 Task: Find connections with filter location Sumpango with filter topic #Startupcompanywith filter profile language English with filter current company Citi with filter school University of Engineering & Management (UEM) with filter industry IT System Design Services with filter service category Growth Marketing with filter keywords title Columnist
Action: Mouse moved to (520, 85)
Screenshot: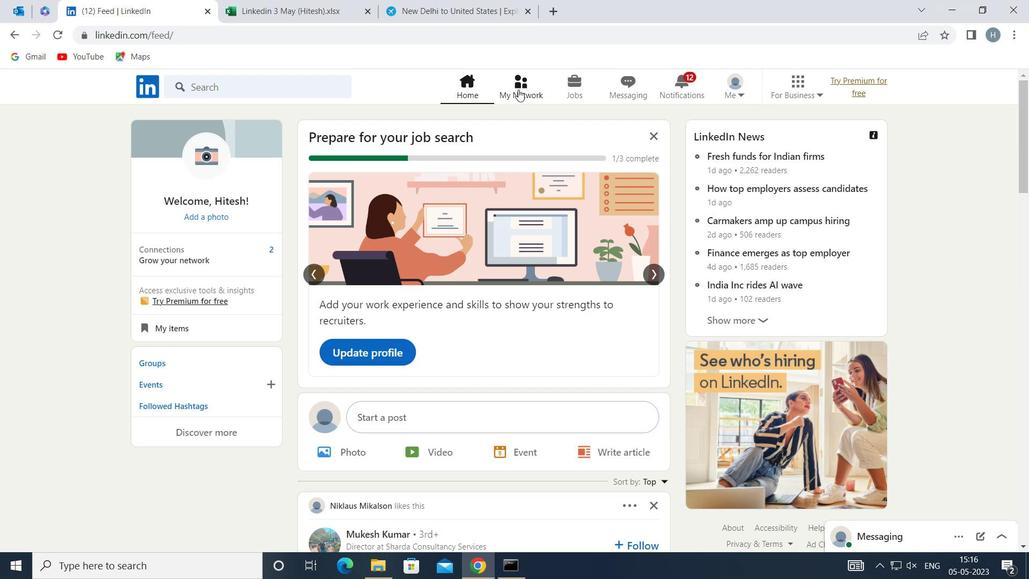 
Action: Mouse pressed left at (520, 85)
Screenshot: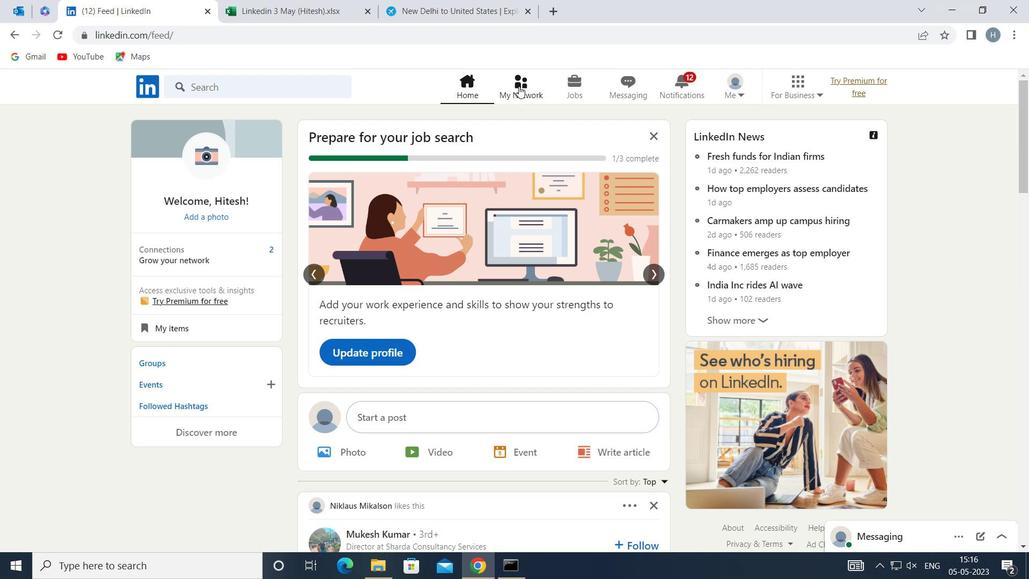 
Action: Mouse moved to (257, 155)
Screenshot: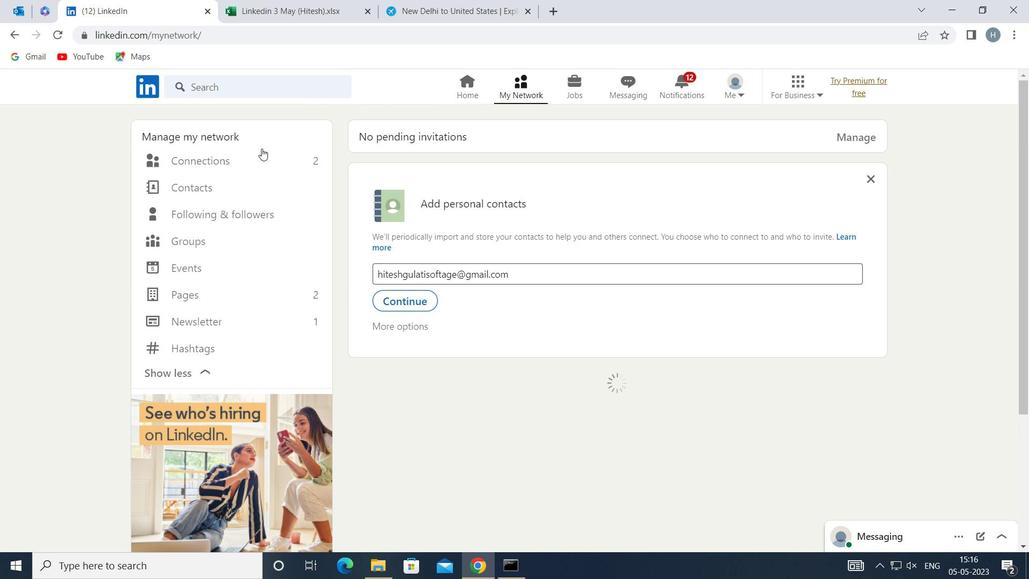 
Action: Mouse pressed left at (257, 155)
Screenshot: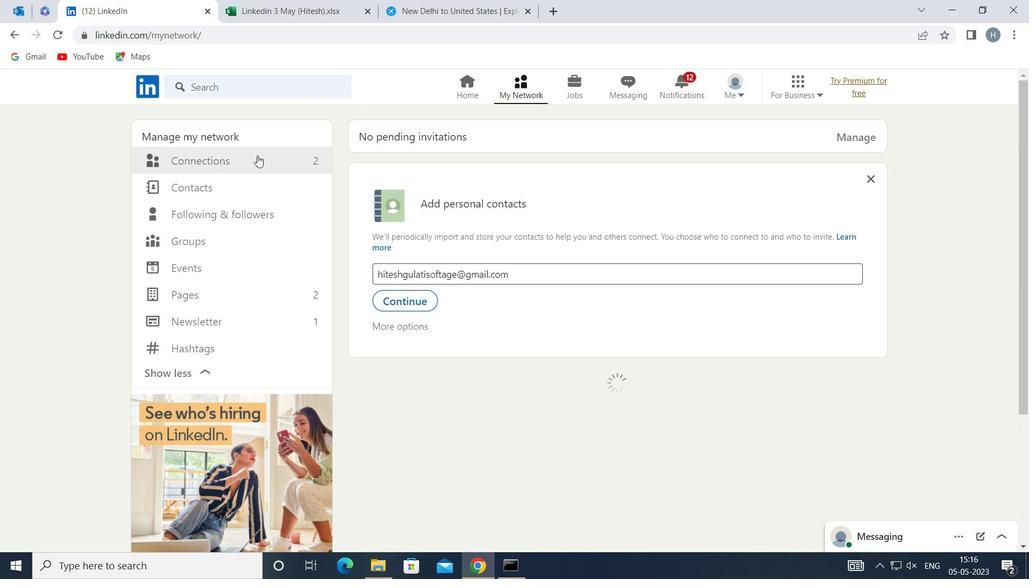 
Action: Mouse moved to (609, 161)
Screenshot: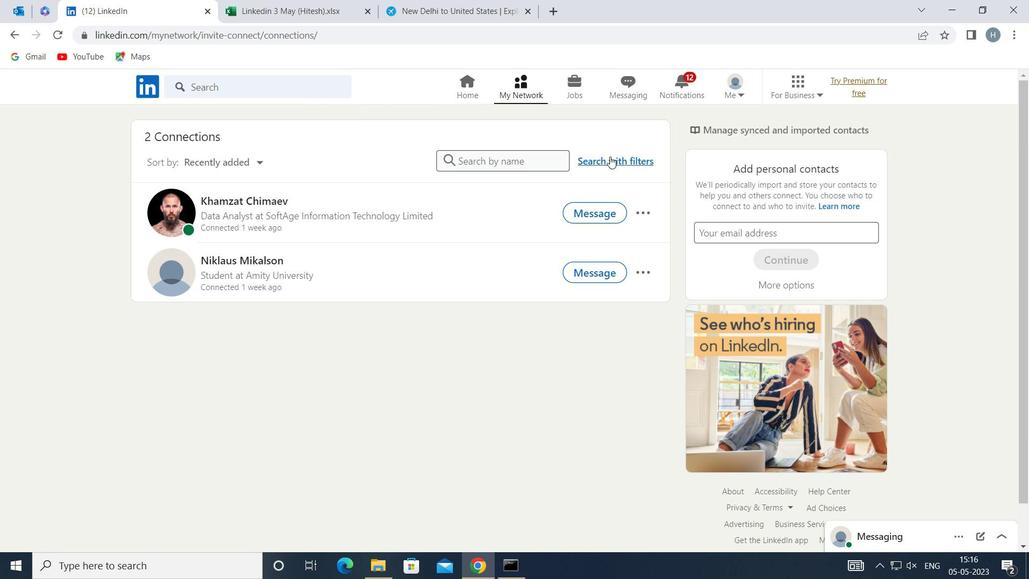 
Action: Mouse pressed left at (609, 161)
Screenshot: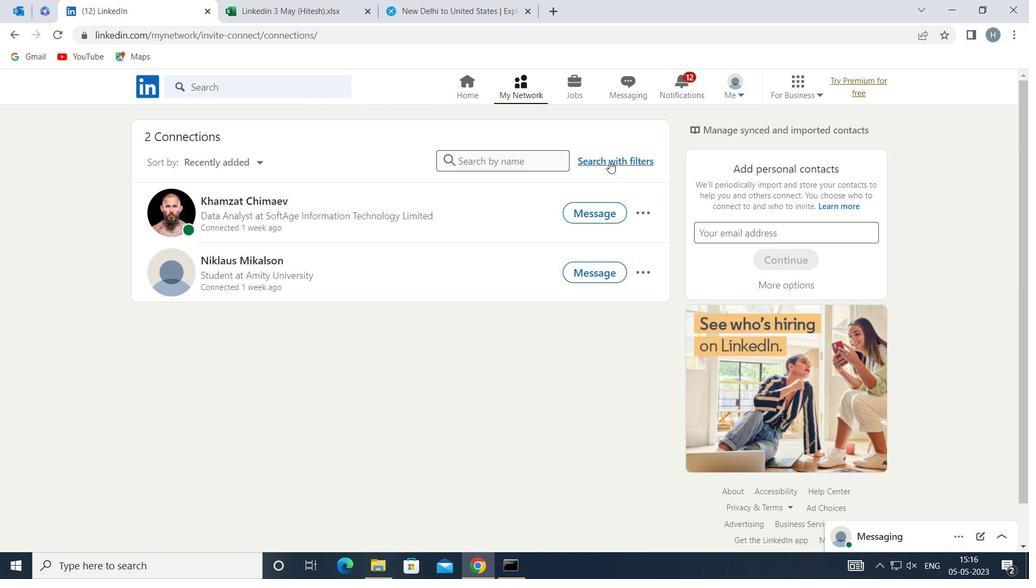 
Action: Mouse moved to (558, 126)
Screenshot: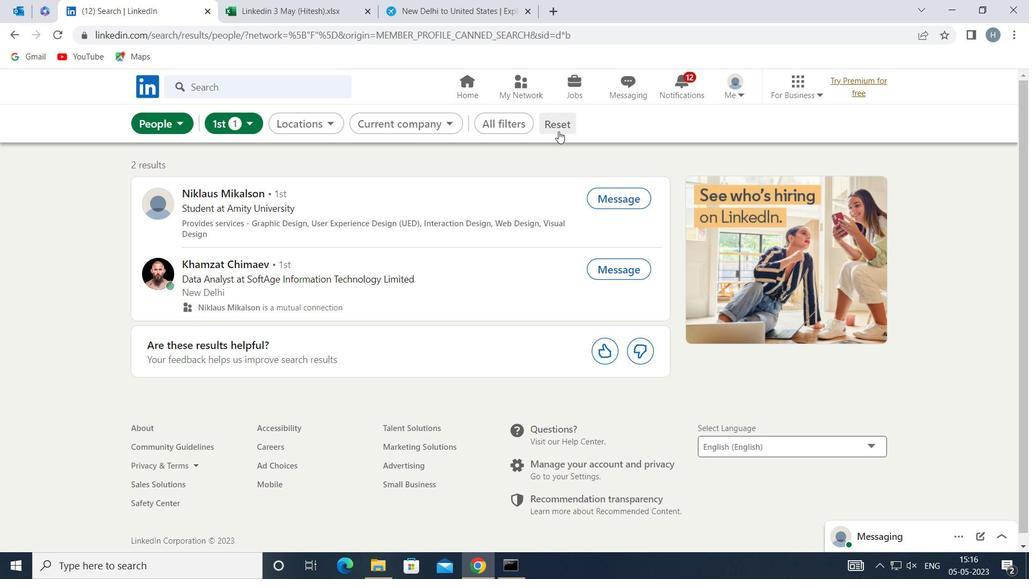 
Action: Mouse pressed left at (558, 126)
Screenshot: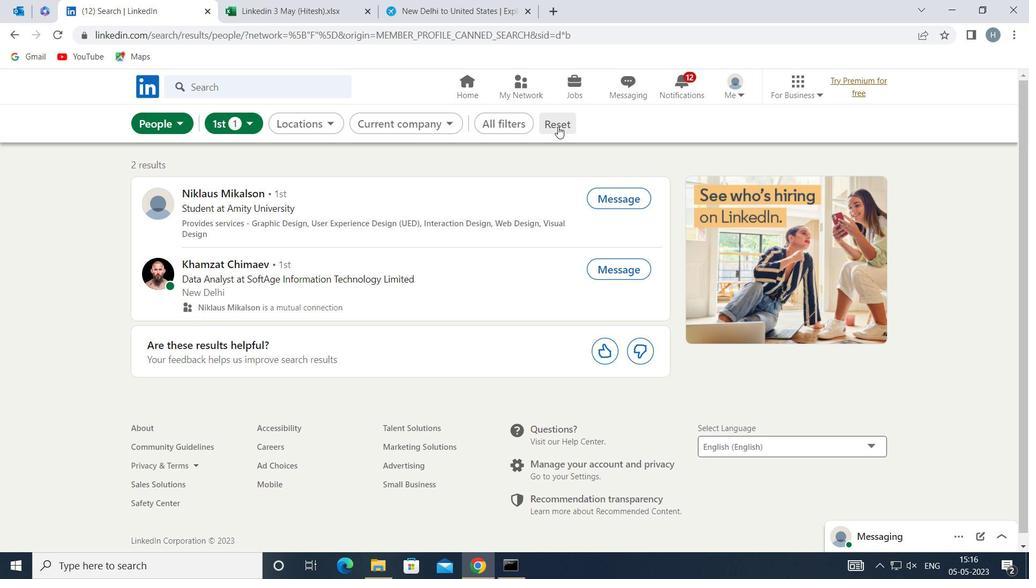 
Action: Mouse moved to (548, 125)
Screenshot: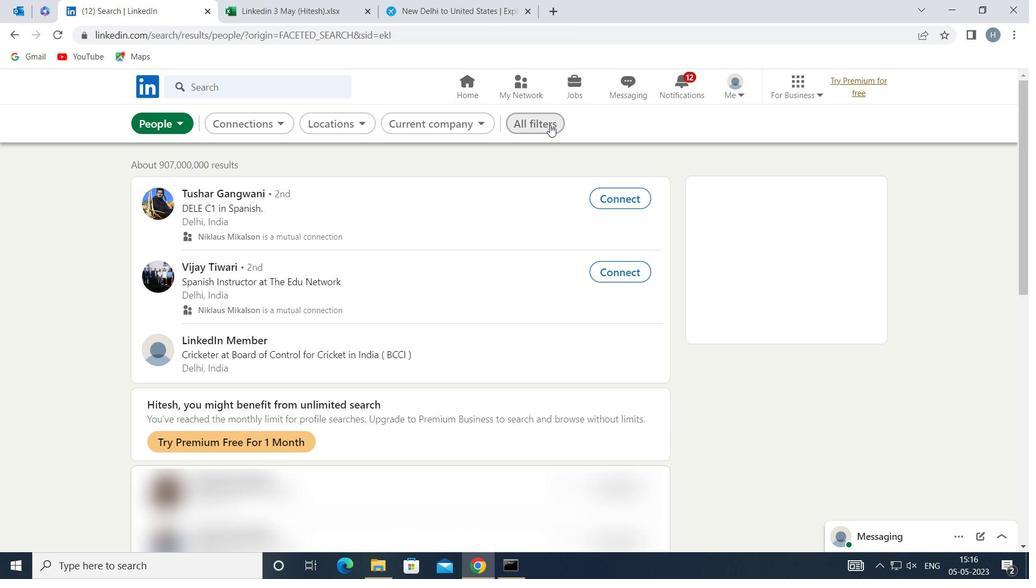 
Action: Mouse pressed left at (548, 125)
Screenshot: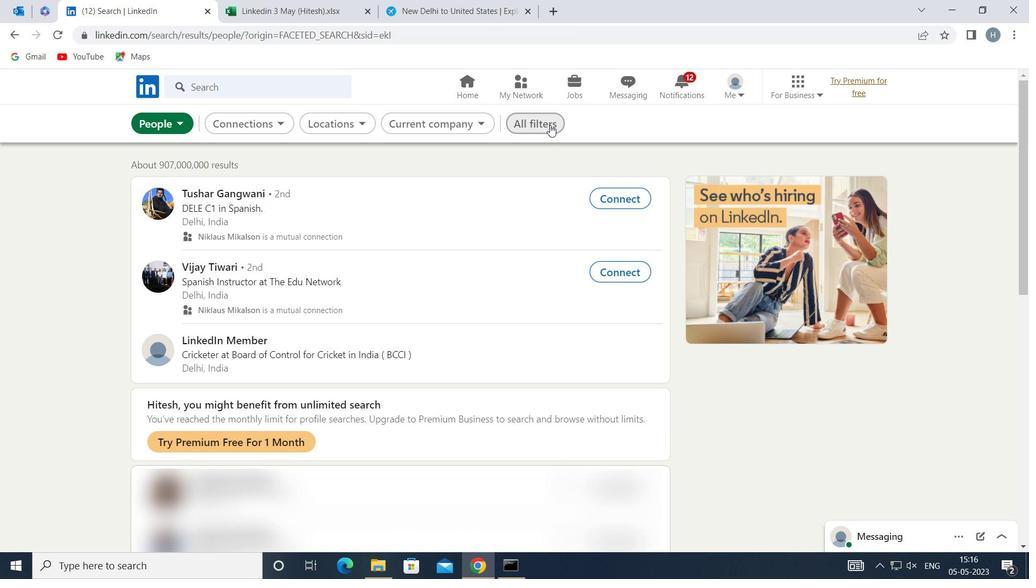 
Action: Mouse moved to (741, 331)
Screenshot: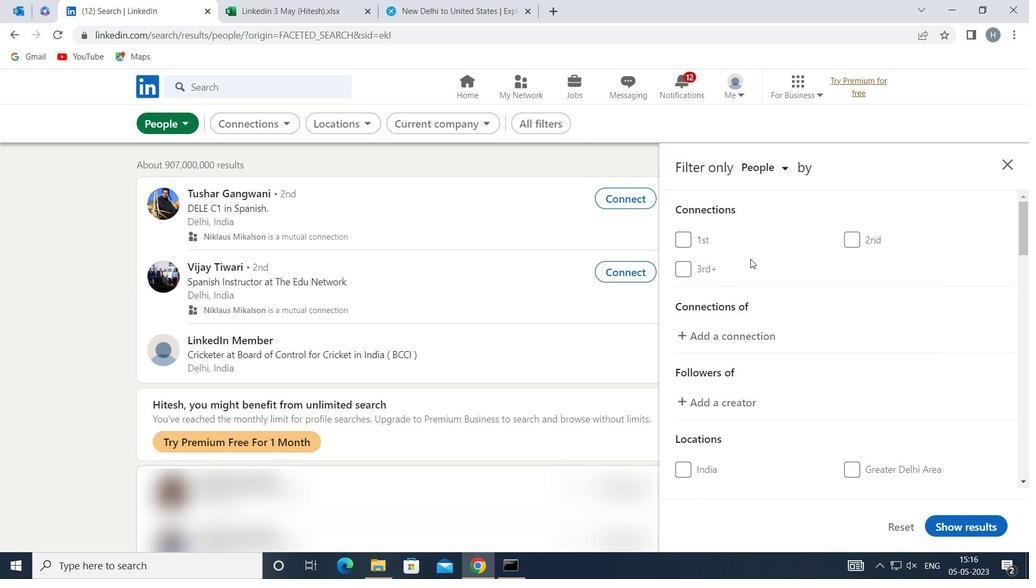 
Action: Mouse scrolled (741, 330) with delta (0, 0)
Screenshot: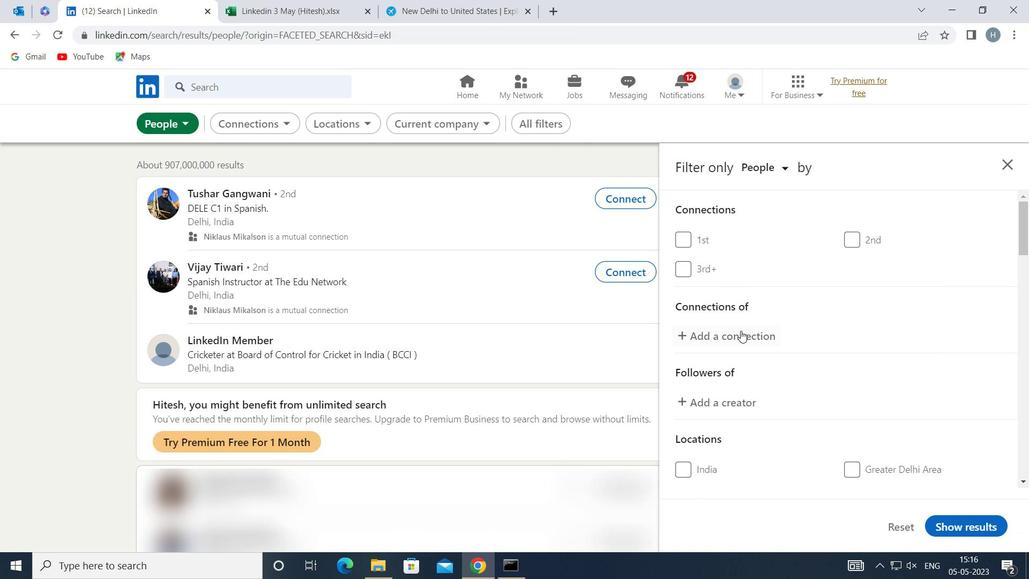 
Action: Mouse moved to (744, 334)
Screenshot: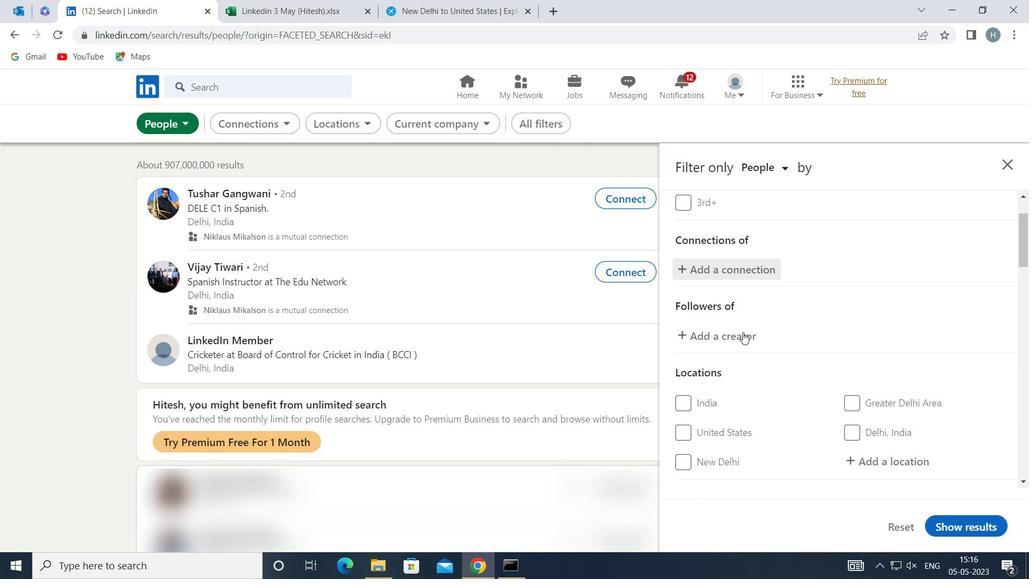 
Action: Mouse scrolled (744, 333) with delta (0, 0)
Screenshot: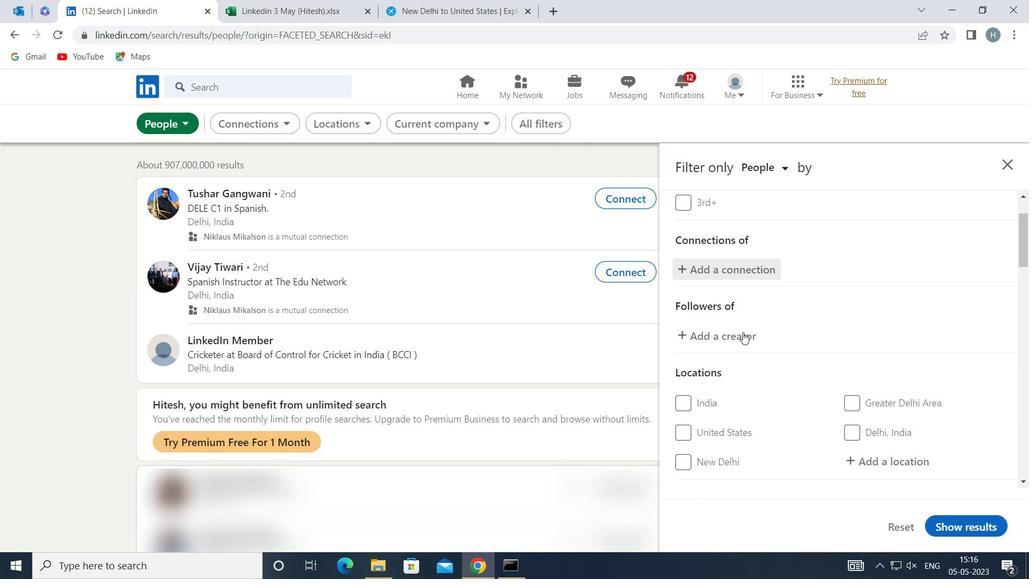 
Action: Mouse moved to (872, 391)
Screenshot: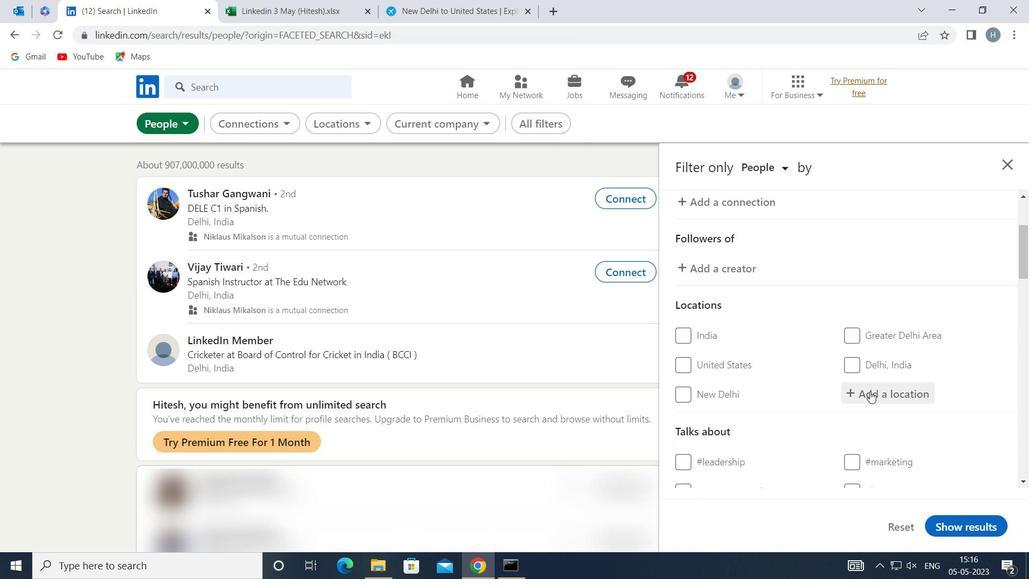 
Action: Mouse pressed left at (872, 391)
Screenshot: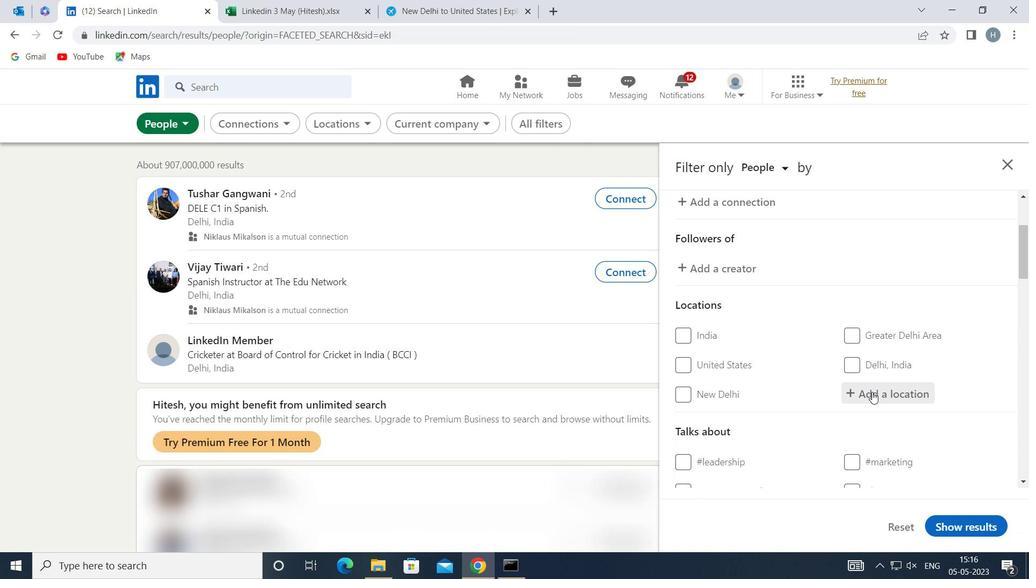 
Action: Mouse moved to (873, 391)
Screenshot: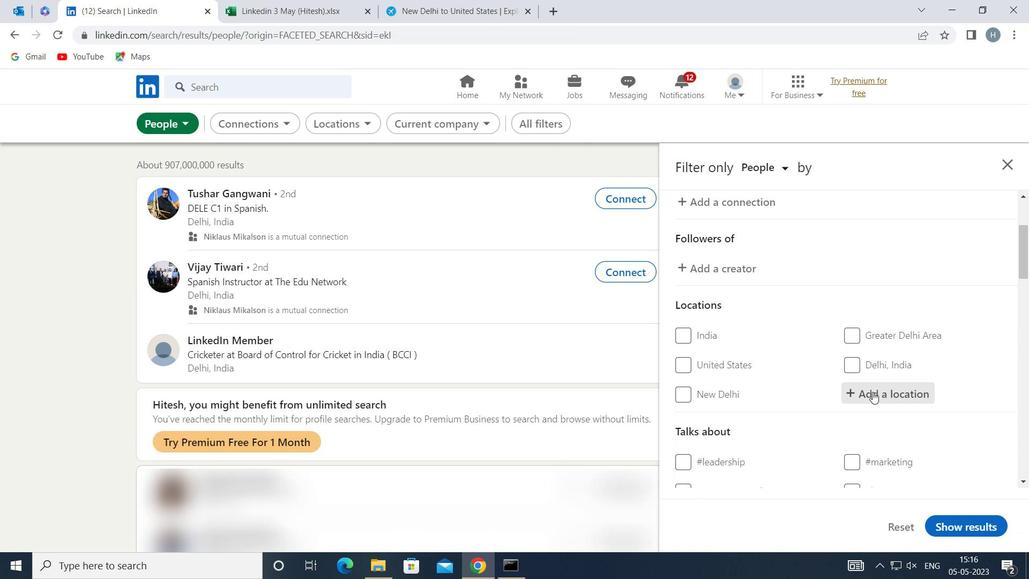
Action: Key pressed <Key.shift>SUMPANGO
Screenshot: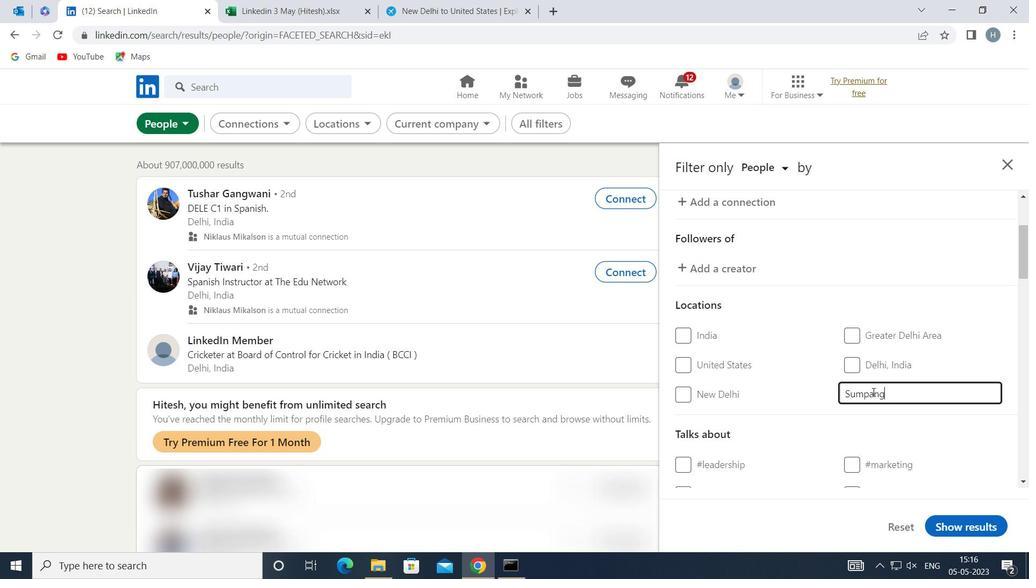 
Action: Mouse moved to (898, 417)
Screenshot: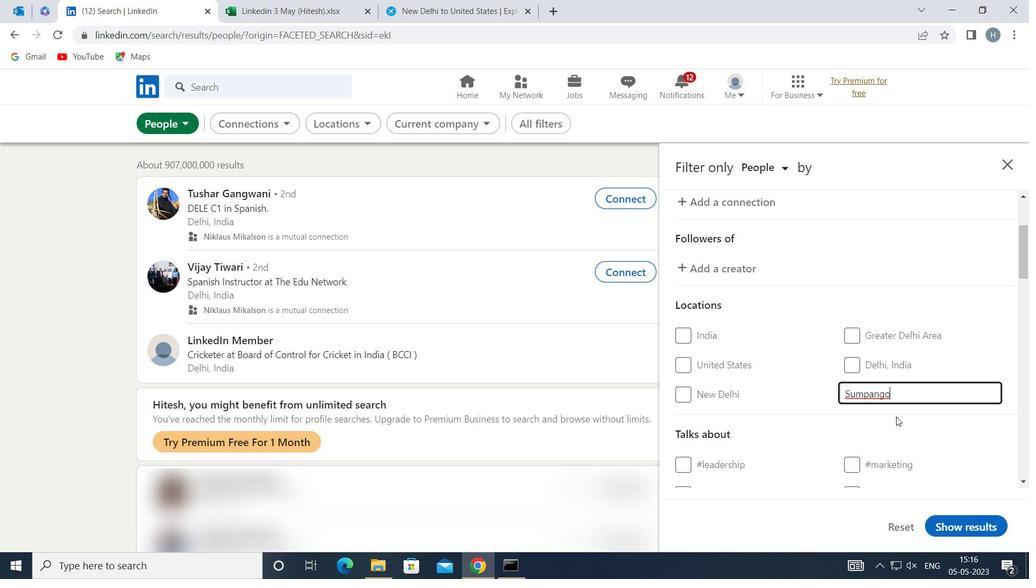 
Action: Mouse pressed left at (898, 417)
Screenshot: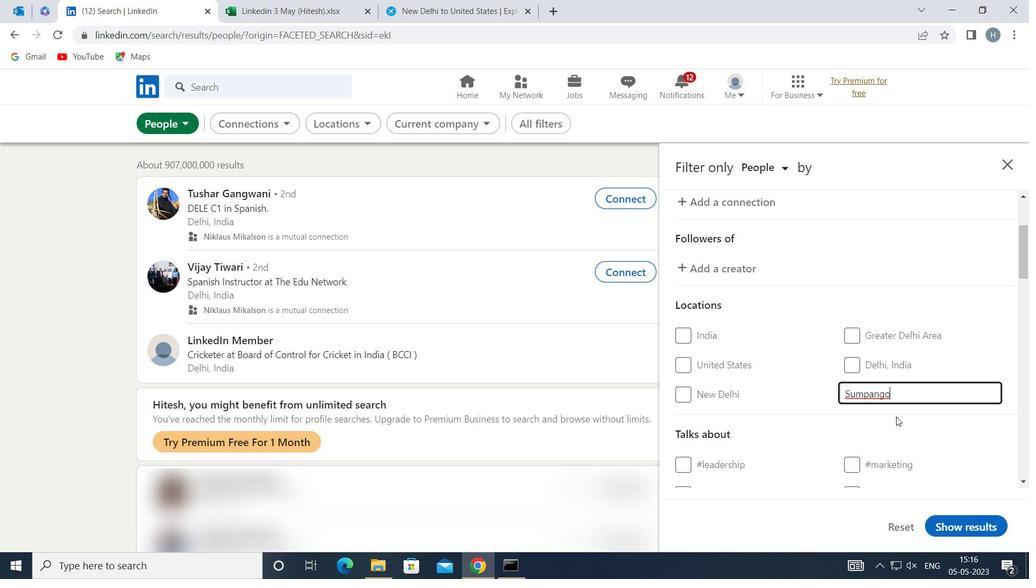 
Action: Mouse moved to (895, 397)
Screenshot: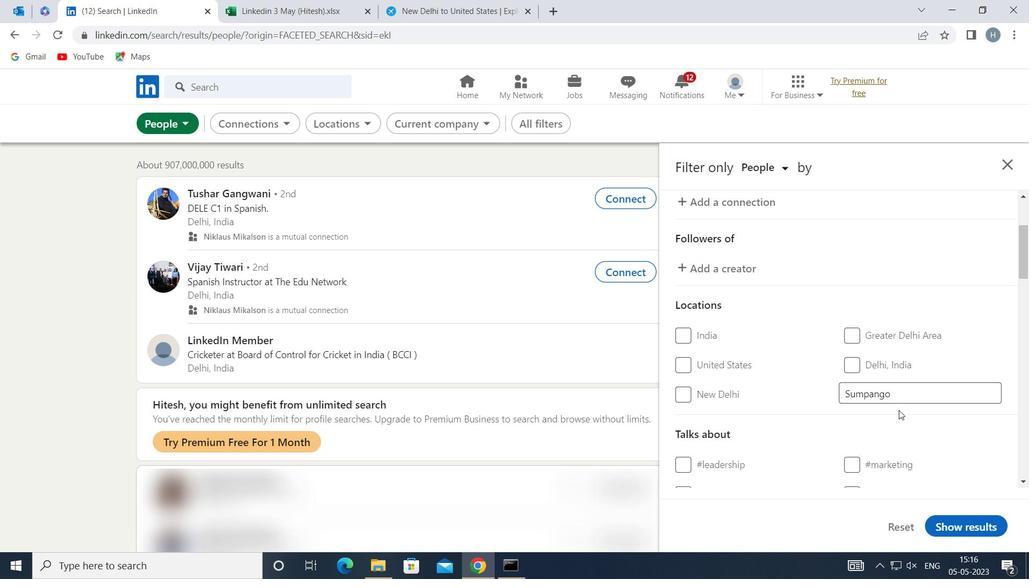 
Action: Mouse scrolled (895, 396) with delta (0, 0)
Screenshot: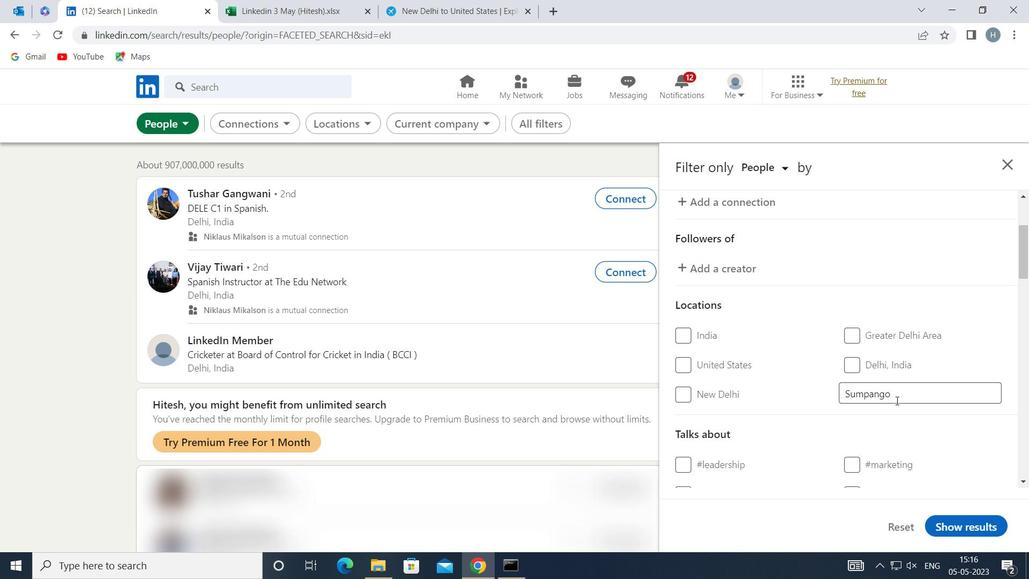 
Action: Mouse scrolled (895, 396) with delta (0, 0)
Screenshot: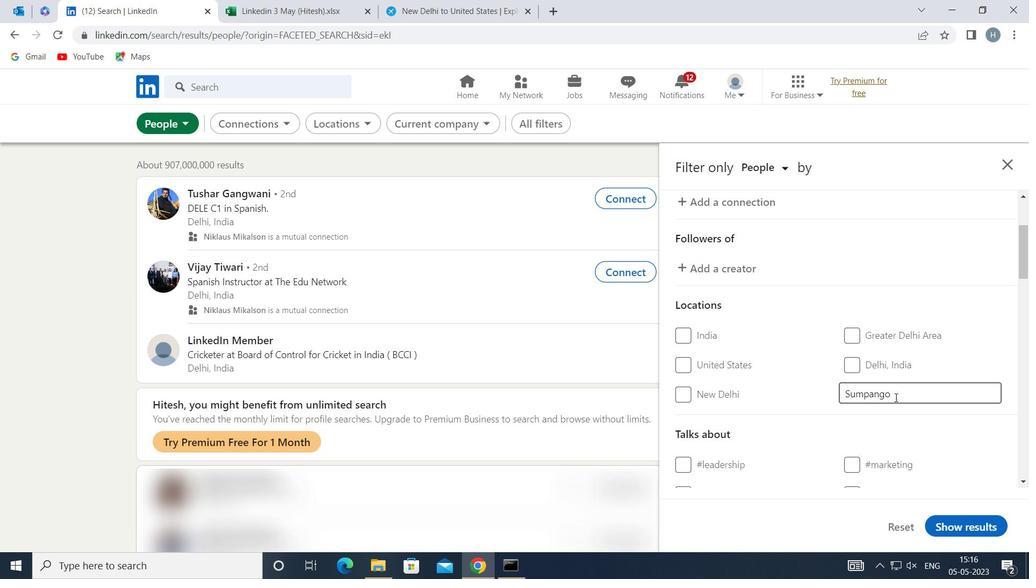 
Action: Mouse moved to (885, 385)
Screenshot: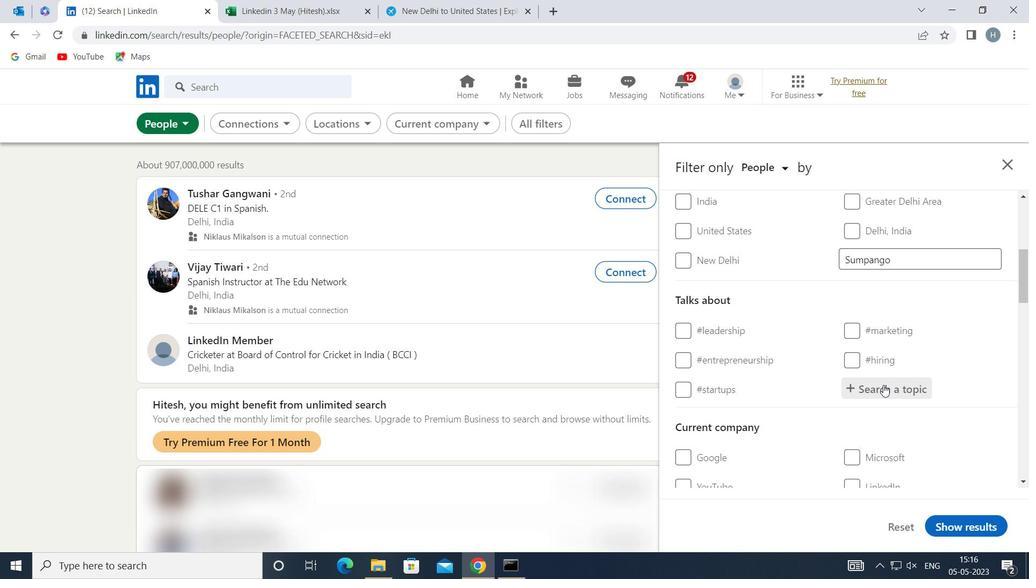 
Action: Mouse pressed left at (885, 385)
Screenshot: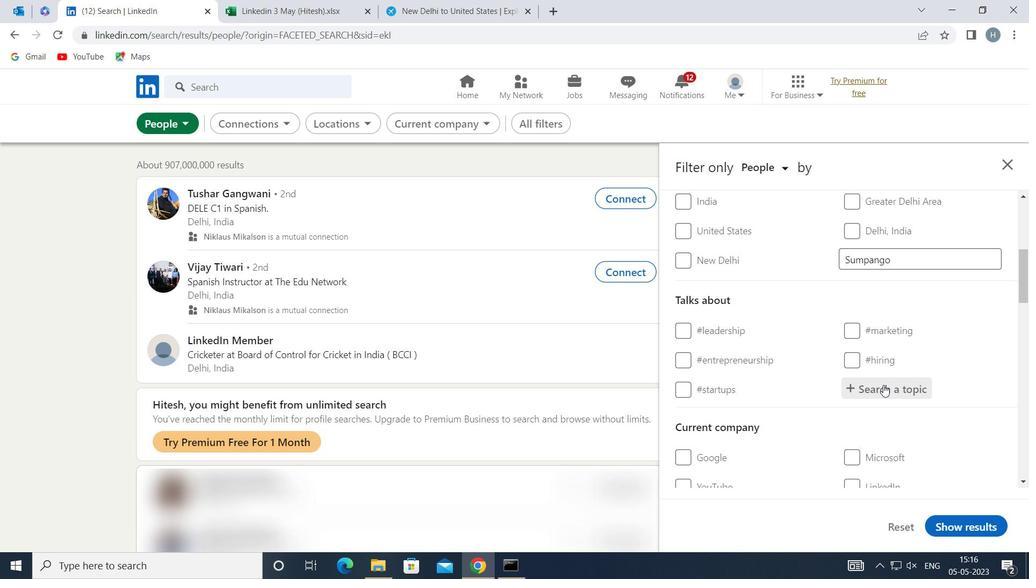 
Action: Key pressed <Key.shift>STARTUPCOMPANY
Screenshot: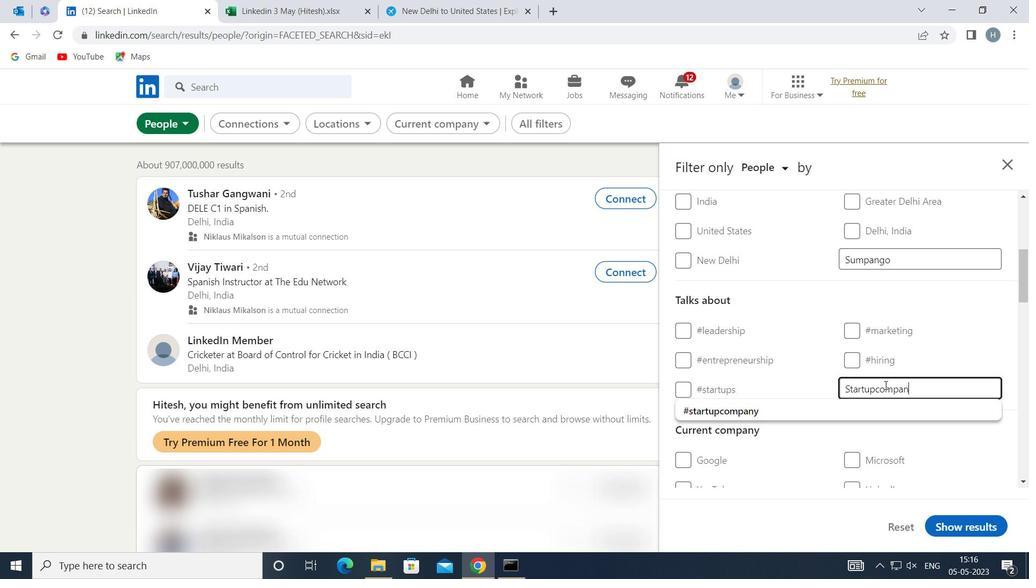 
Action: Mouse moved to (840, 411)
Screenshot: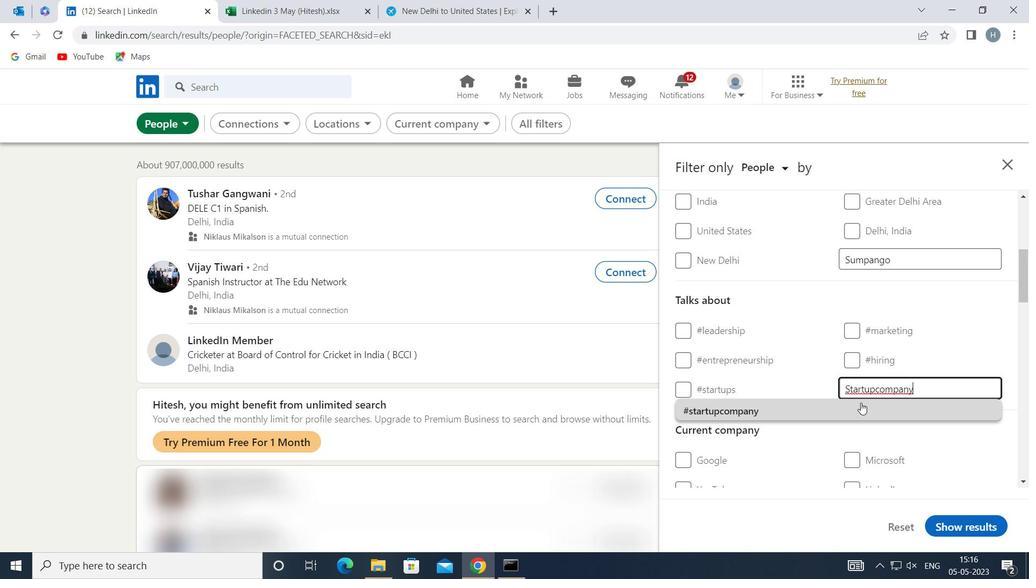 
Action: Mouse pressed left at (840, 411)
Screenshot: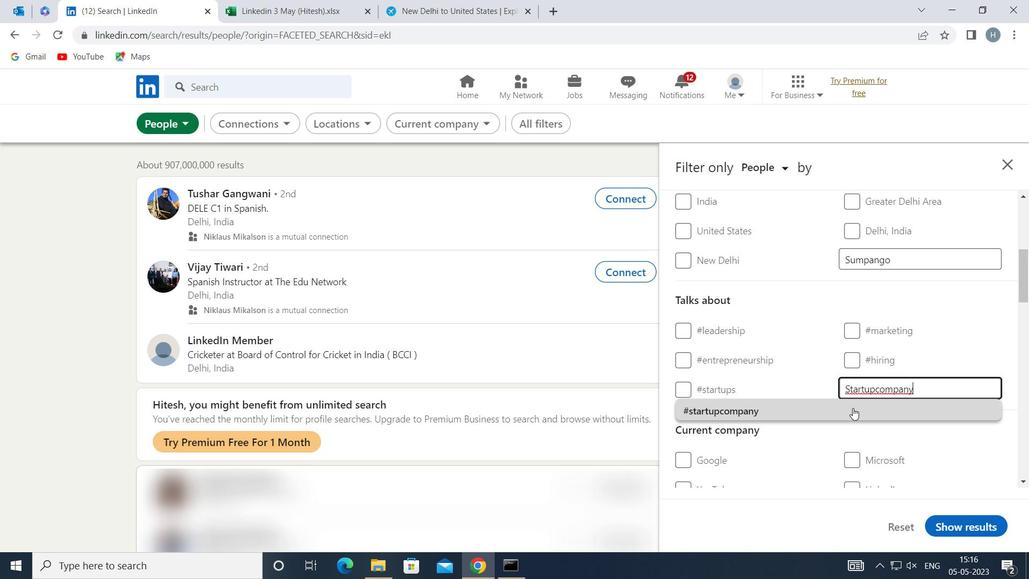 
Action: Mouse moved to (808, 379)
Screenshot: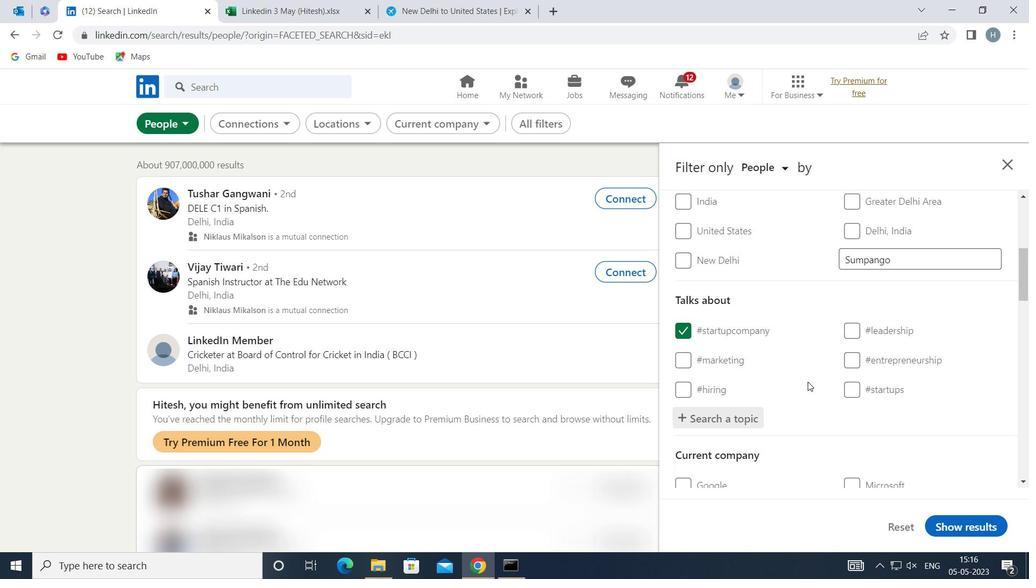 
Action: Mouse scrolled (808, 378) with delta (0, 0)
Screenshot: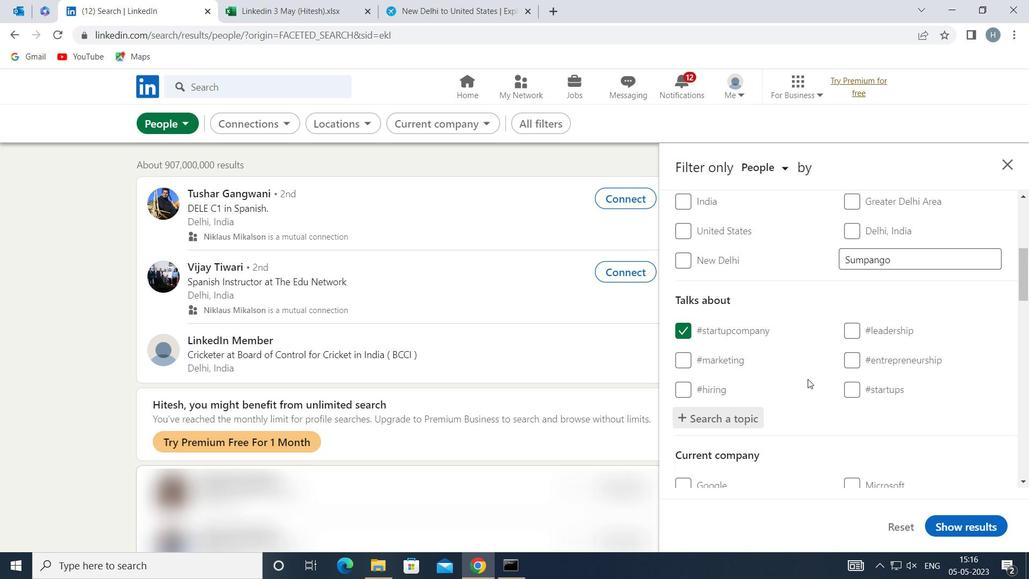 
Action: Mouse moved to (807, 377)
Screenshot: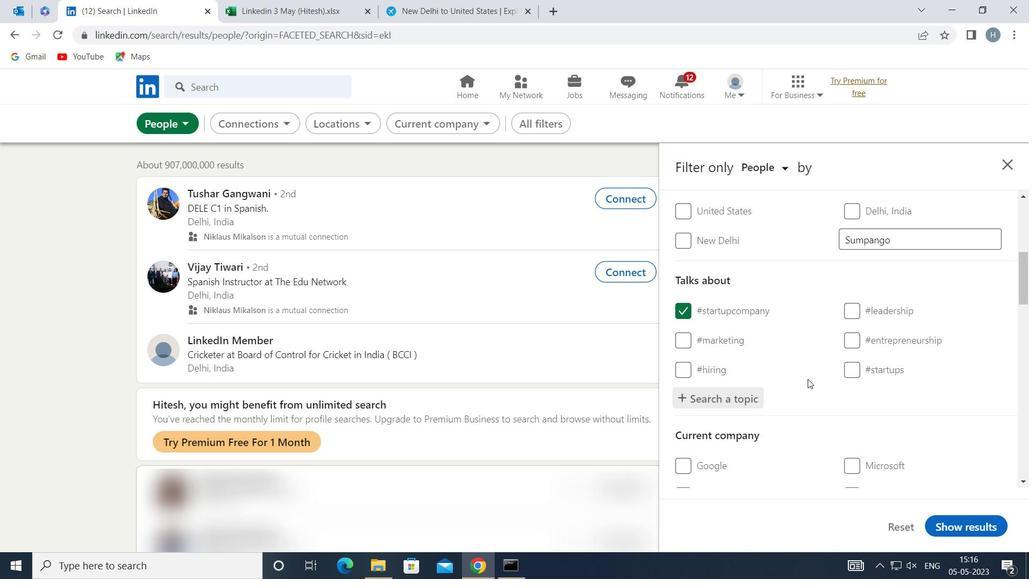 
Action: Mouse scrolled (807, 376) with delta (0, 0)
Screenshot: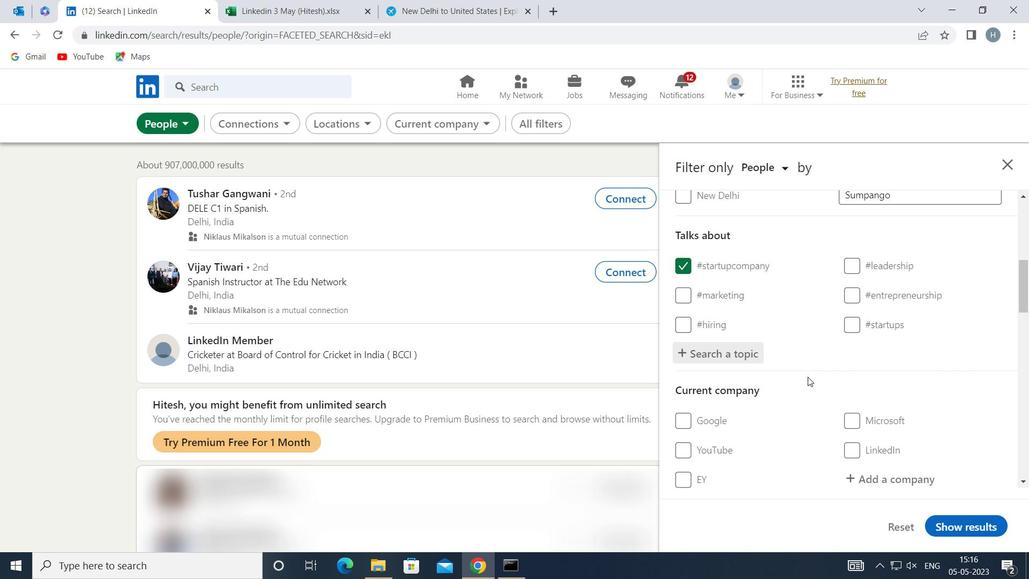 
Action: Mouse moved to (807, 375)
Screenshot: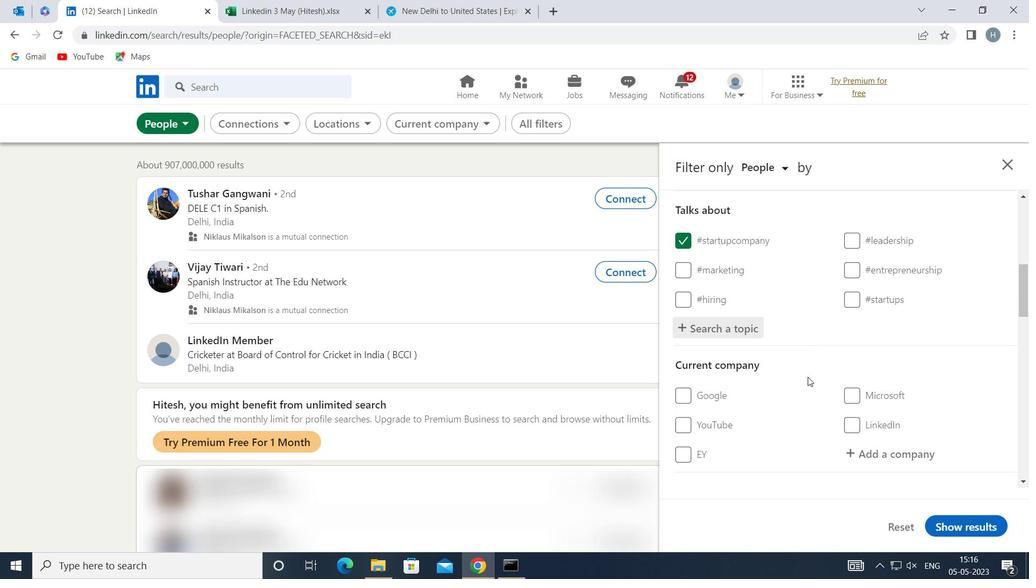 
Action: Mouse scrolled (807, 375) with delta (0, 0)
Screenshot: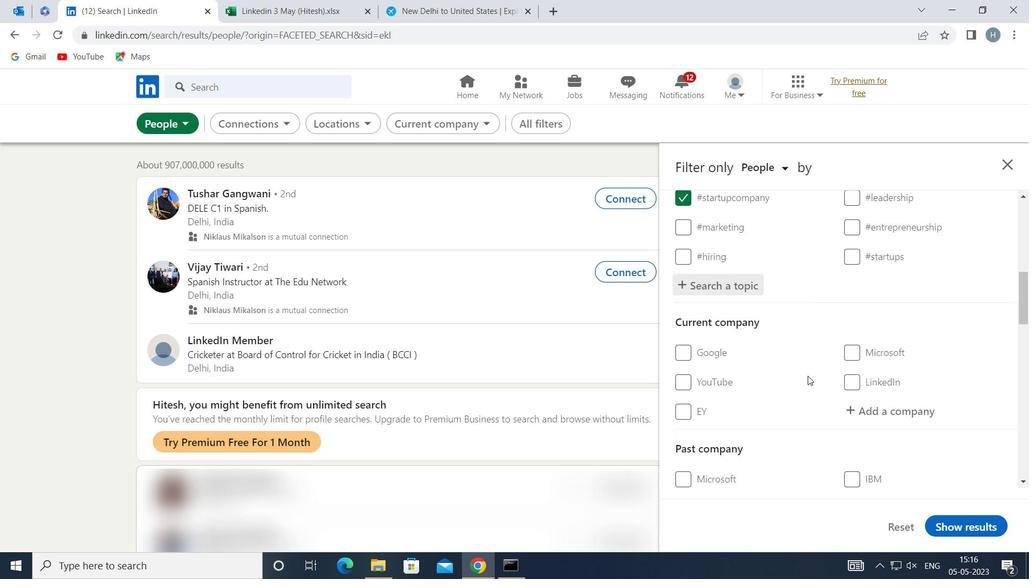 
Action: Mouse moved to (807, 375)
Screenshot: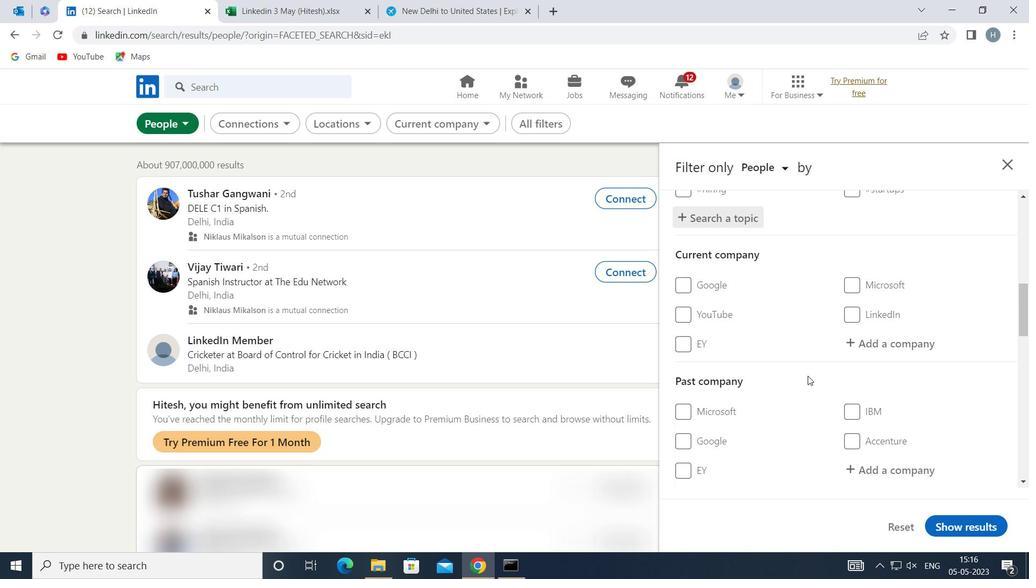 
Action: Mouse scrolled (807, 374) with delta (0, 0)
Screenshot: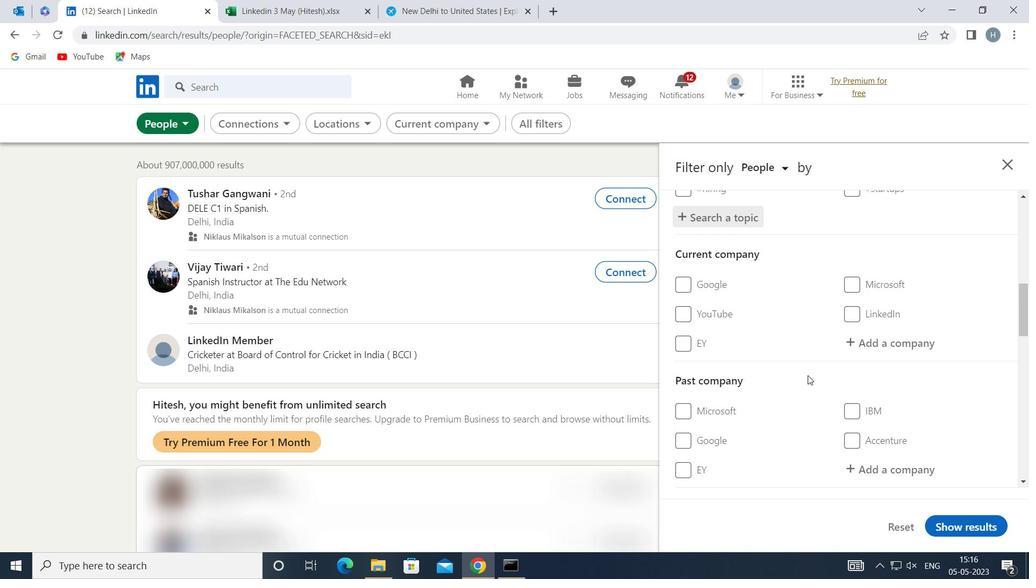 
Action: Mouse moved to (819, 361)
Screenshot: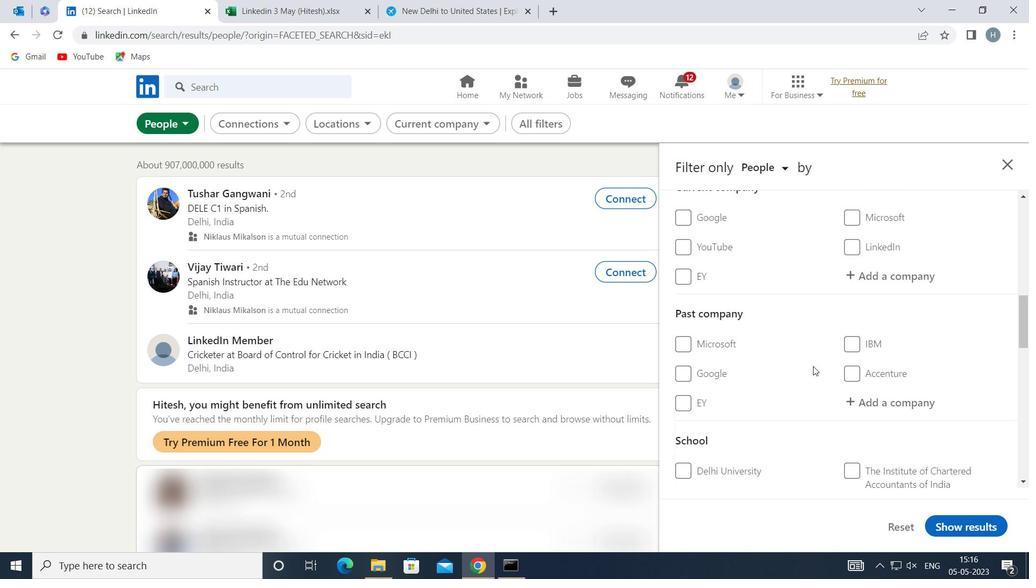 
Action: Mouse scrolled (819, 360) with delta (0, 0)
Screenshot: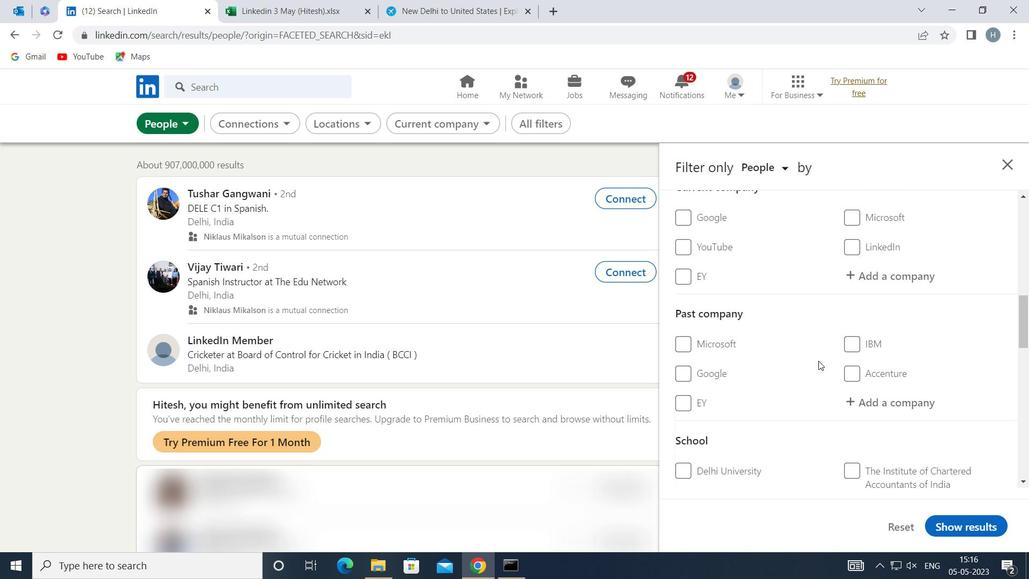 
Action: Mouse moved to (819, 360)
Screenshot: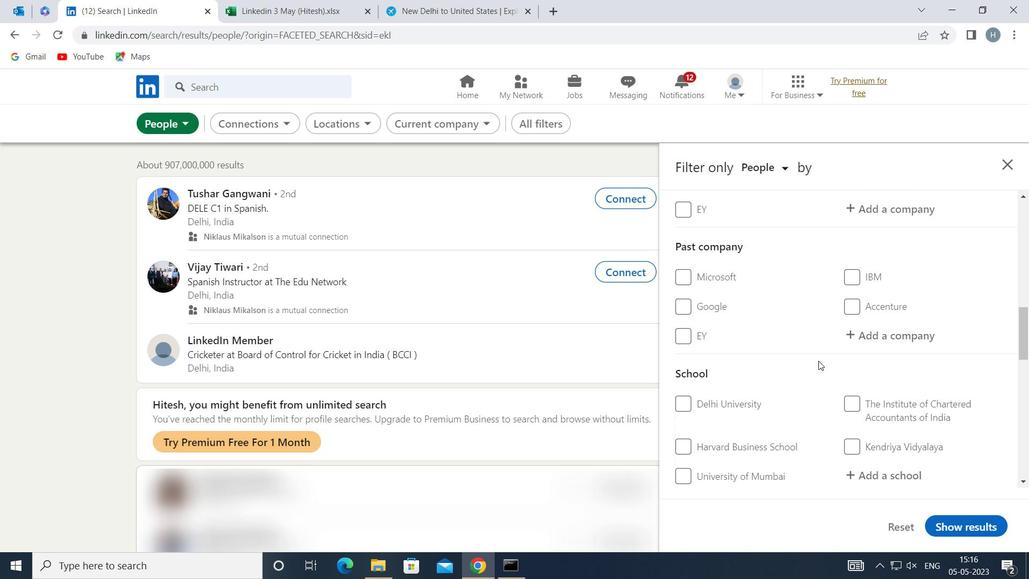 
Action: Mouse scrolled (819, 360) with delta (0, 0)
Screenshot: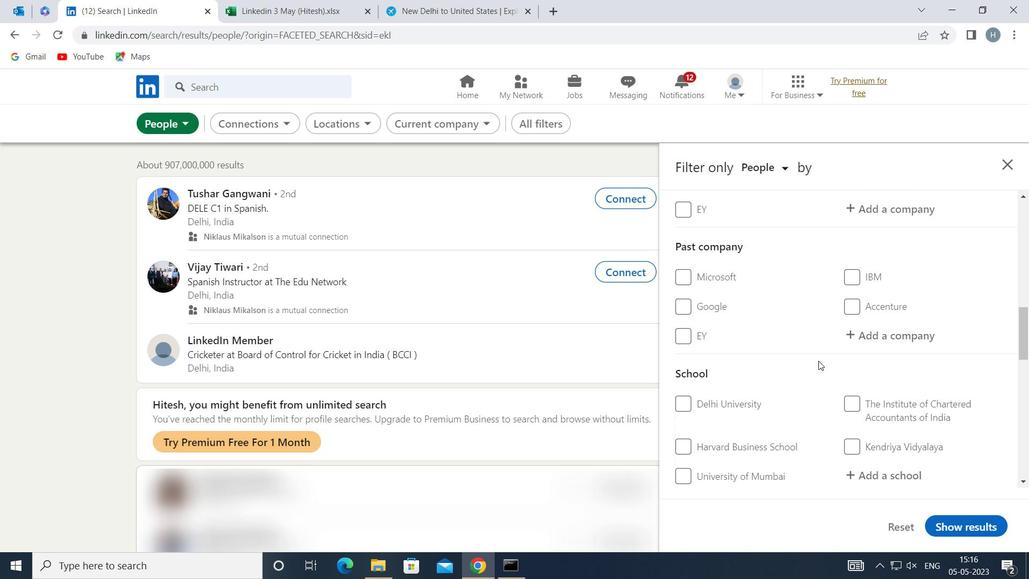 
Action: Mouse moved to (819, 358)
Screenshot: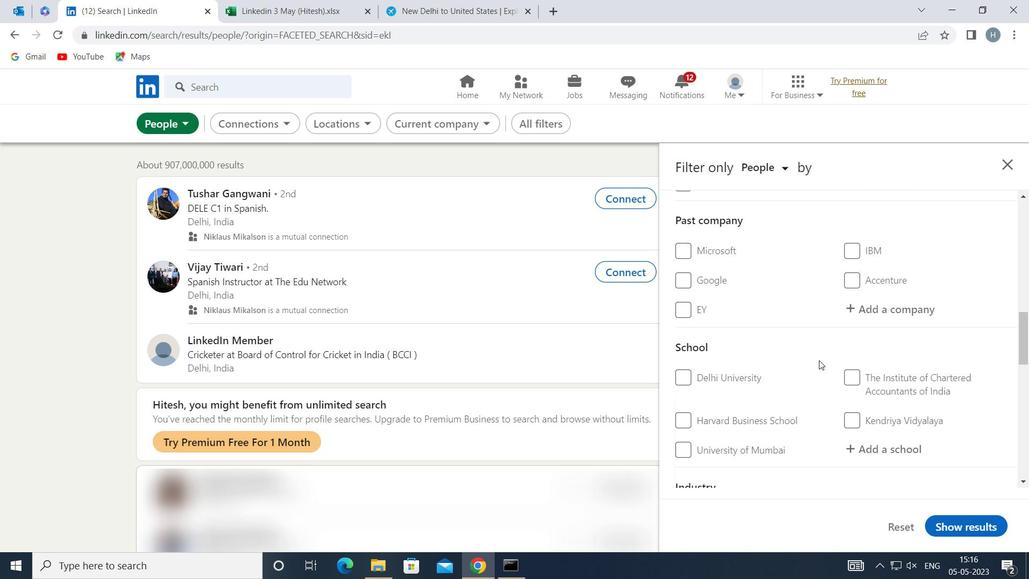 
Action: Mouse scrolled (819, 357) with delta (0, 0)
Screenshot: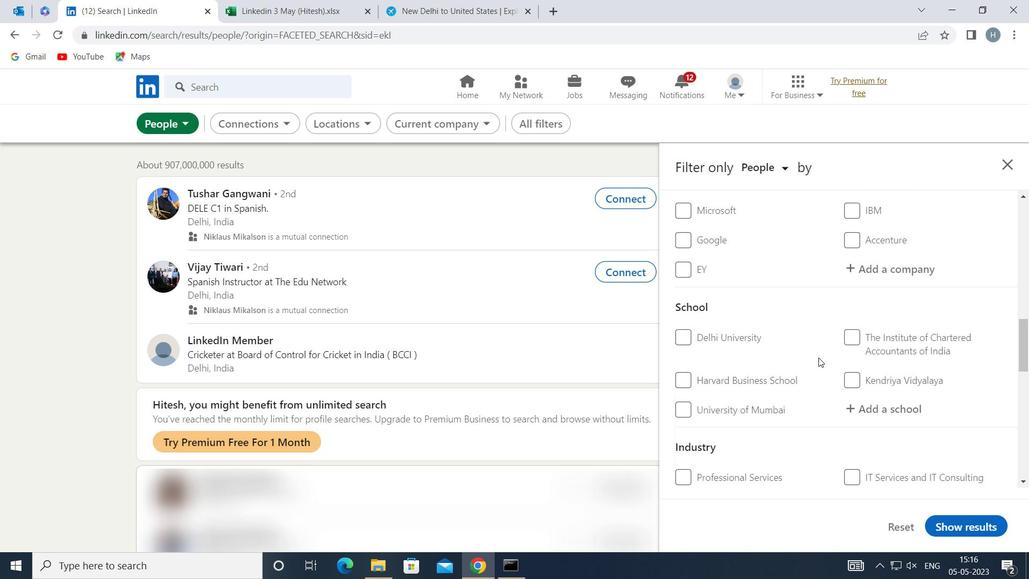 
Action: Mouse moved to (817, 357)
Screenshot: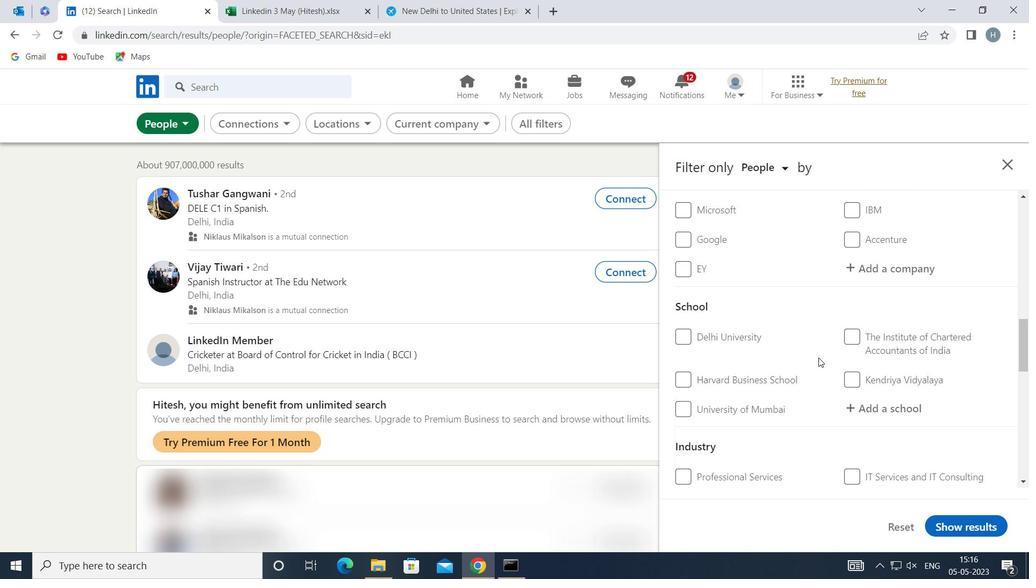 
Action: Mouse scrolled (817, 356) with delta (0, 0)
Screenshot: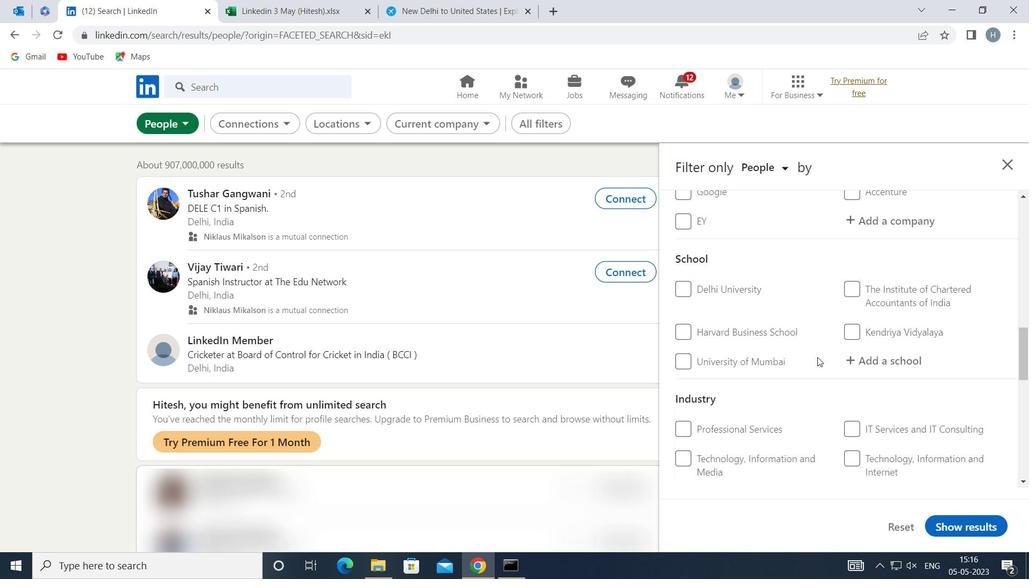 
Action: Mouse moved to (815, 357)
Screenshot: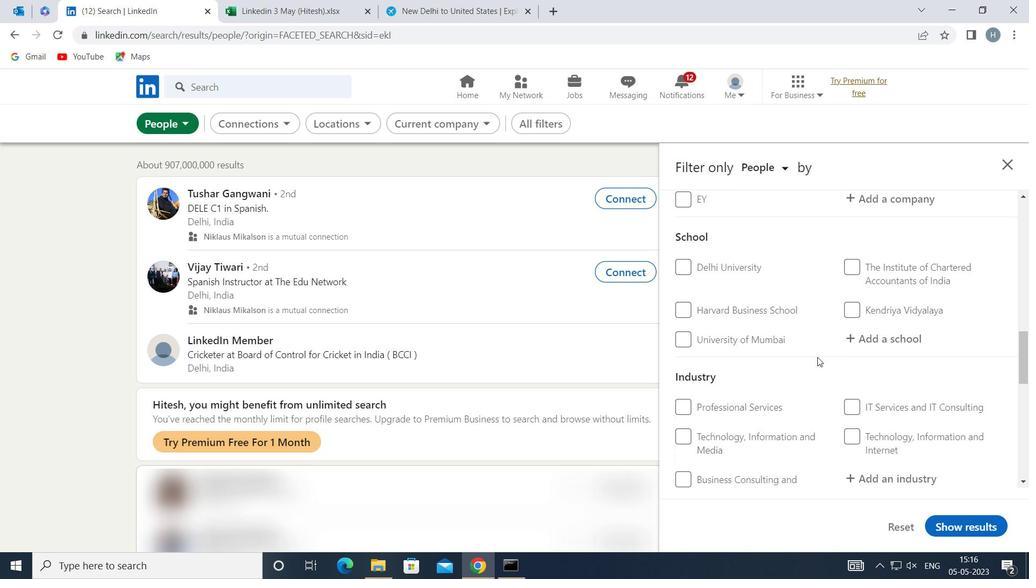 
Action: Mouse scrolled (815, 356) with delta (0, 0)
Screenshot: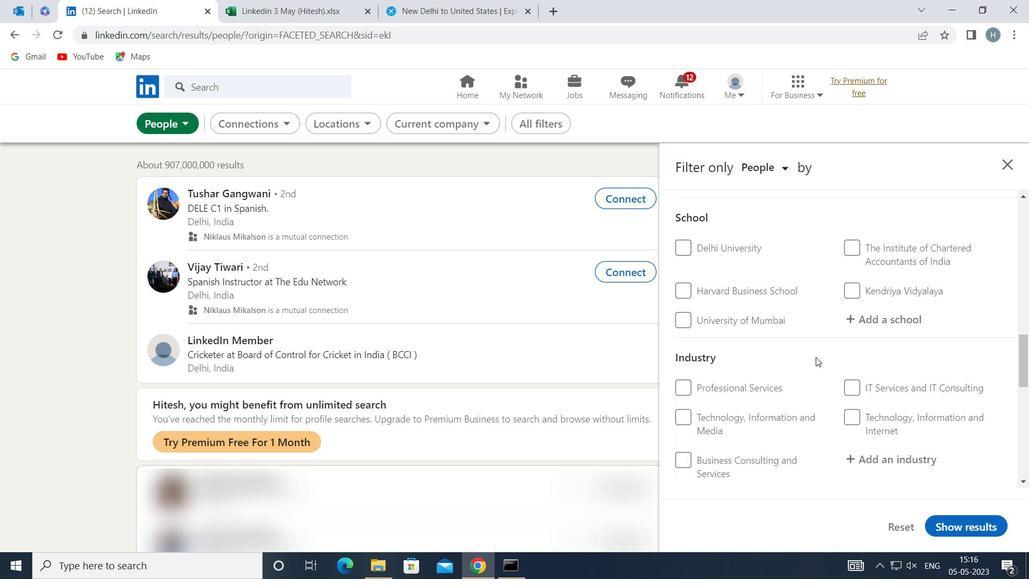 
Action: Mouse scrolled (815, 356) with delta (0, 0)
Screenshot: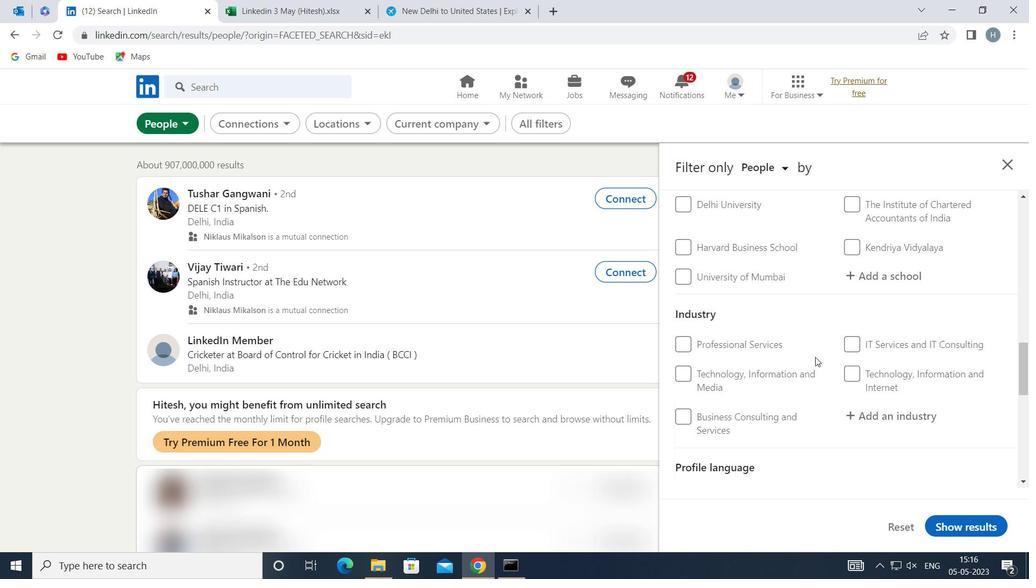 
Action: Mouse moved to (718, 359)
Screenshot: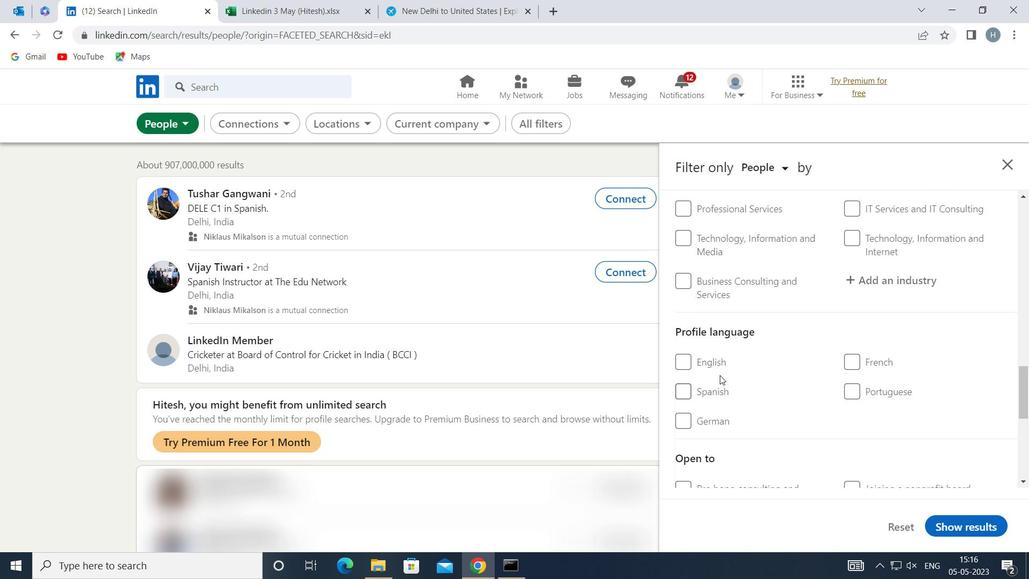 
Action: Mouse pressed left at (718, 359)
Screenshot: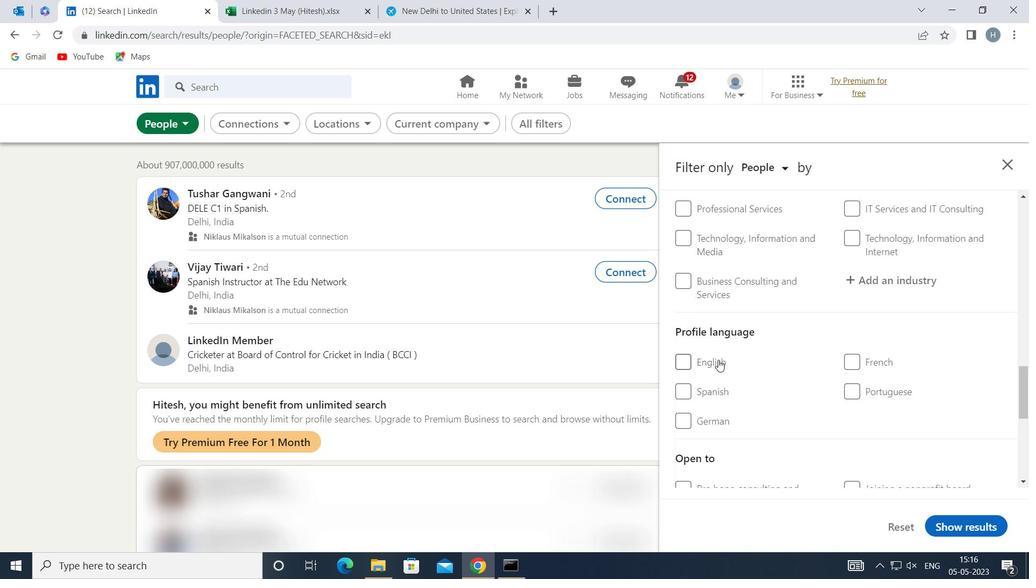 
Action: Mouse moved to (809, 374)
Screenshot: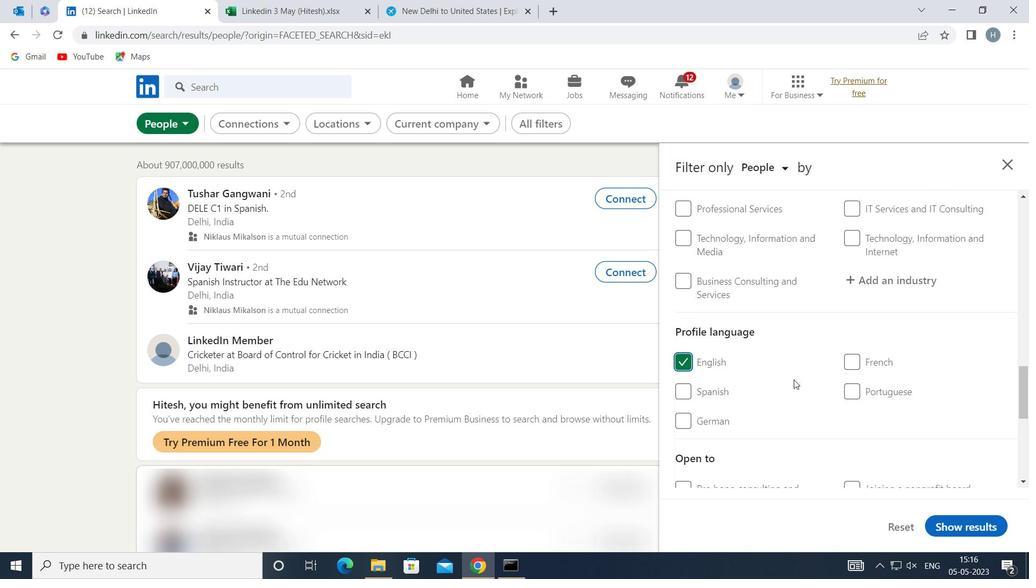 
Action: Mouse scrolled (809, 374) with delta (0, 0)
Screenshot: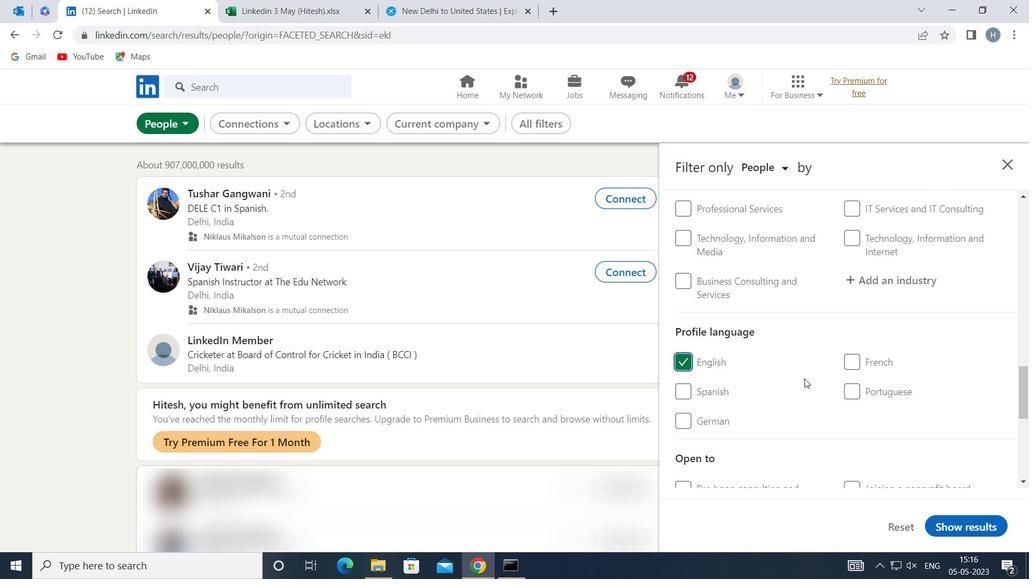 
Action: Mouse moved to (818, 367)
Screenshot: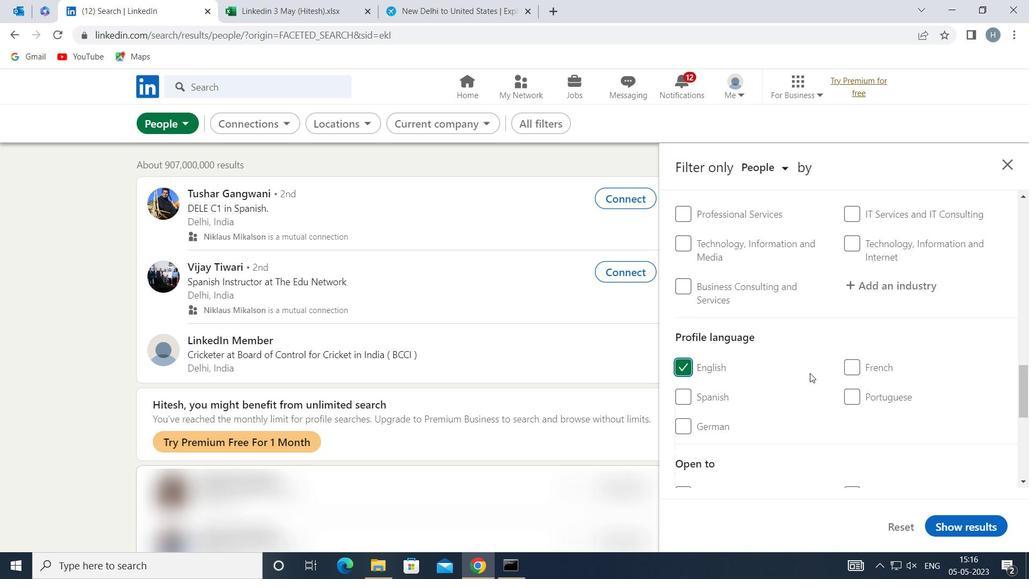 
Action: Mouse scrolled (818, 367) with delta (0, 0)
Screenshot: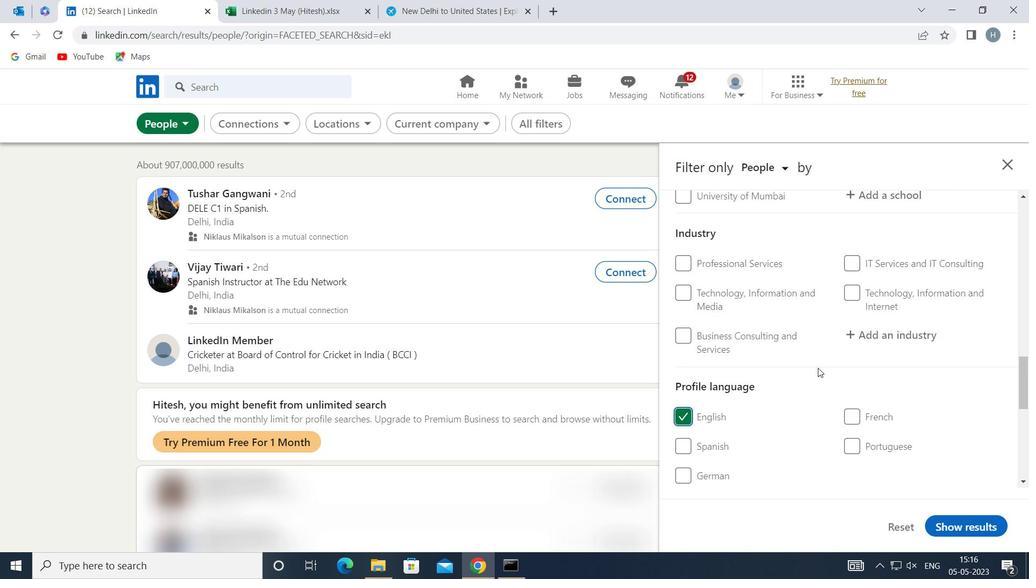 
Action: Mouse scrolled (818, 367) with delta (0, 0)
Screenshot: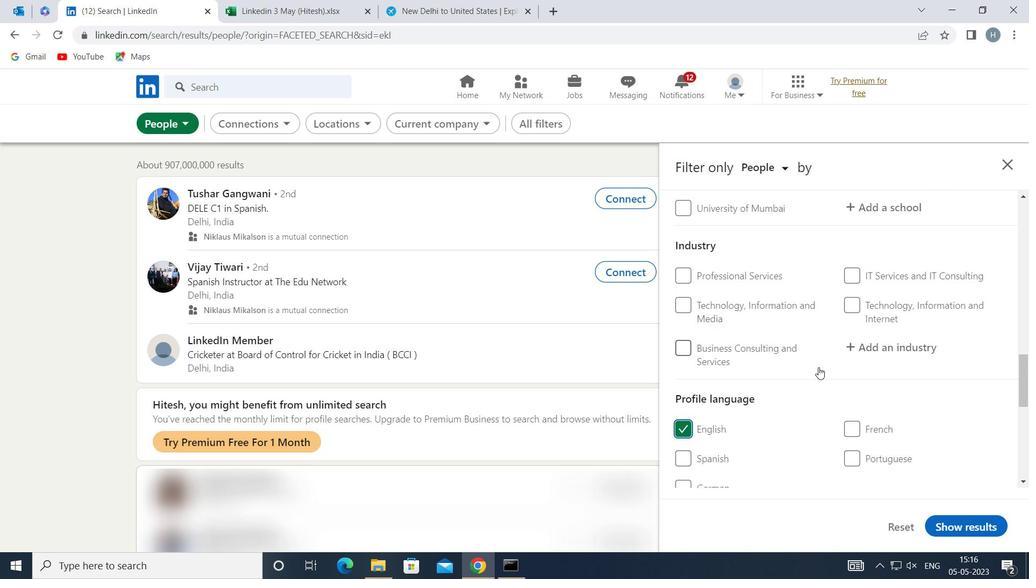 
Action: Mouse scrolled (818, 367) with delta (0, 0)
Screenshot: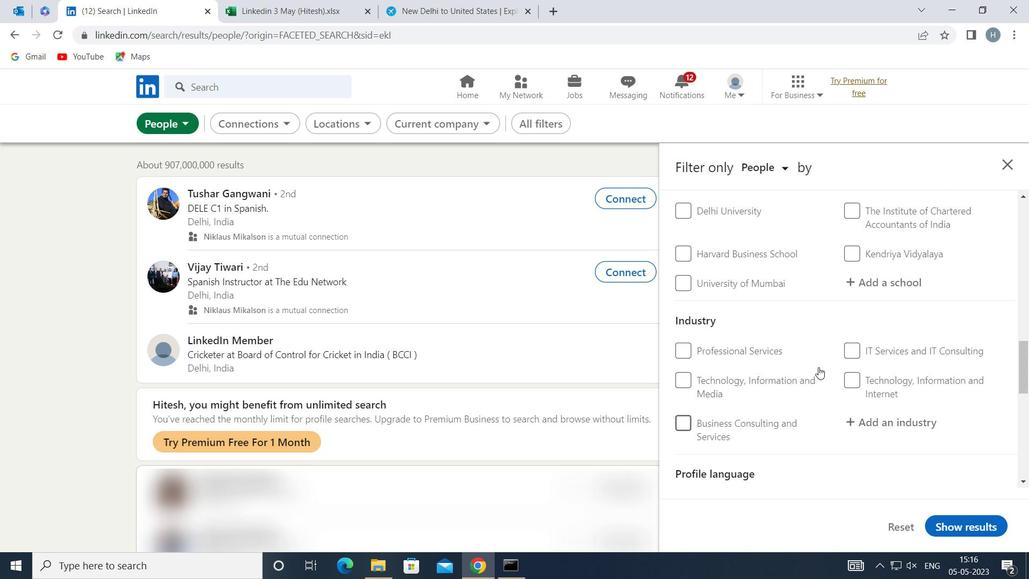 
Action: Mouse scrolled (818, 367) with delta (0, 0)
Screenshot: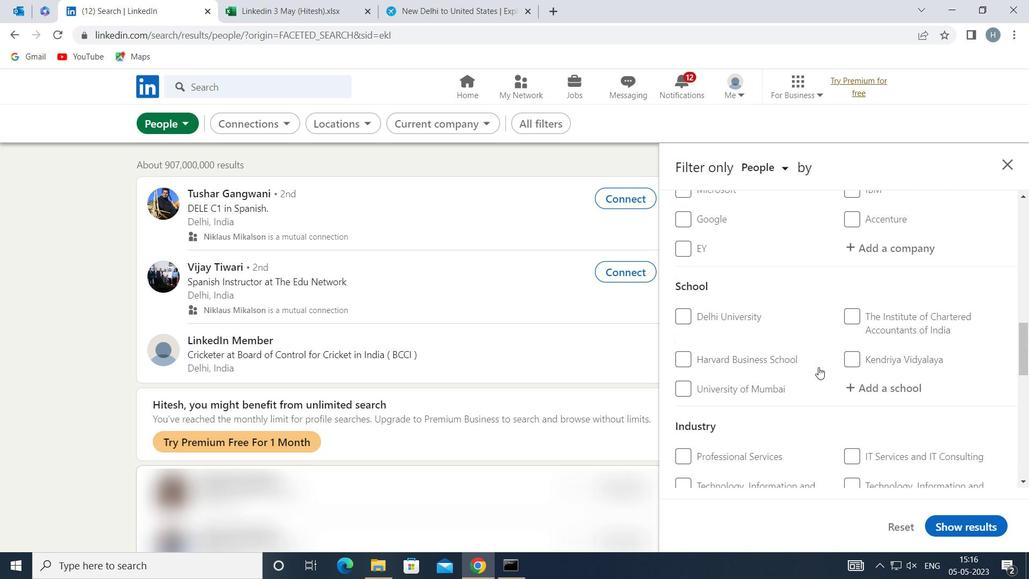 
Action: Mouse scrolled (818, 367) with delta (0, 0)
Screenshot: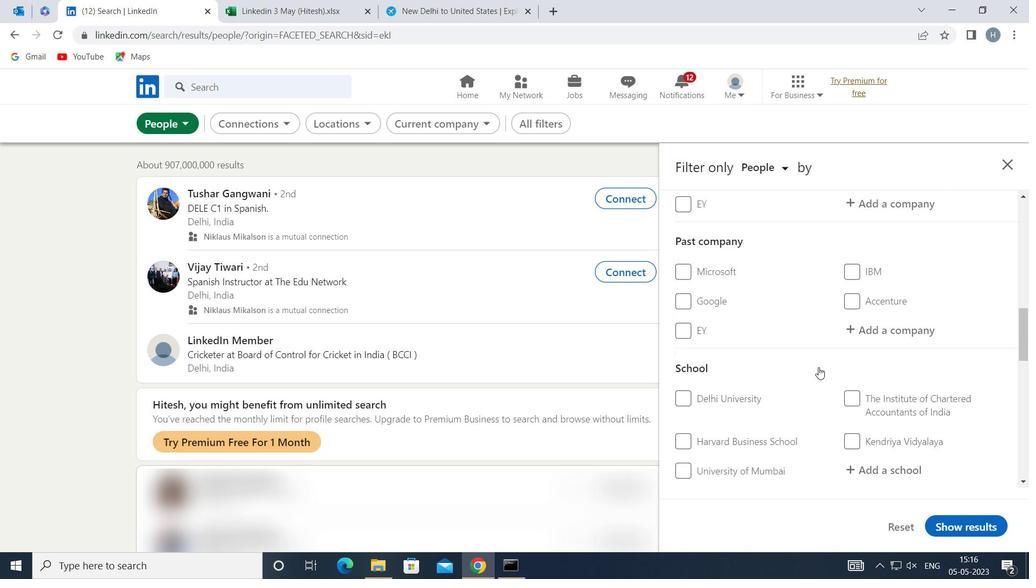 
Action: Mouse moved to (819, 367)
Screenshot: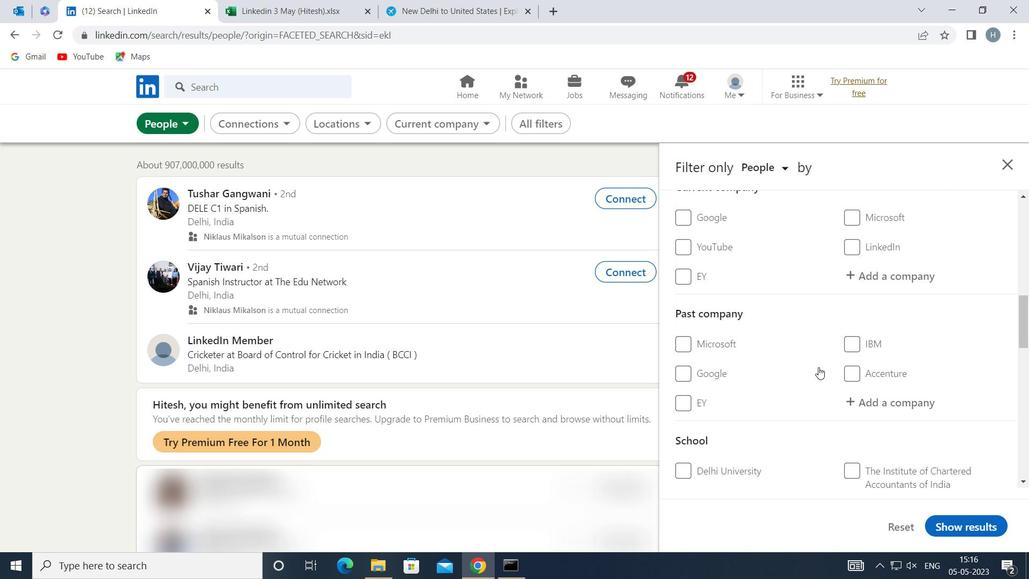 
Action: Mouse scrolled (819, 366) with delta (0, 0)
Screenshot: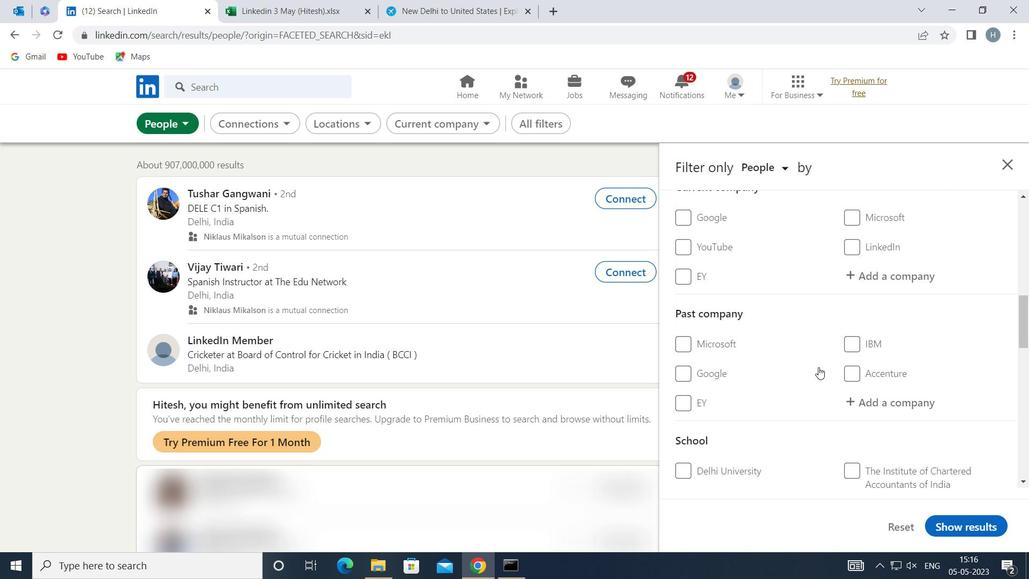 
Action: Mouse scrolled (819, 367) with delta (0, 0)
Screenshot: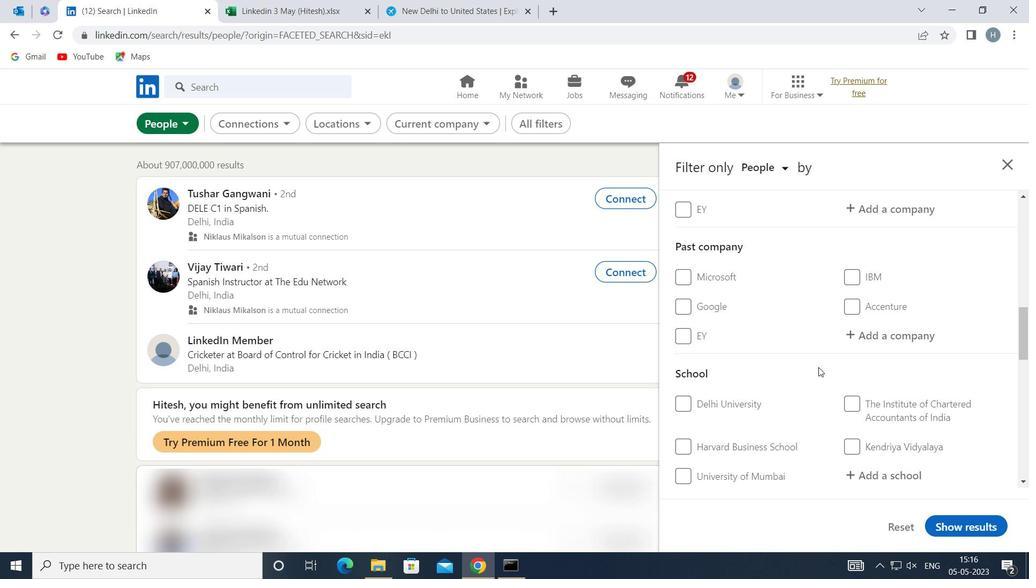 
Action: Mouse scrolled (819, 367) with delta (0, 0)
Screenshot: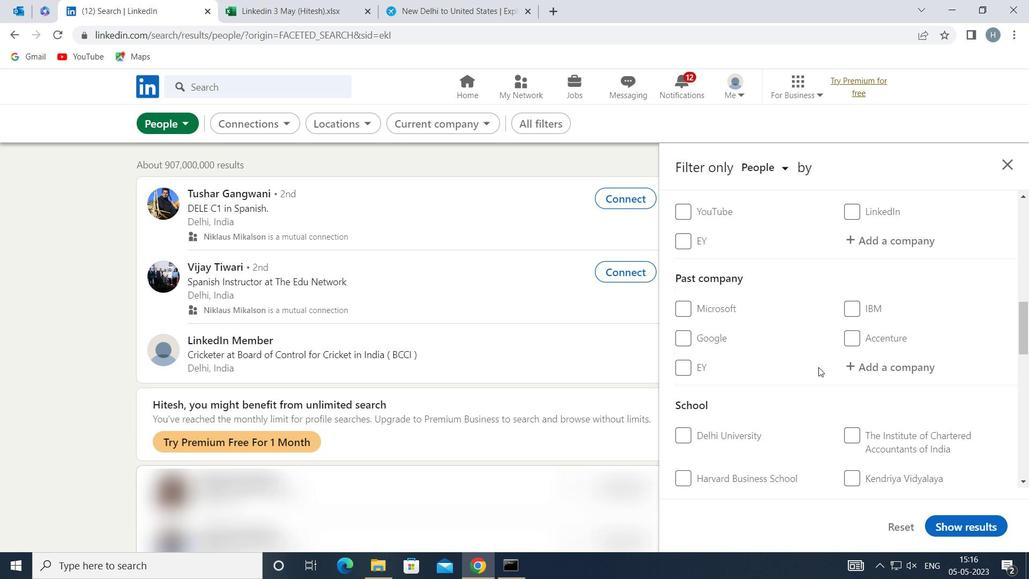 
Action: Mouse moved to (900, 339)
Screenshot: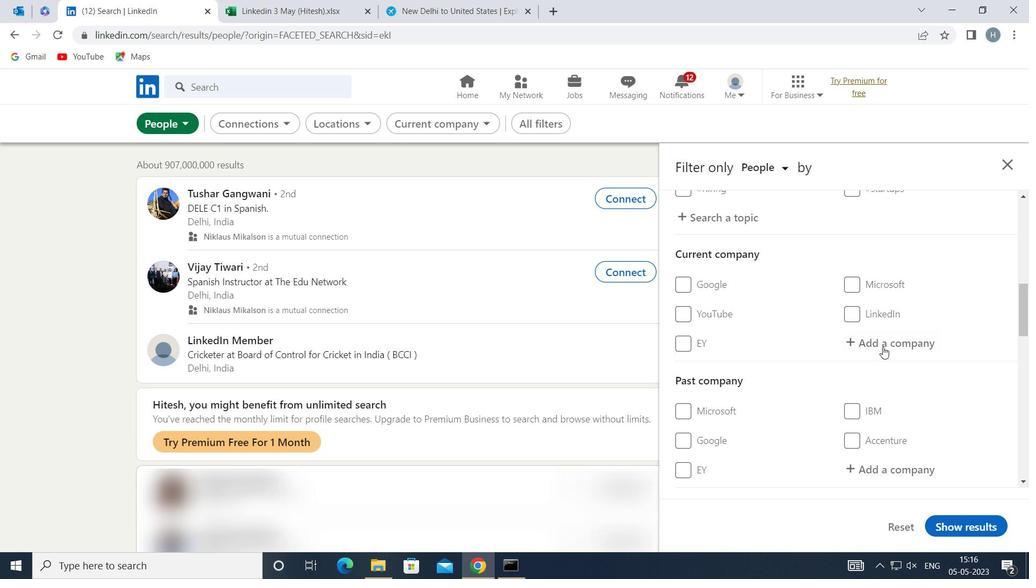 
Action: Mouse pressed left at (900, 339)
Screenshot: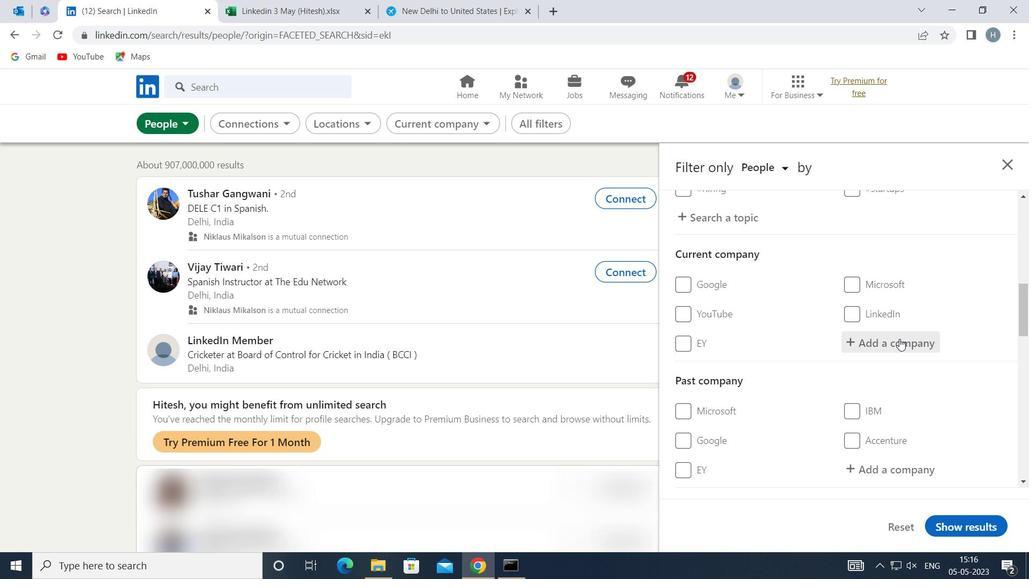 
Action: Key pressed <Key.shift>CITI
Screenshot: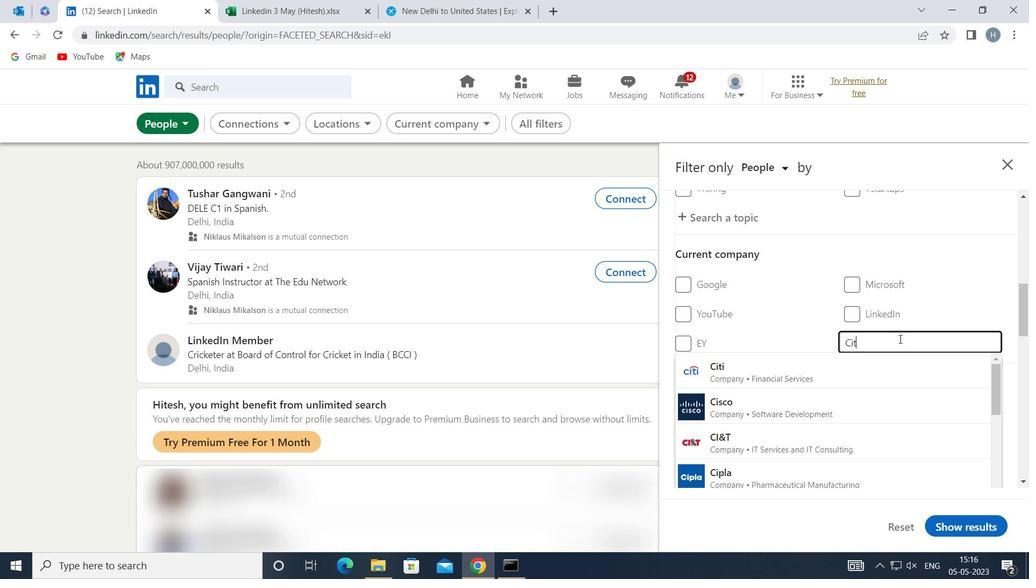 
Action: Mouse moved to (854, 364)
Screenshot: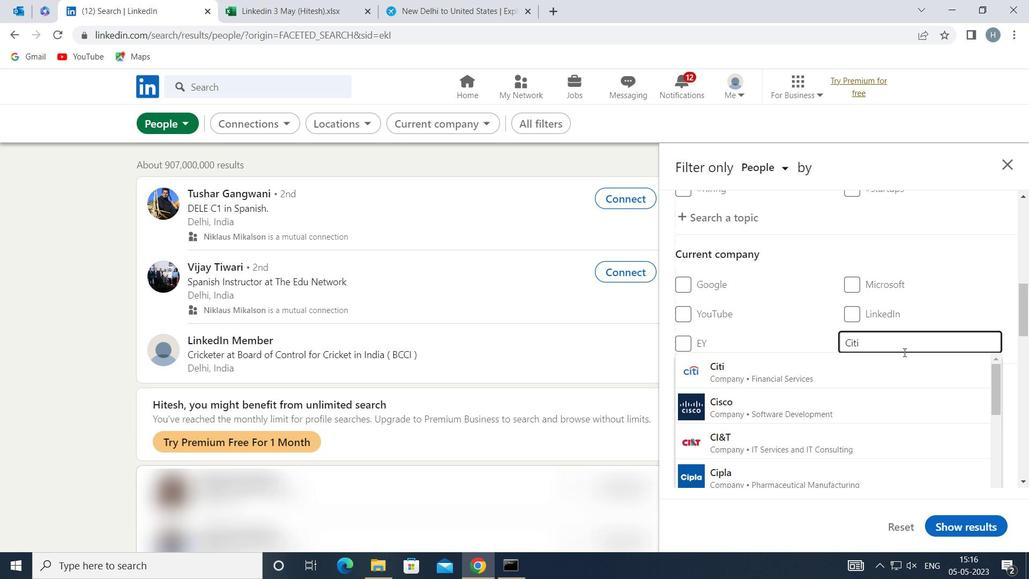 
Action: Mouse pressed left at (854, 364)
Screenshot: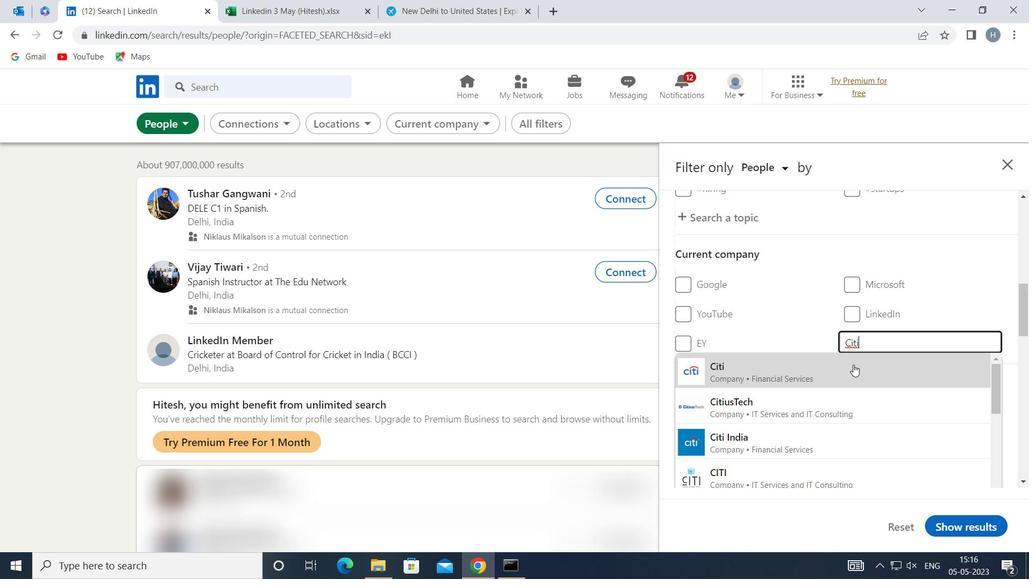 
Action: Mouse moved to (834, 337)
Screenshot: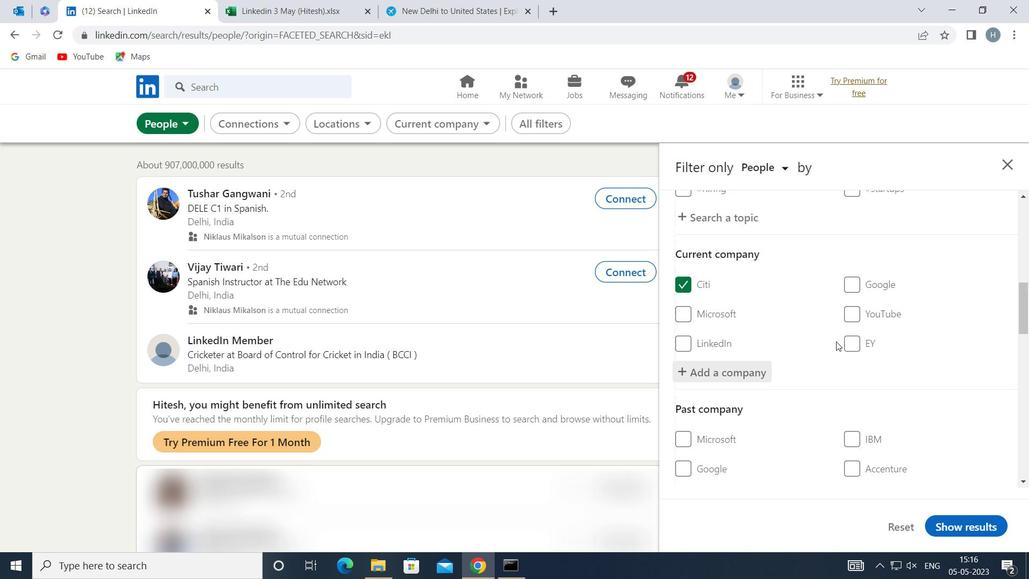 
Action: Mouse scrolled (834, 337) with delta (0, 0)
Screenshot: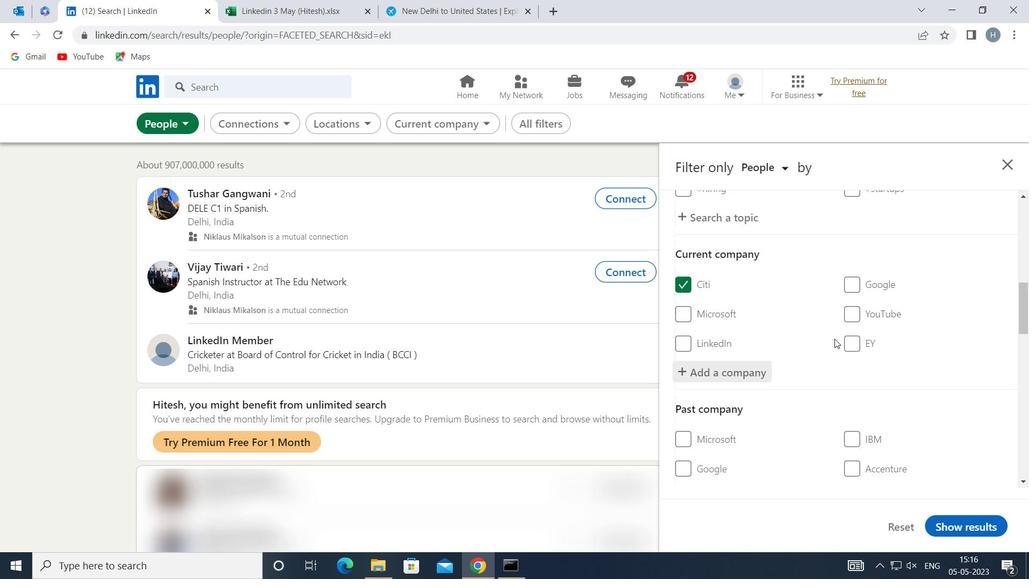 
Action: Mouse scrolled (834, 337) with delta (0, 0)
Screenshot: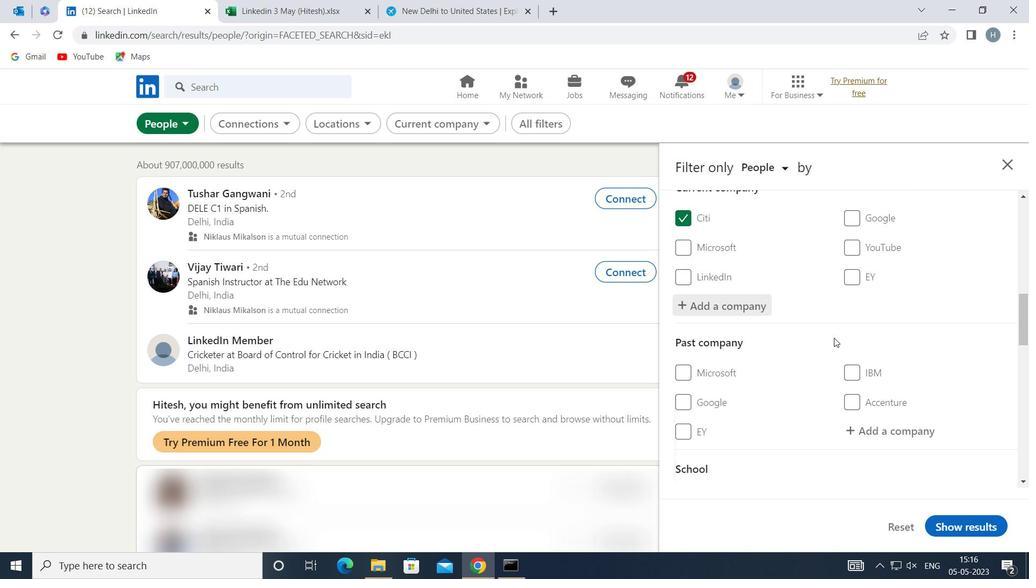 
Action: Mouse scrolled (834, 337) with delta (0, 0)
Screenshot: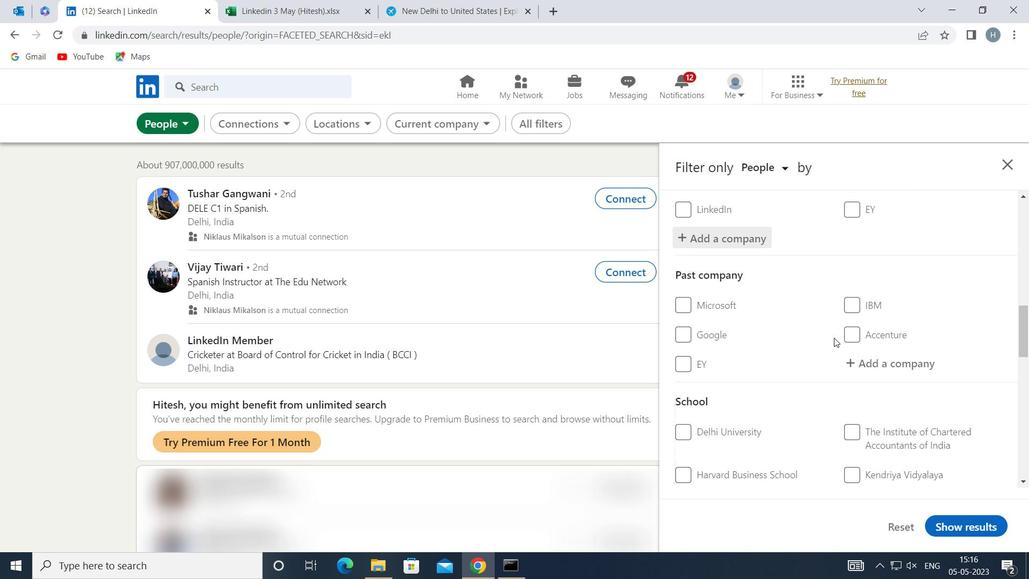 
Action: Mouse scrolled (834, 337) with delta (0, 0)
Screenshot: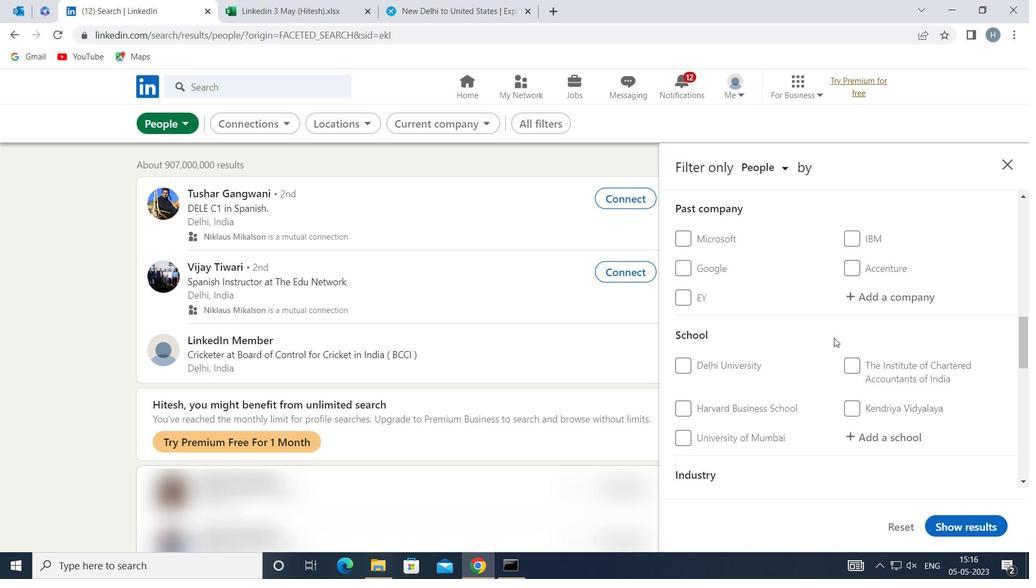 
Action: Mouse moved to (867, 365)
Screenshot: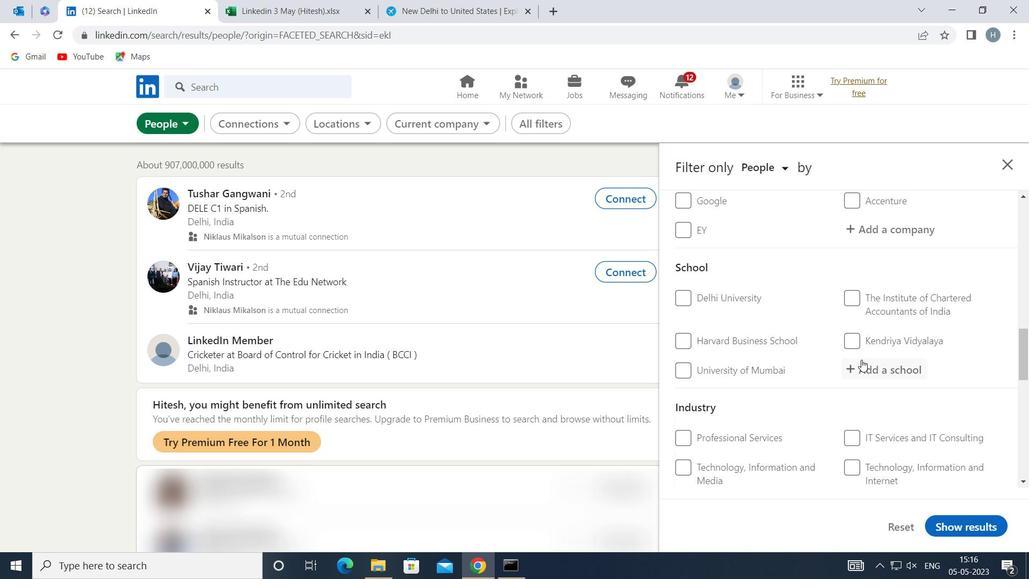 
Action: Mouse pressed left at (867, 365)
Screenshot: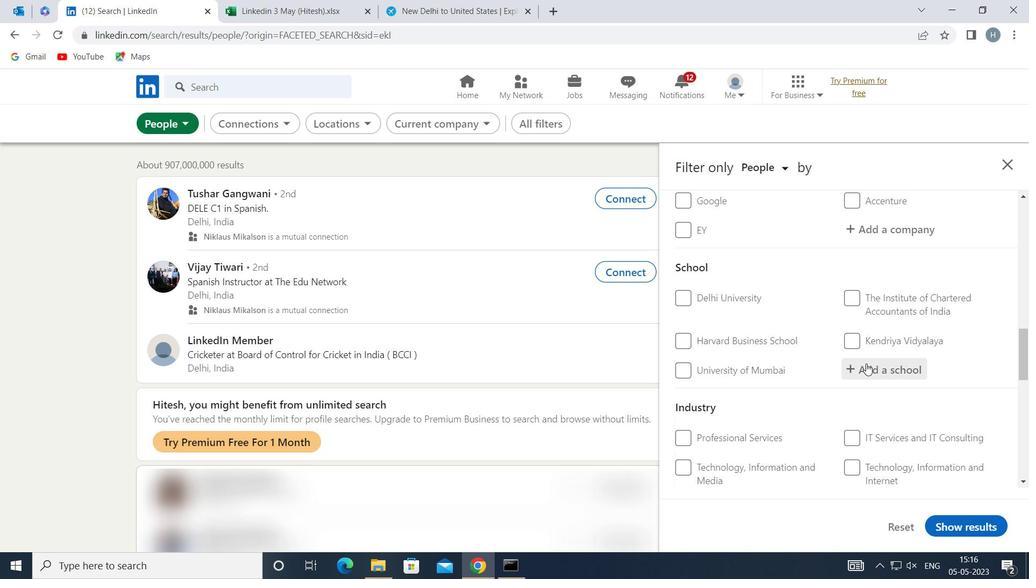 
Action: Mouse moved to (867, 360)
Screenshot: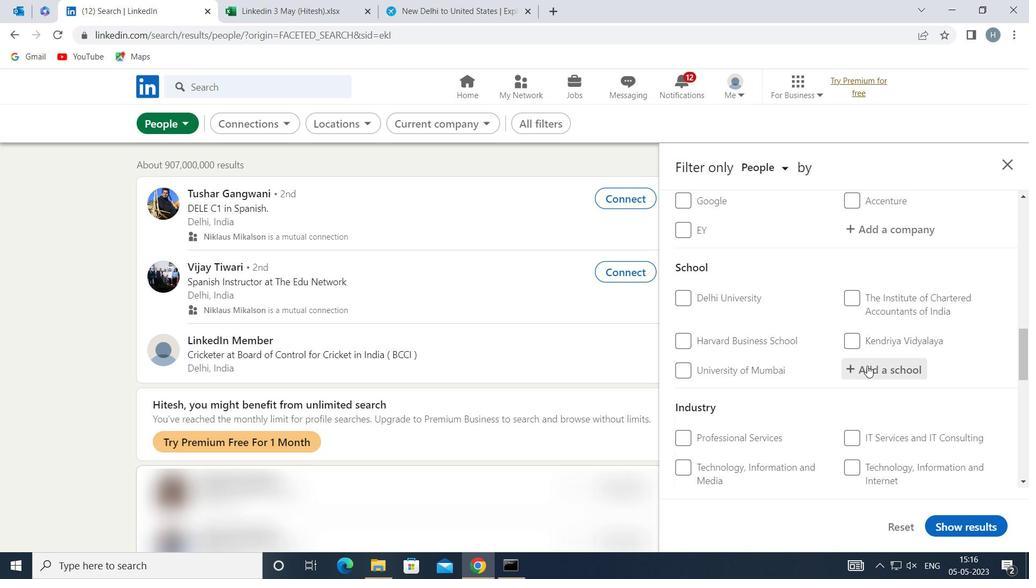 
Action: Key pressed <Key.shift>UNIVERSITY<Key.space>OF<Key.space><Key.shift>R<Key.shift><Key.backspace><Key.shift>ENGINEERING<Key.space><Key.shift>&<Key.space><Key.shift>MAN
Screenshot: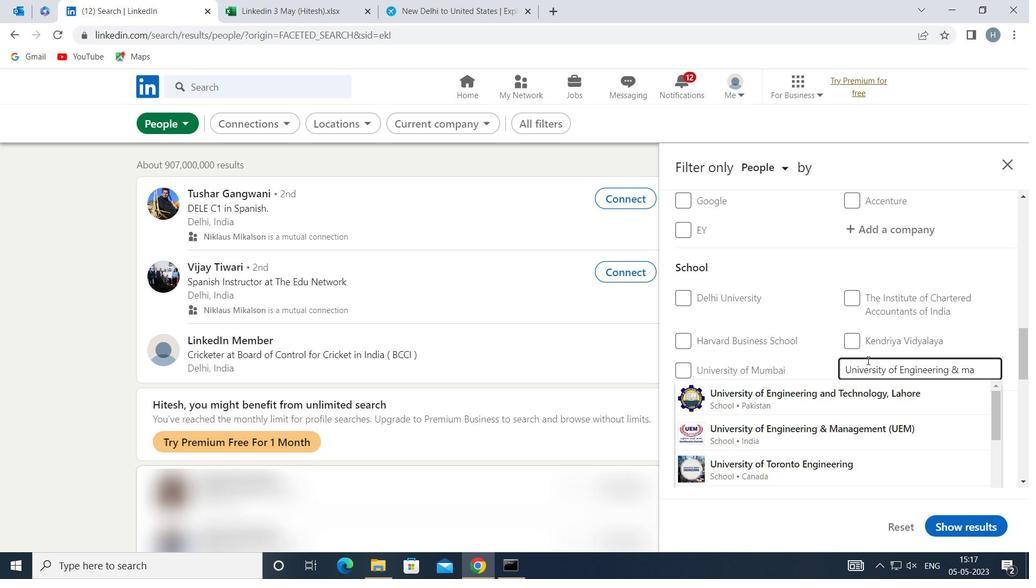
Action: Mouse moved to (864, 394)
Screenshot: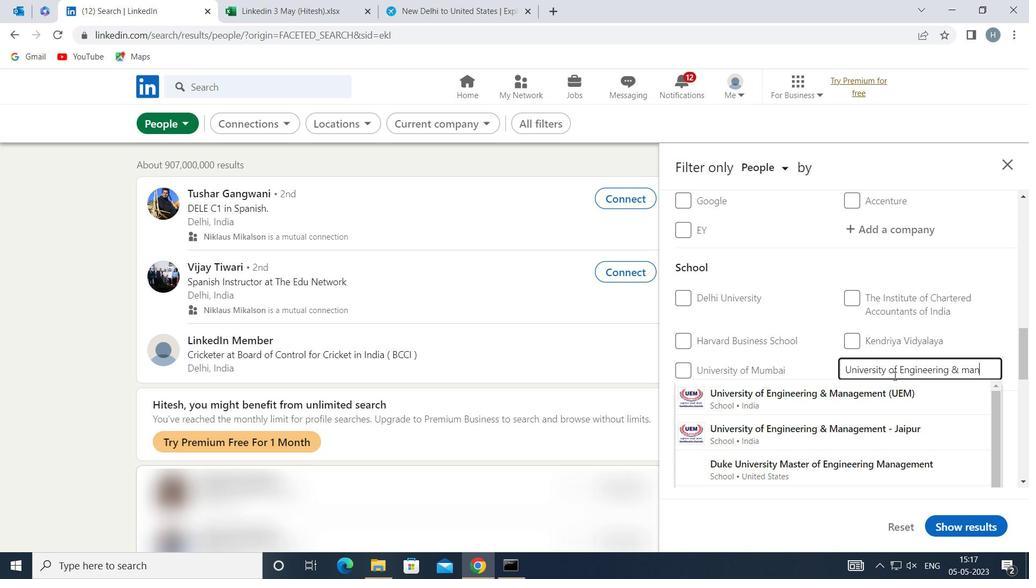 
Action: Mouse pressed left at (864, 394)
Screenshot: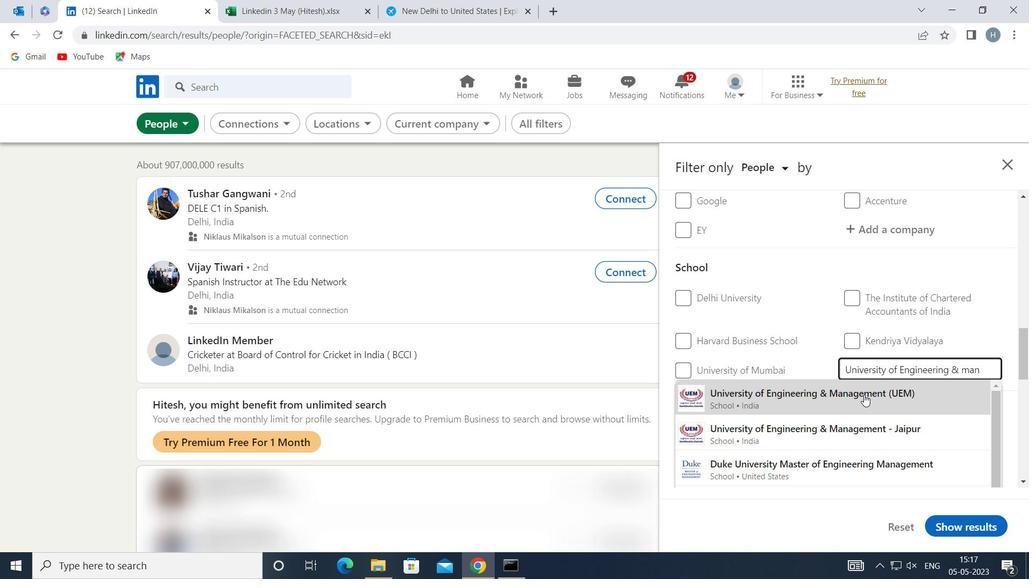 
Action: Mouse moved to (823, 353)
Screenshot: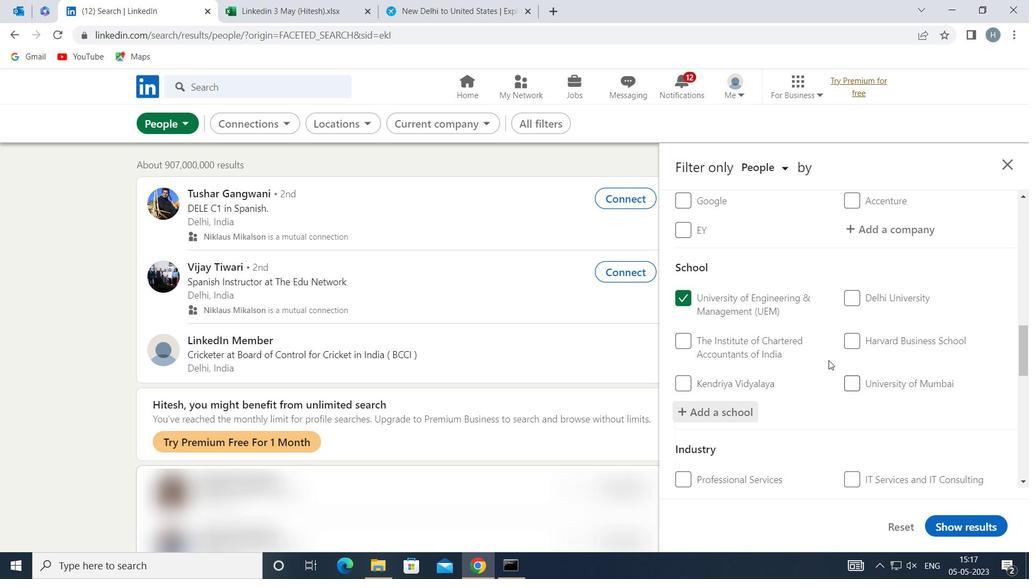 
Action: Mouse scrolled (823, 352) with delta (0, 0)
Screenshot: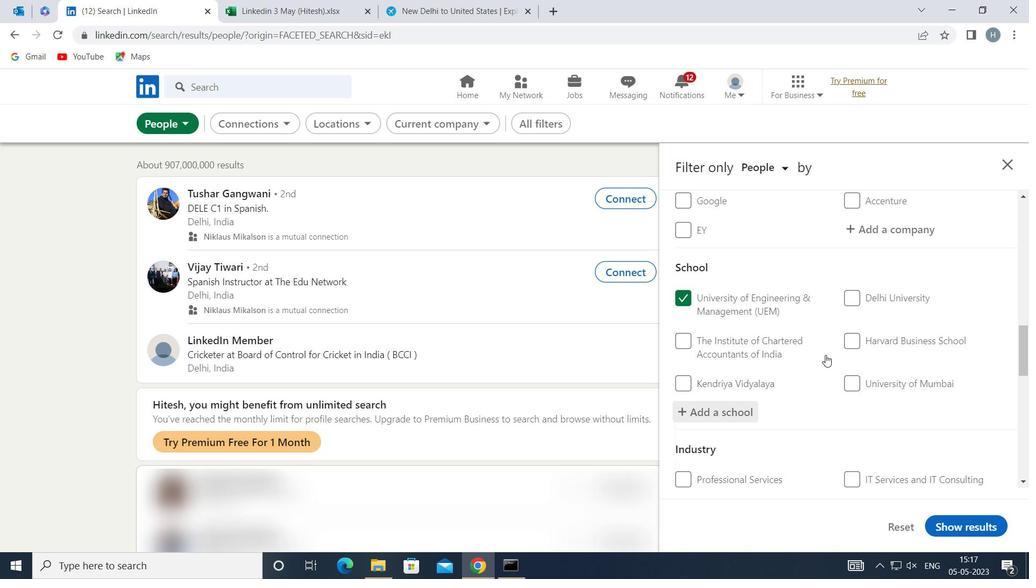 
Action: Mouse scrolled (823, 352) with delta (0, 0)
Screenshot: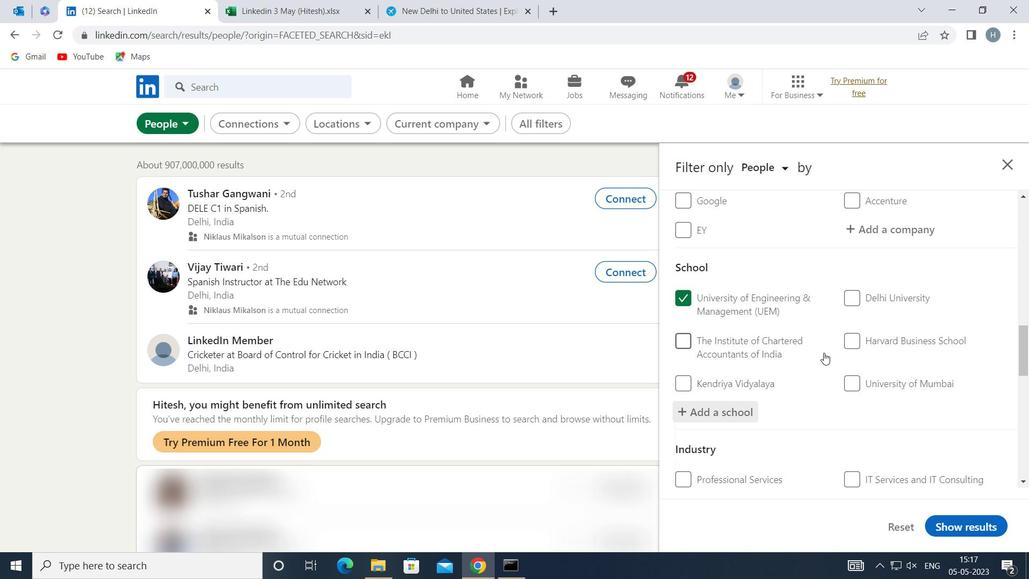 
Action: Mouse moved to (817, 348)
Screenshot: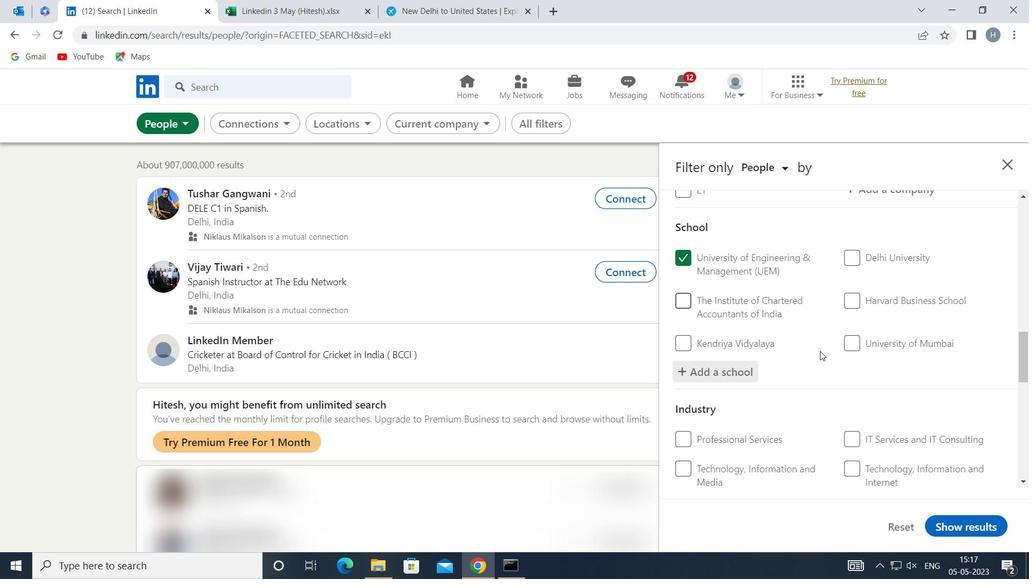 
Action: Mouse scrolled (817, 347) with delta (0, 0)
Screenshot: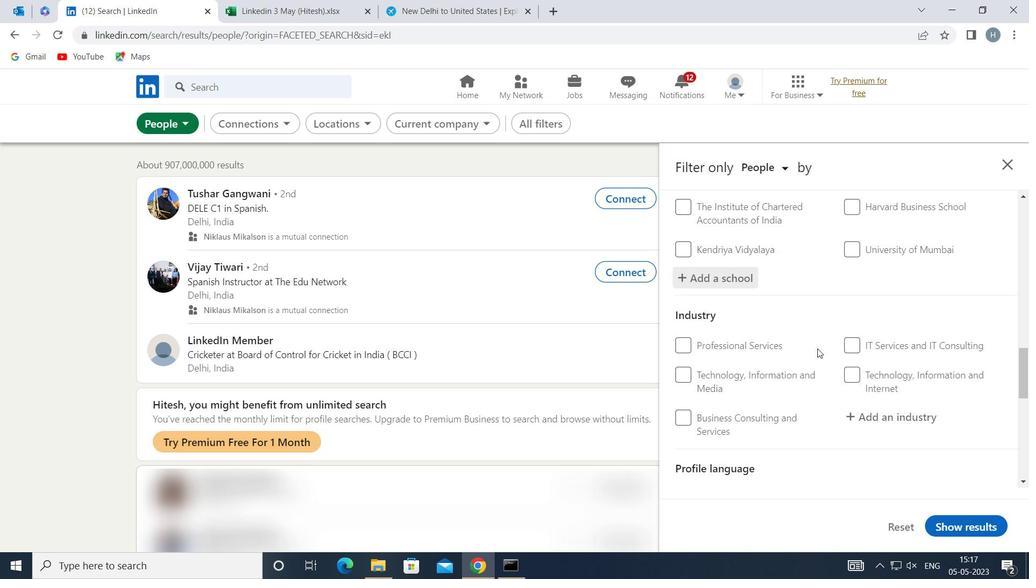 
Action: Mouse moved to (873, 349)
Screenshot: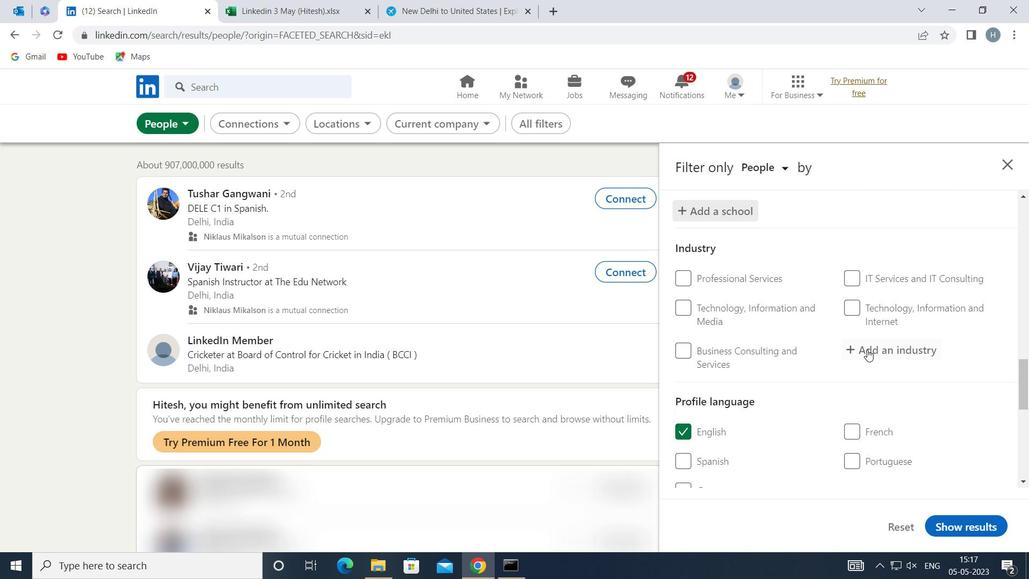 
Action: Mouse pressed left at (873, 349)
Screenshot: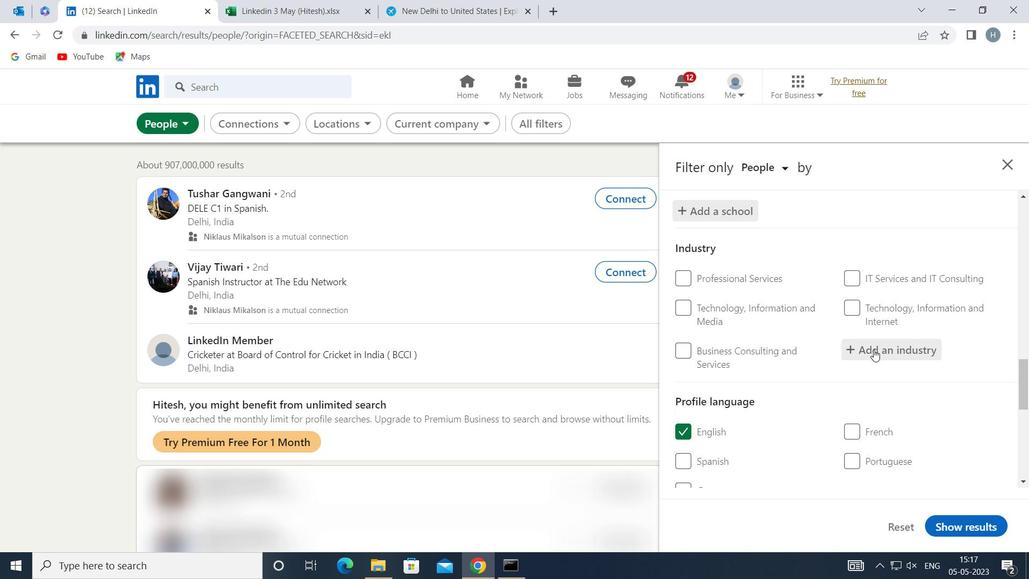 
Action: Mouse moved to (873, 349)
Screenshot: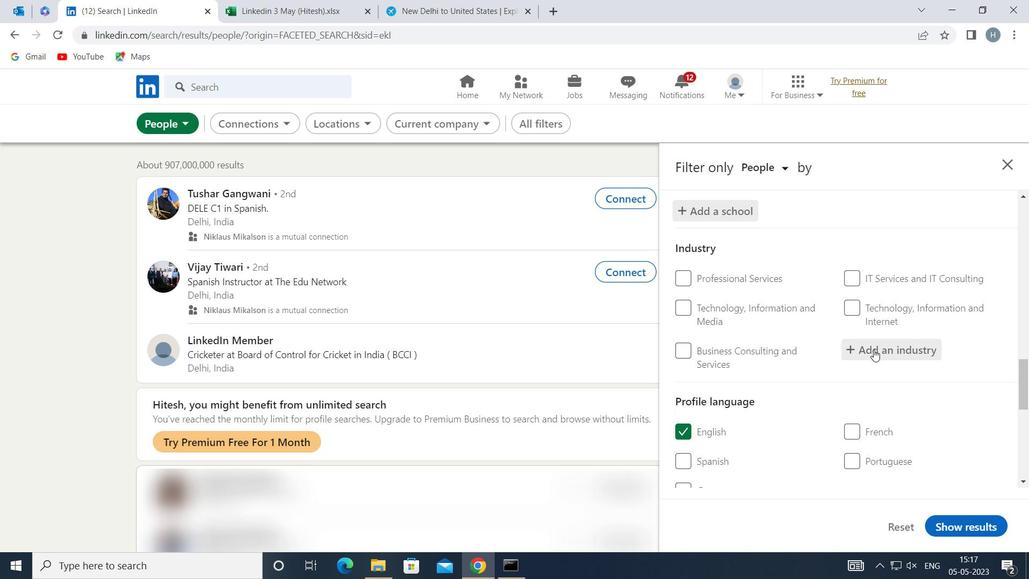 
Action: Key pressed <Key.shift>IT<Key.space><Key.shift>SYSTEM<Key.space><Key.shift>DESIGN<Key.space><Key.shift>SER
Screenshot: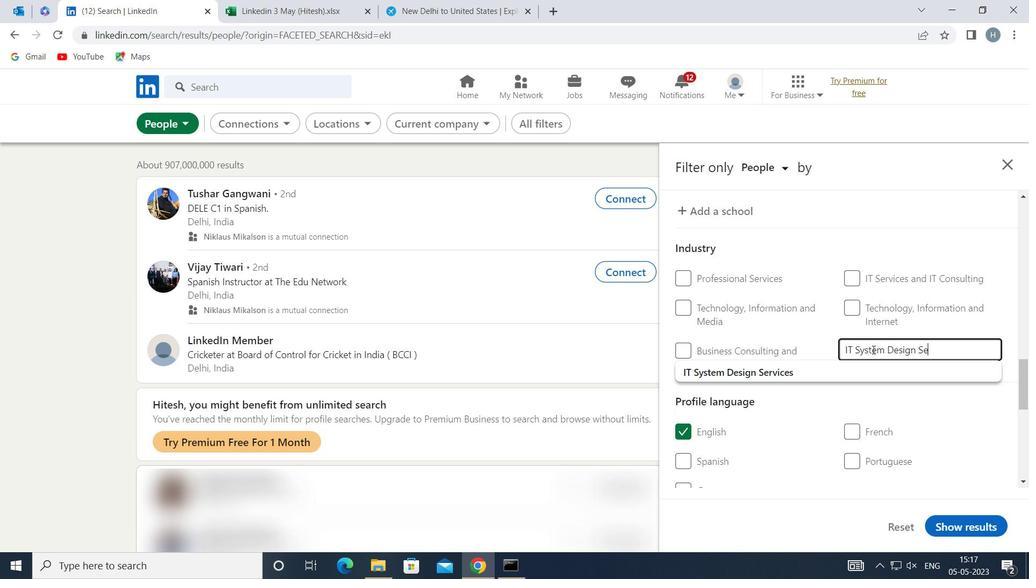 
Action: Mouse moved to (839, 373)
Screenshot: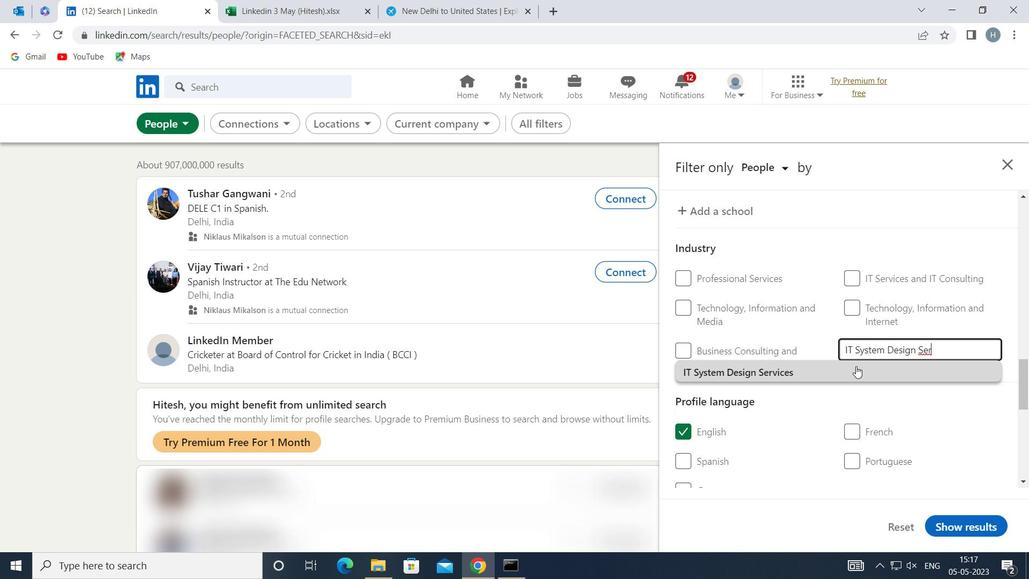 
Action: Mouse pressed left at (839, 373)
Screenshot: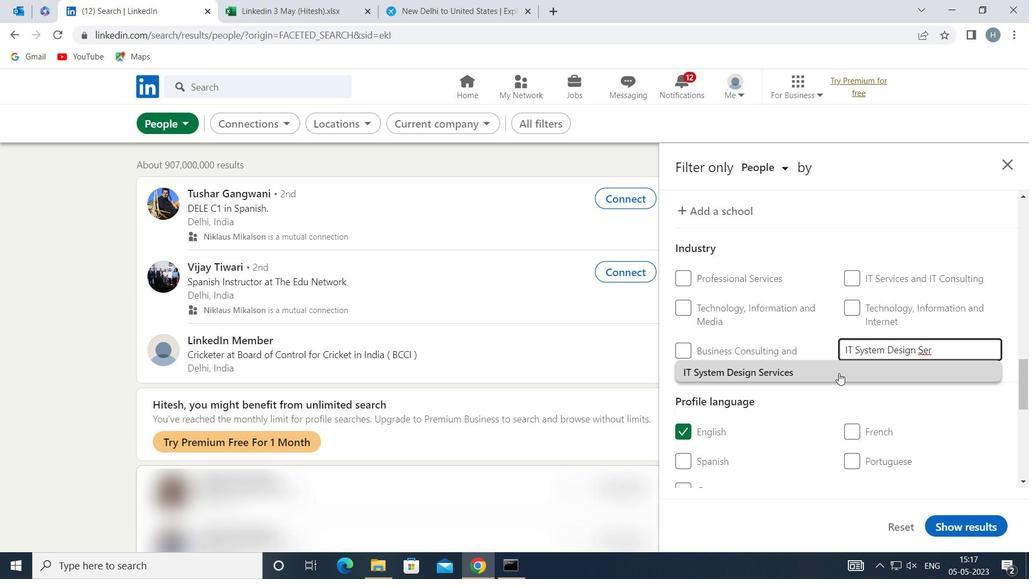
Action: Mouse moved to (818, 387)
Screenshot: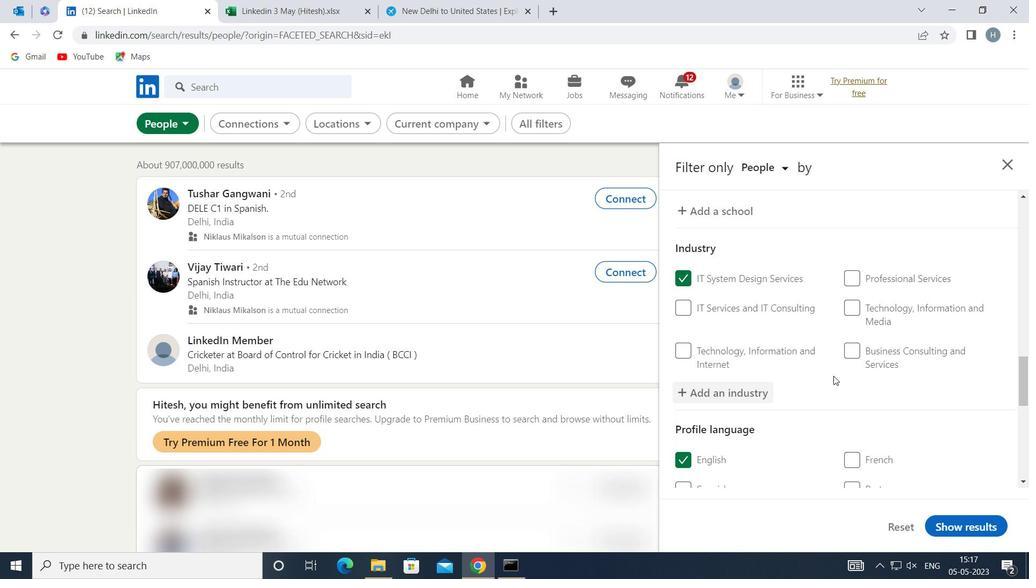 
Action: Mouse scrolled (818, 386) with delta (0, 0)
Screenshot: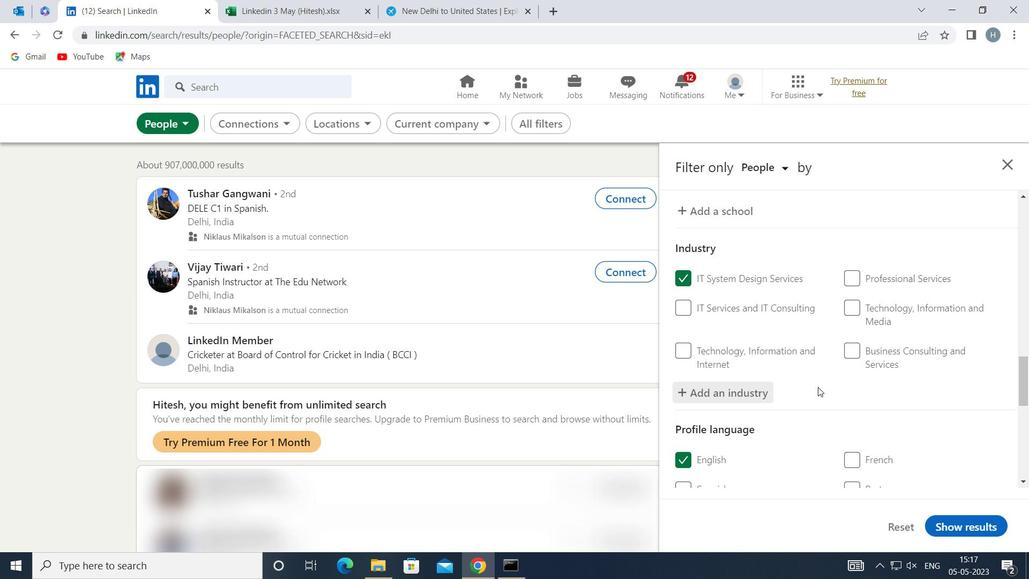 
Action: Mouse moved to (811, 382)
Screenshot: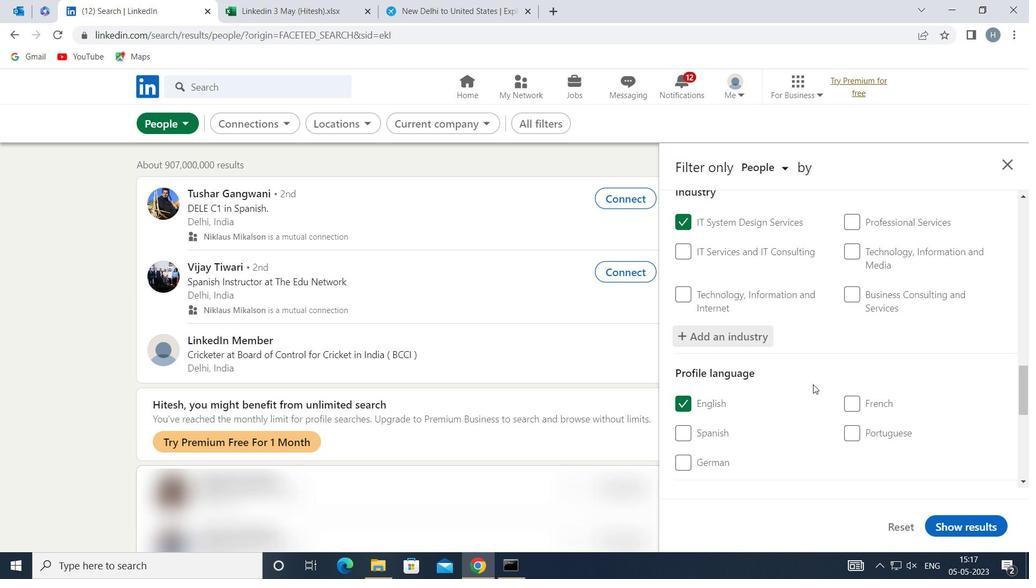 
Action: Mouse scrolled (811, 382) with delta (0, 0)
Screenshot: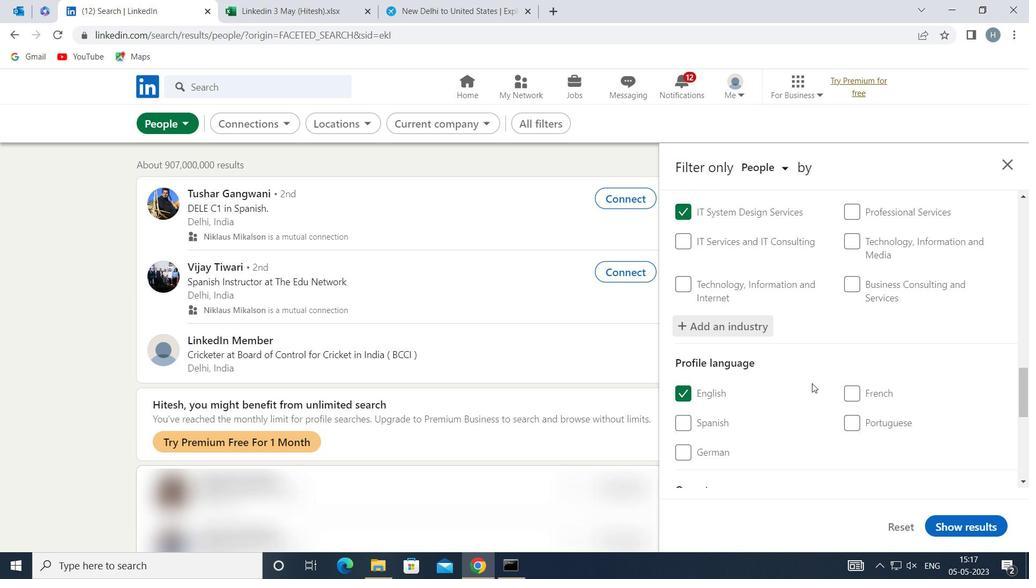 
Action: Mouse scrolled (811, 382) with delta (0, 0)
Screenshot: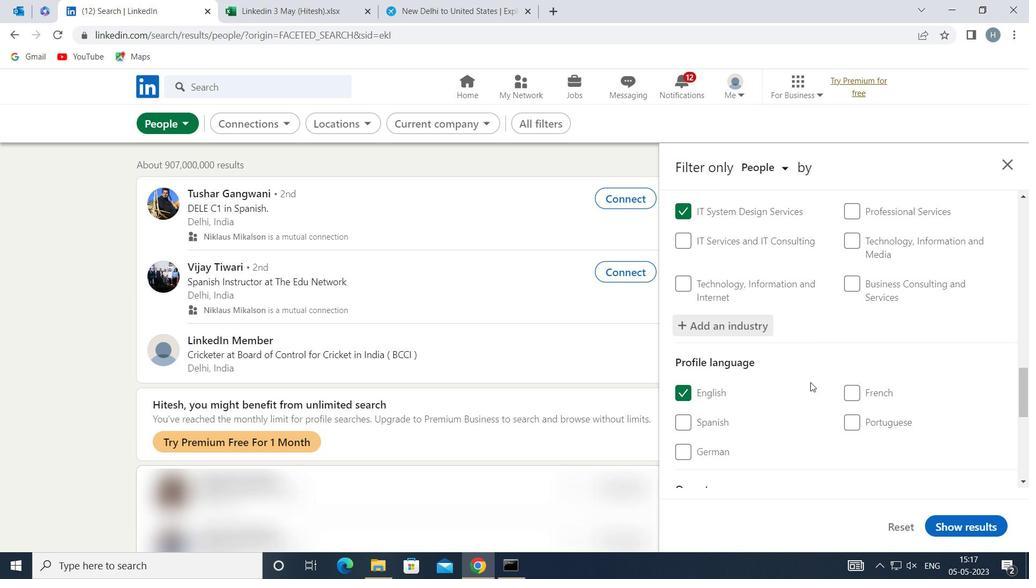 
Action: Mouse moved to (810, 381)
Screenshot: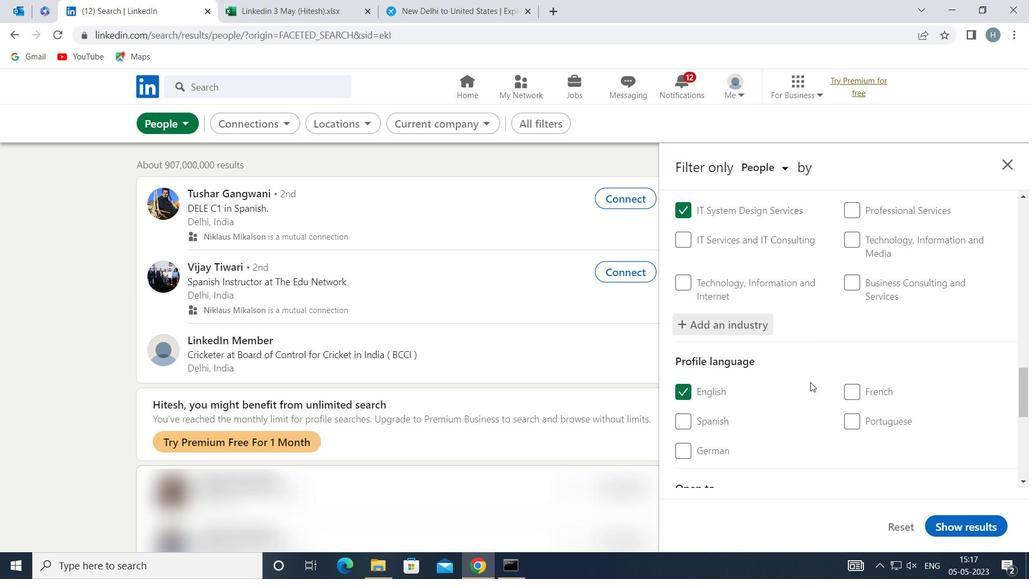 
Action: Mouse scrolled (810, 381) with delta (0, 0)
Screenshot: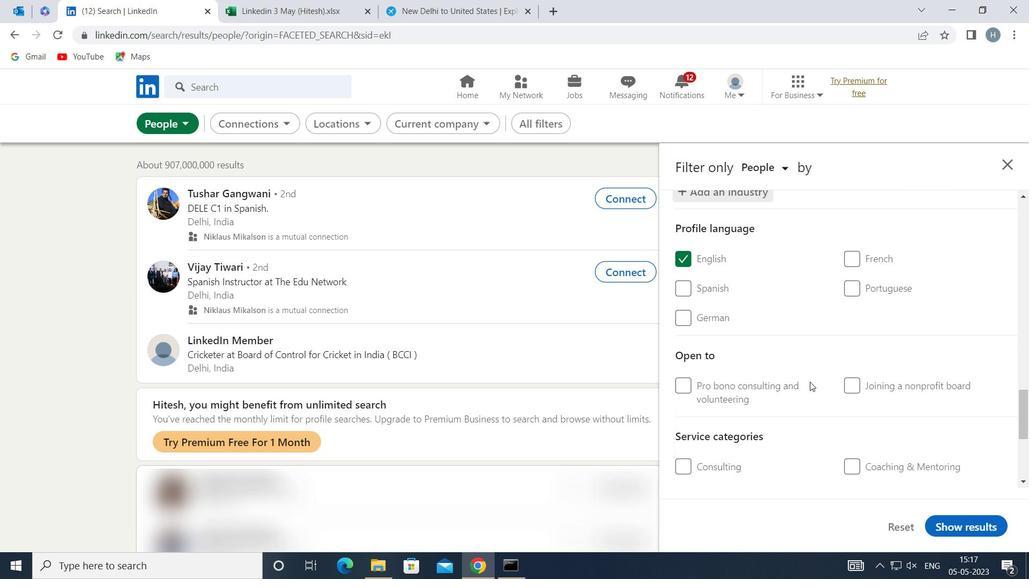 
Action: Mouse scrolled (810, 381) with delta (0, 0)
Screenshot: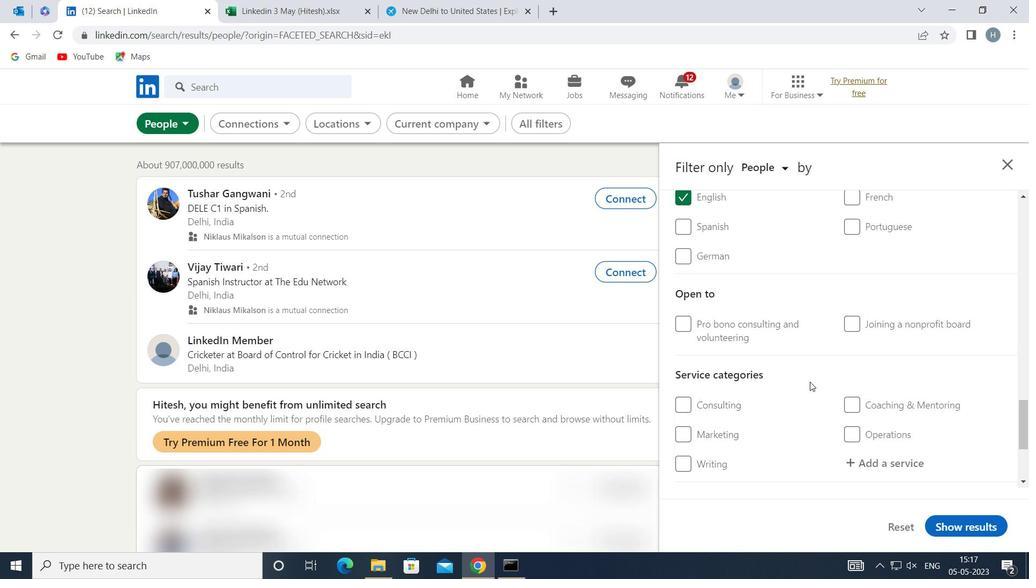 
Action: Mouse moved to (889, 386)
Screenshot: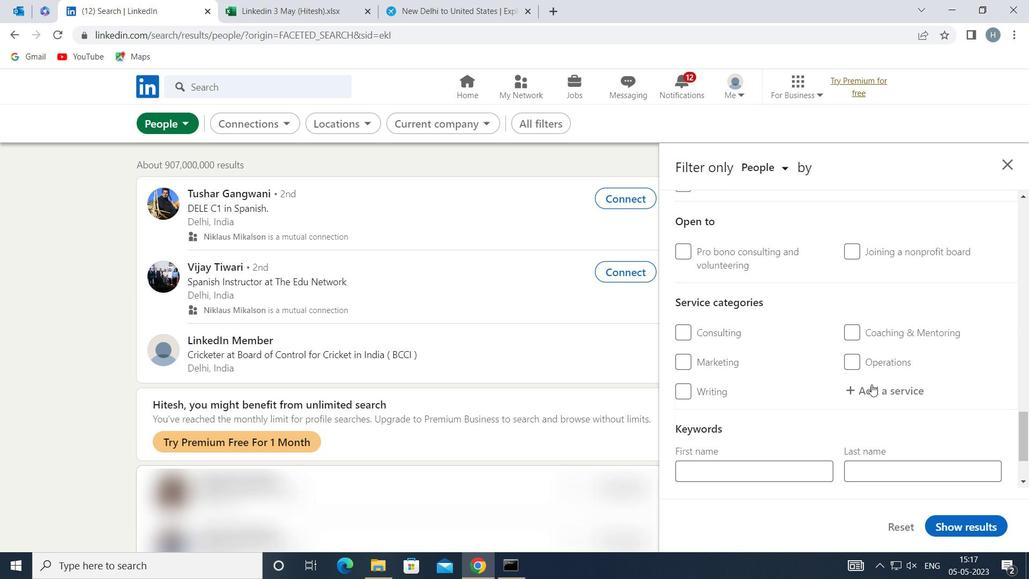 
Action: Mouse pressed left at (889, 386)
Screenshot: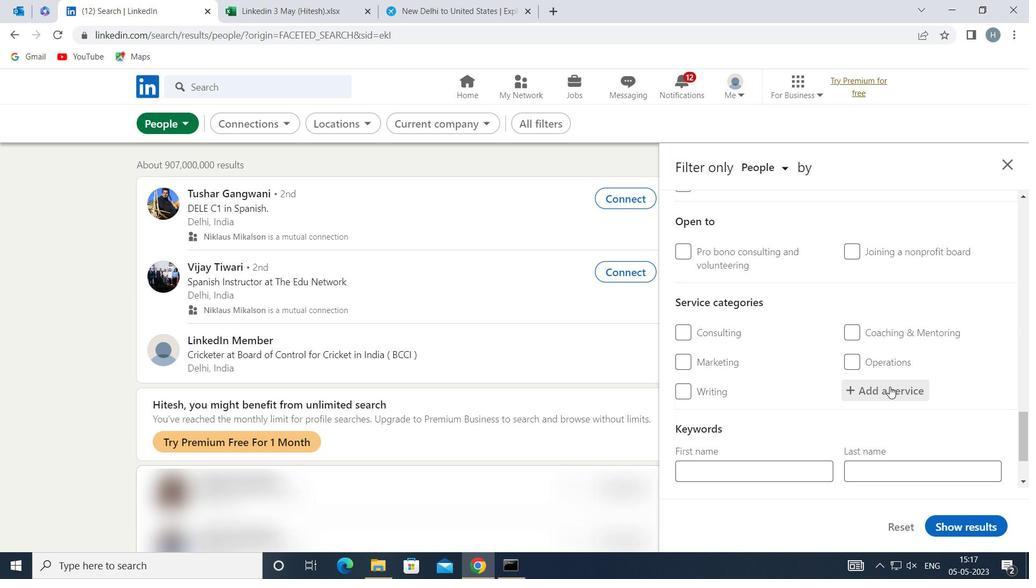 
Action: Mouse moved to (889, 383)
Screenshot: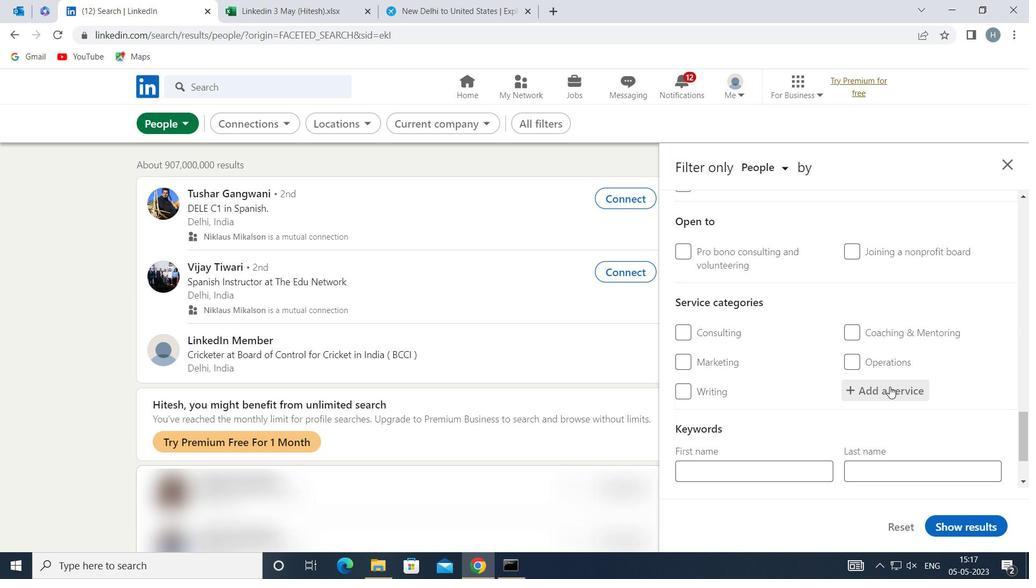 
Action: Key pressed <Key.shift>GROWTH<Key.space><Key.shift>MARKETING
Screenshot: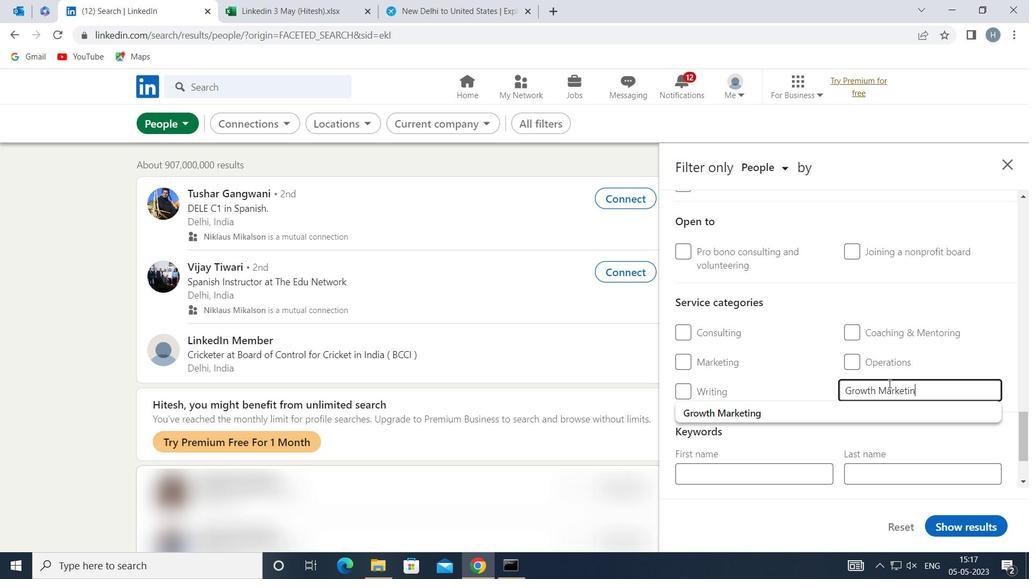 
Action: Mouse moved to (836, 413)
Screenshot: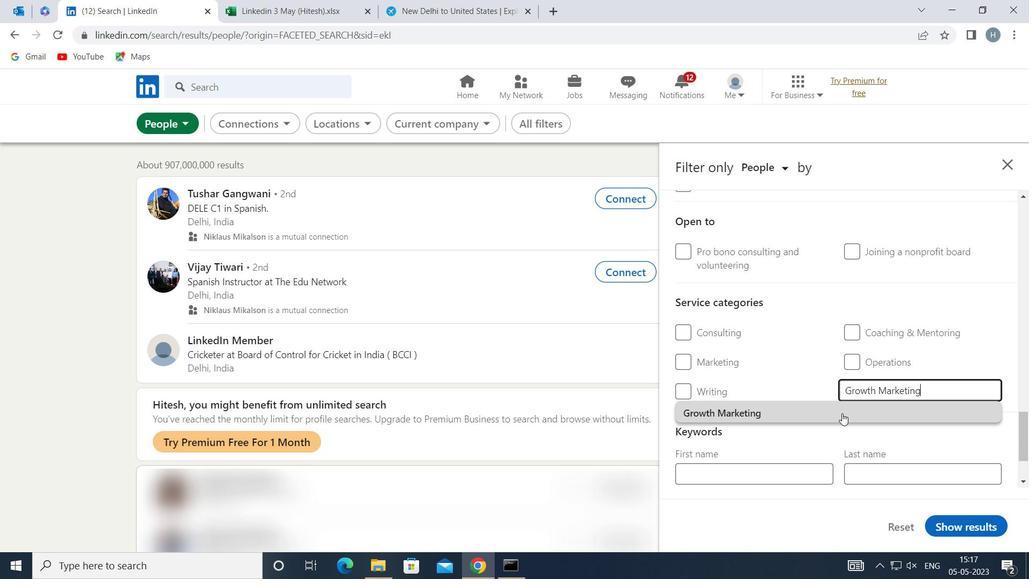 
Action: Mouse pressed left at (836, 413)
Screenshot: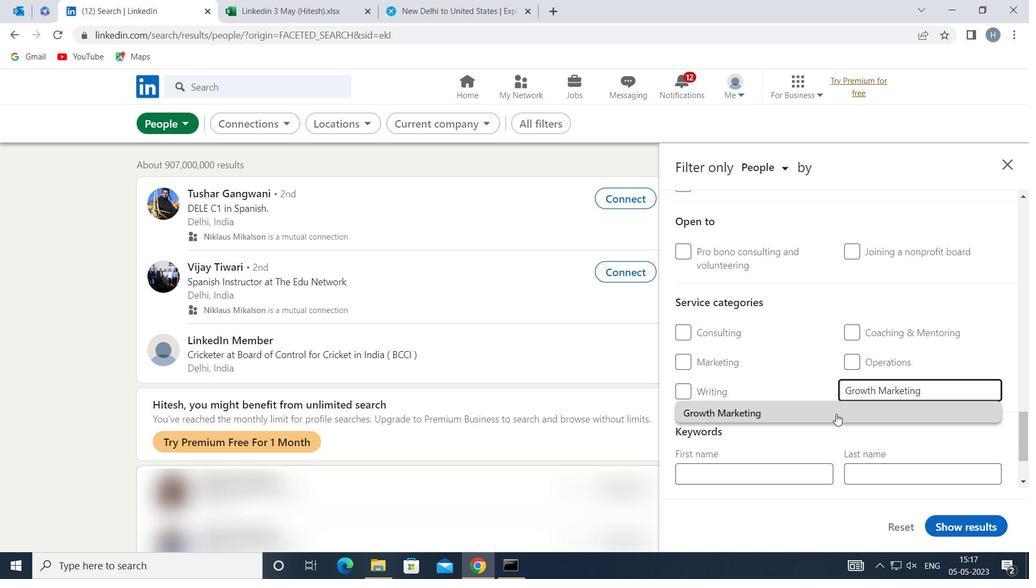 
Action: Mouse moved to (800, 400)
Screenshot: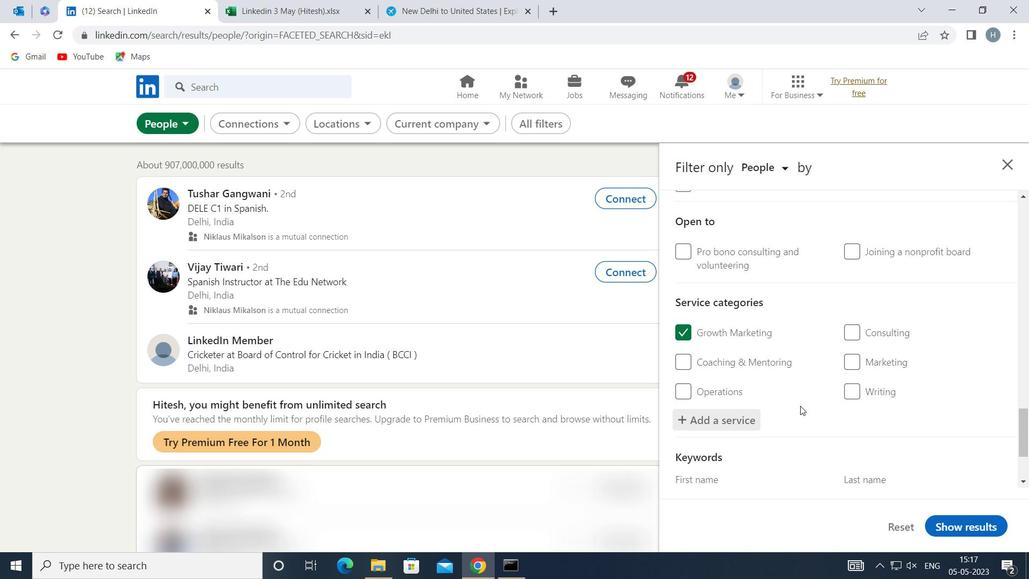 
Action: Mouse scrolled (800, 399) with delta (0, 0)
Screenshot: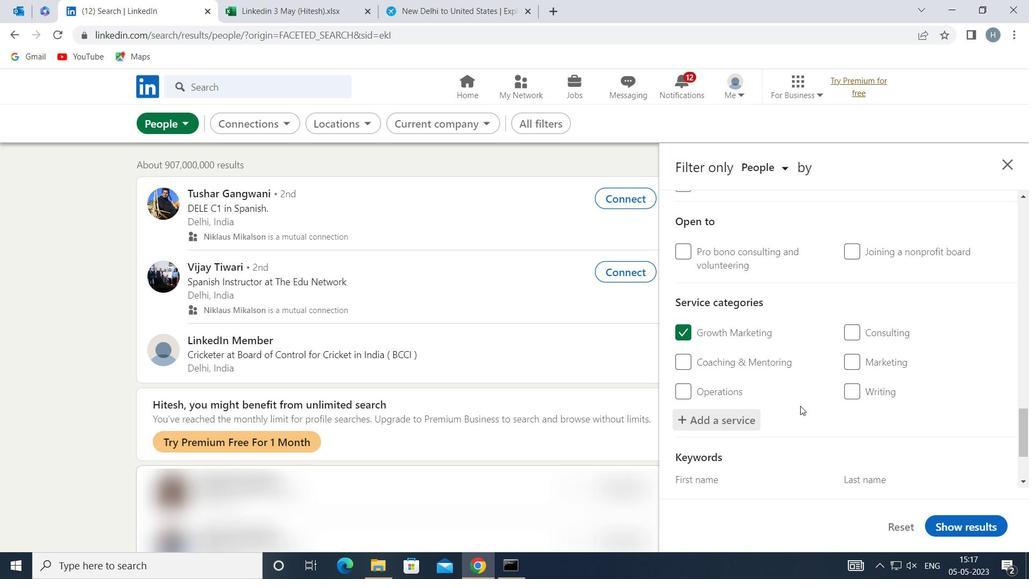 
Action: Mouse scrolled (800, 399) with delta (0, 0)
Screenshot: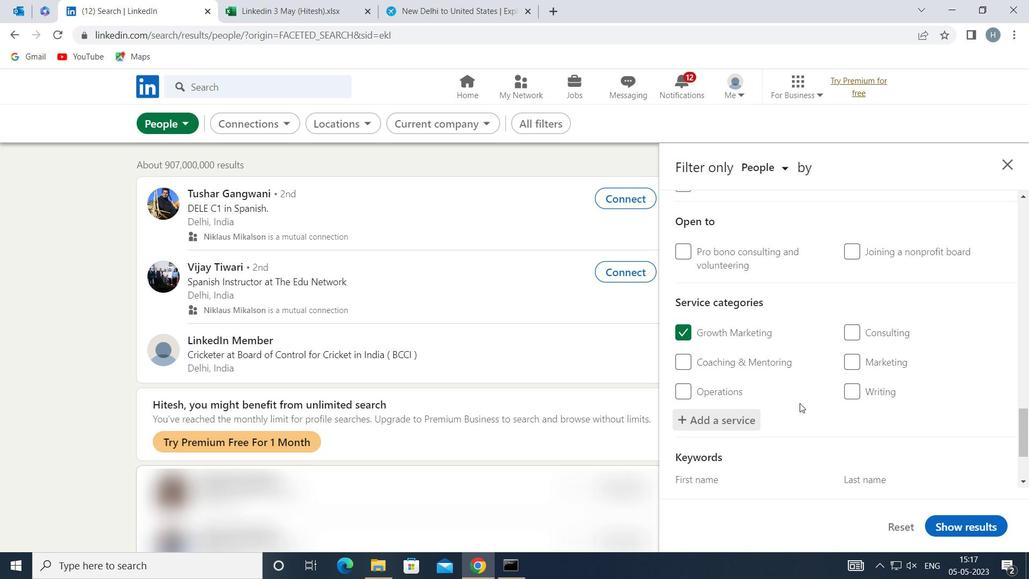 
Action: Mouse scrolled (800, 399) with delta (0, 0)
Screenshot: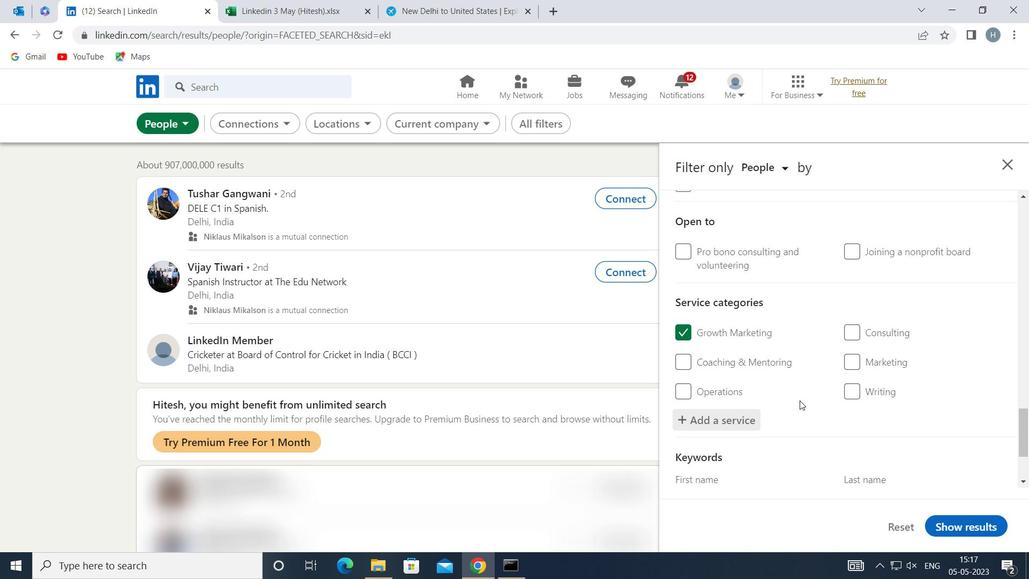 
Action: Mouse moved to (800, 399)
Screenshot: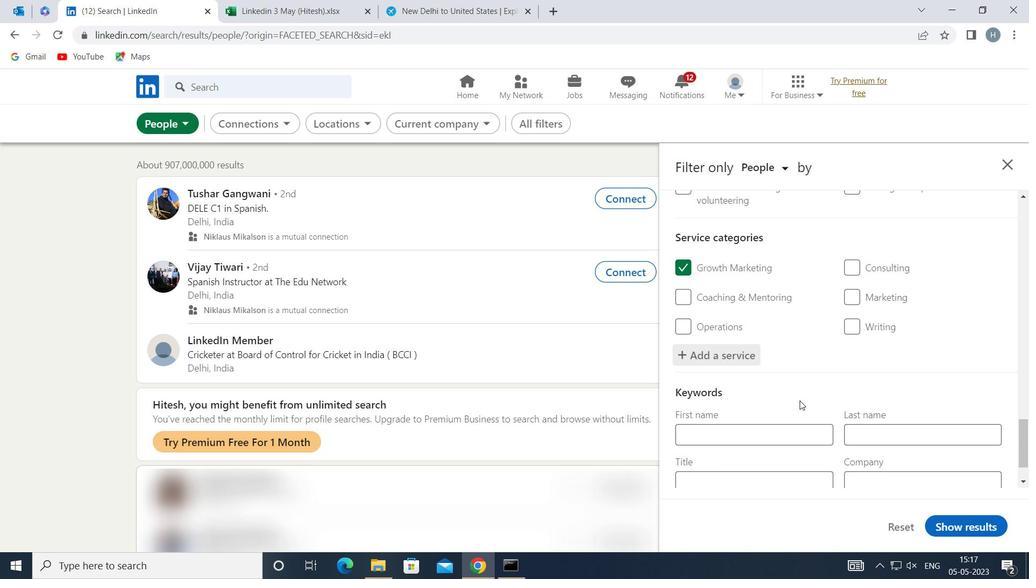 
Action: Mouse scrolled (800, 398) with delta (0, 0)
Screenshot: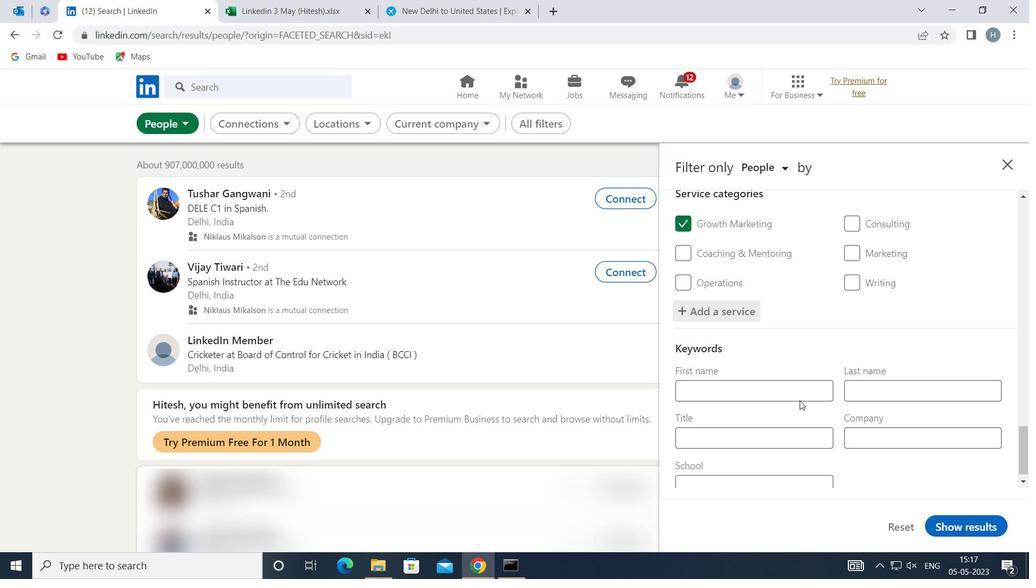 
Action: Mouse scrolled (800, 398) with delta (0, 0)
Screenshot: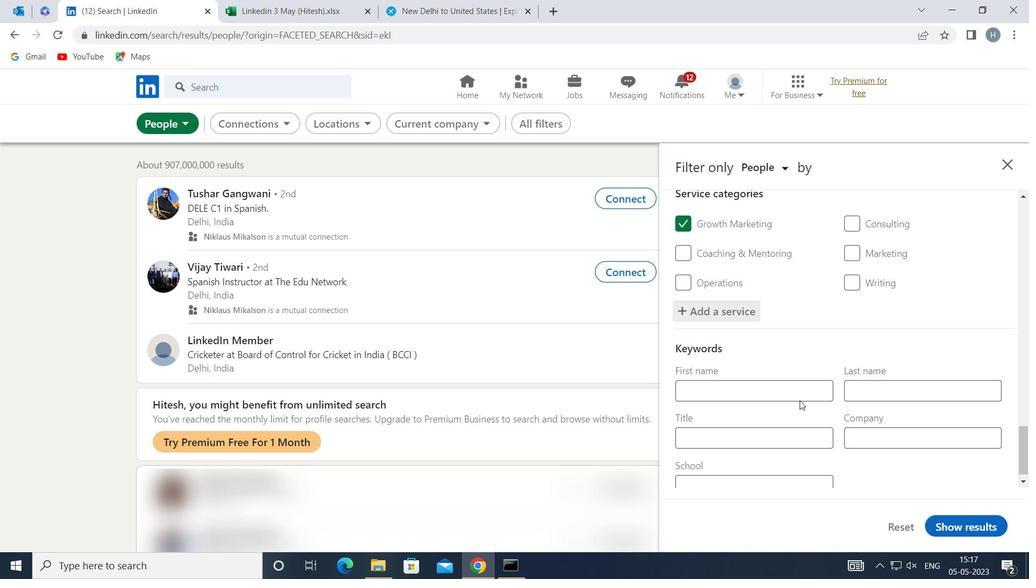 
Action: Mouse scrolled (800, 398) with delta (0, 0)
Screenshot: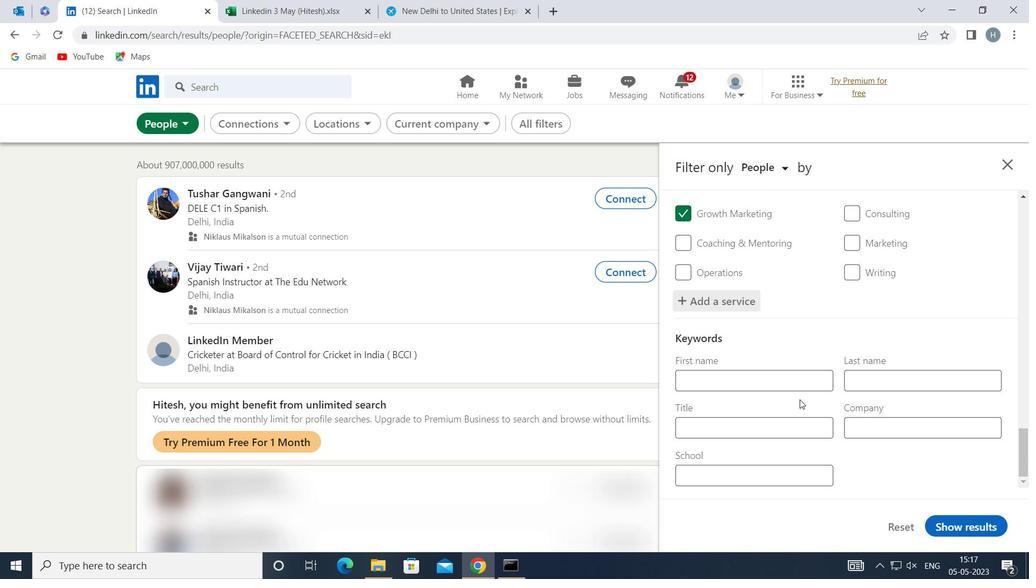 
Action: Mouse moved to (796, 424)
Screenshot: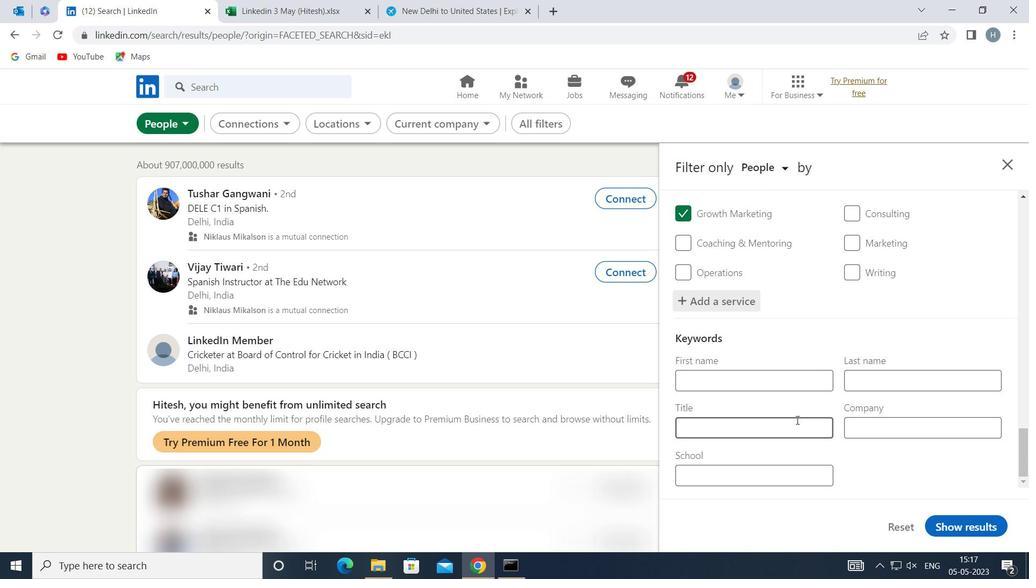
Action: Mouse pressed left at (796, 424)
Screenshot: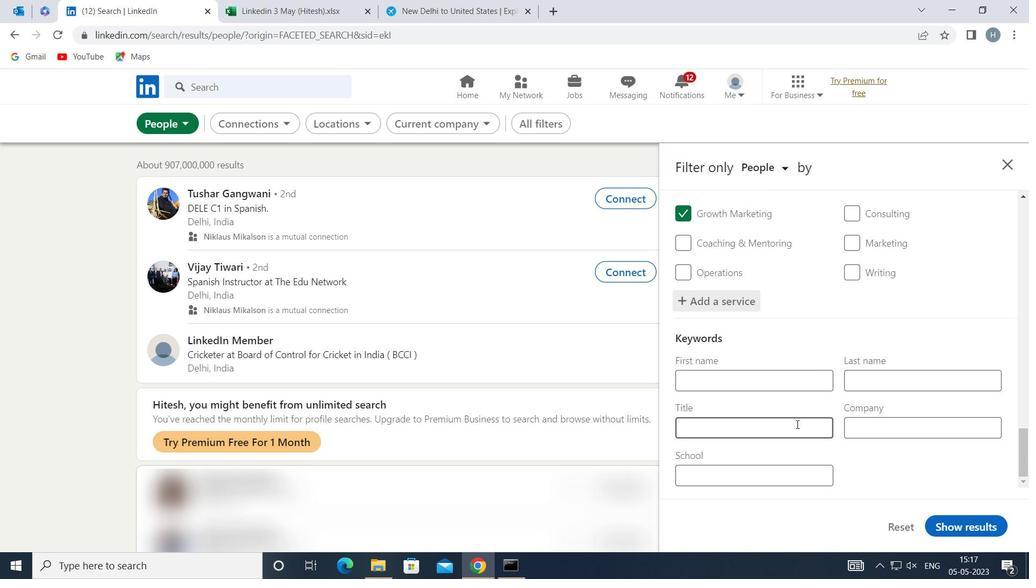 
Action: Key pressed <Key.shift>C
Screenshot: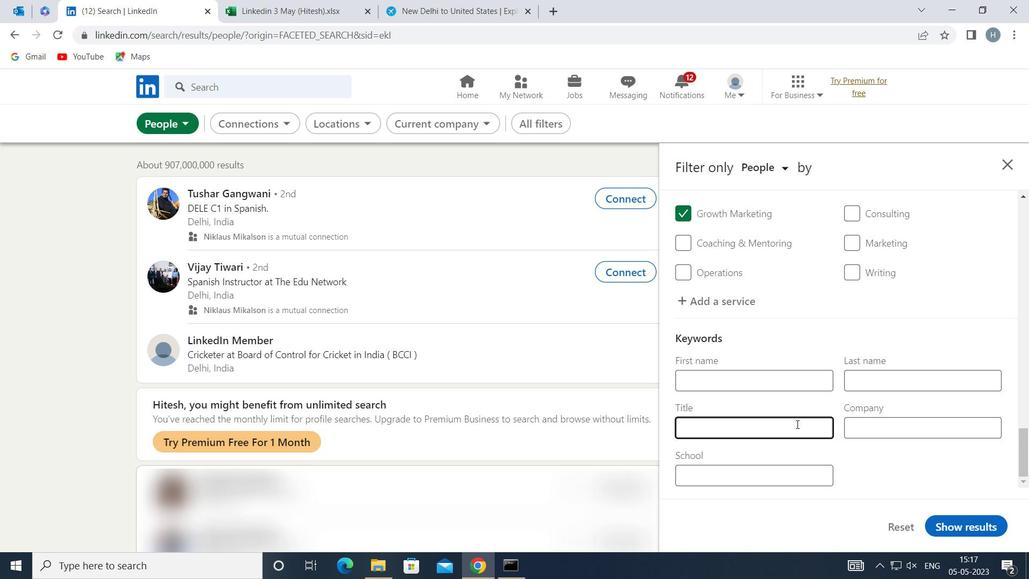 
Action: Mouse moved to (824, 421)
Screenshot: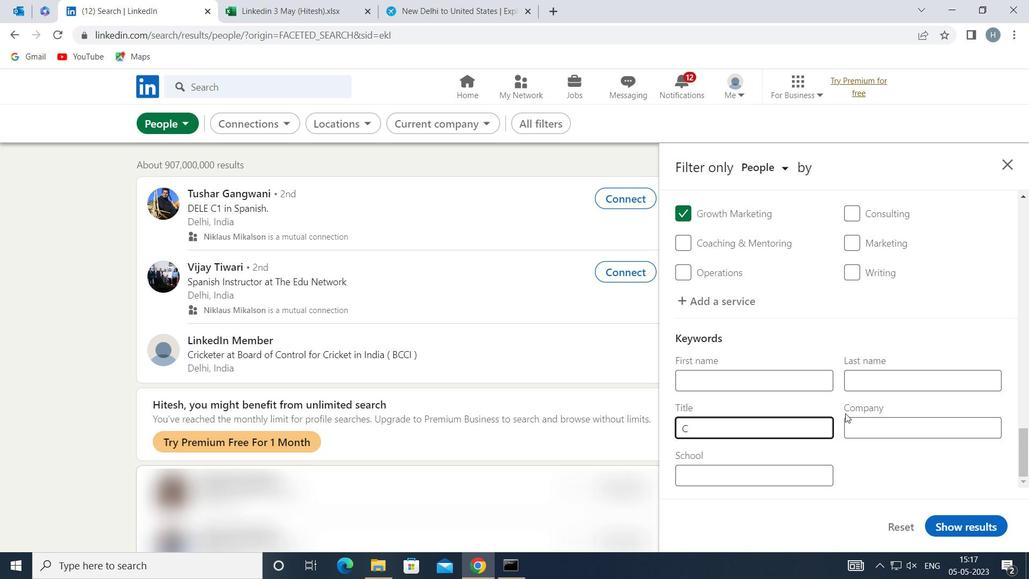 
Action: Key pressed OLUMNIST
Screenshot: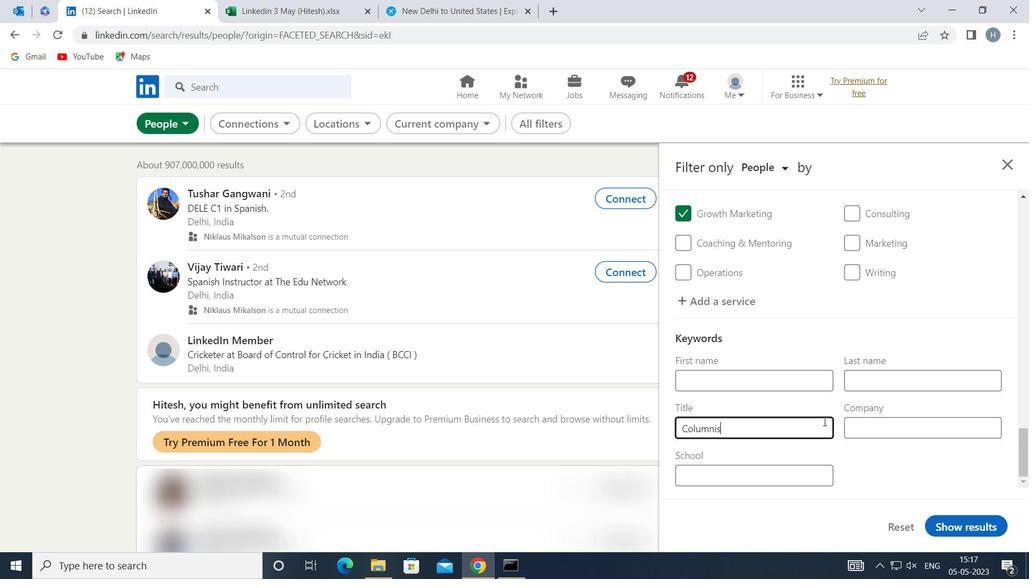 
Action: Mouse moved to (971, 523)
Screenshot: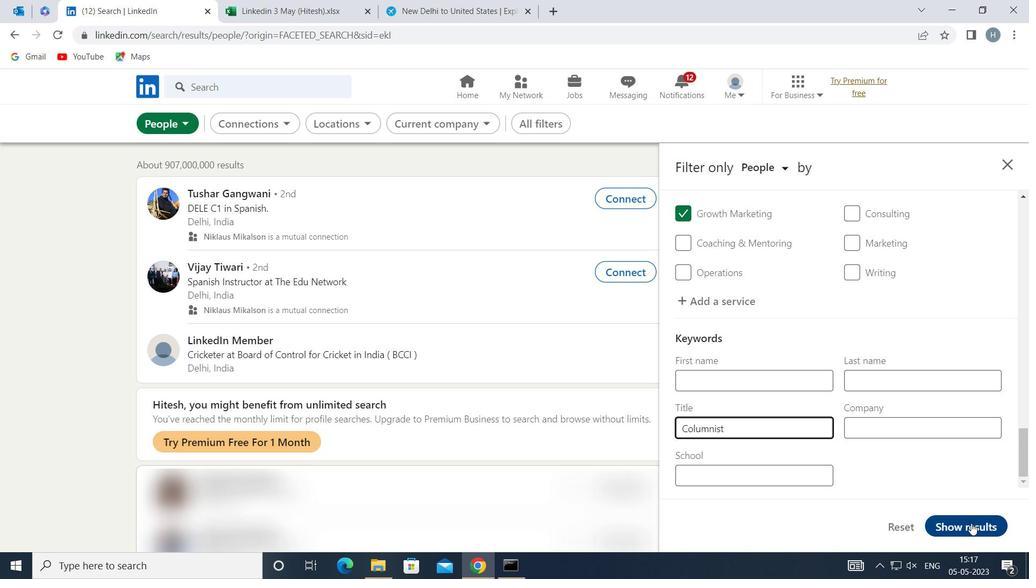 
Action: Mouse pressed left at (971, 523)
Screenshot: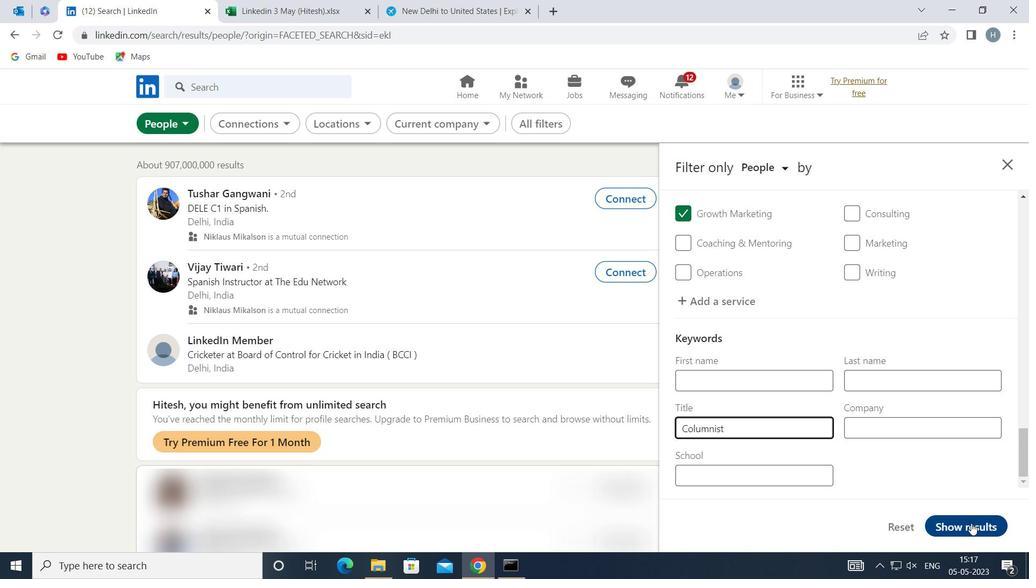 
Action: Mouse moved to (880, 392)
Screenshot: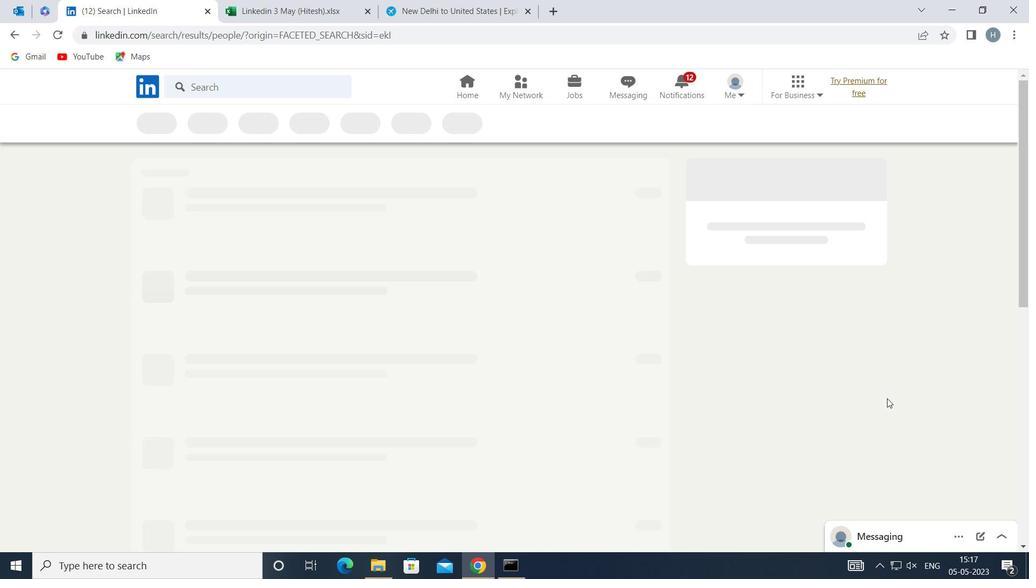 
